 Task: Look for Airbnb properties in Mtwango, Tanzania from 26th December, 2023 to 31st December, 2023 for 7 adults. Place can be entire room or shared room with 4 bedrooms having 7 beds and 4 bathrooms. Property type can be house. Amenities needed are: wifi, TV, free parkinig on premises, gym, breakfast.
Action: Mouse moved to (477, 126)
Screenshot: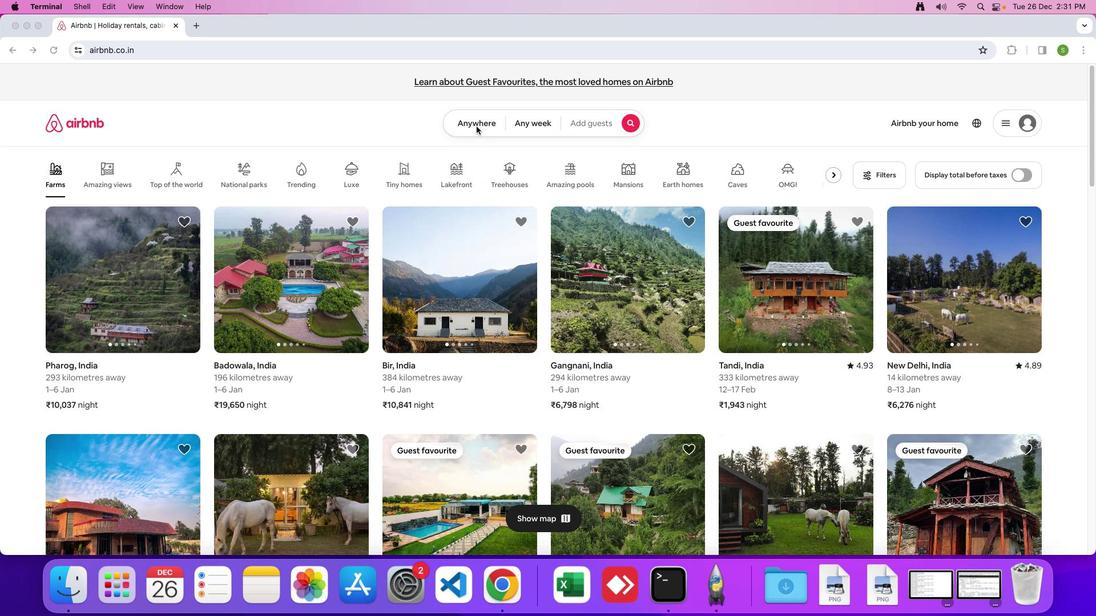 
Action: Mouse pressed left at (477, 126)
Screenshot: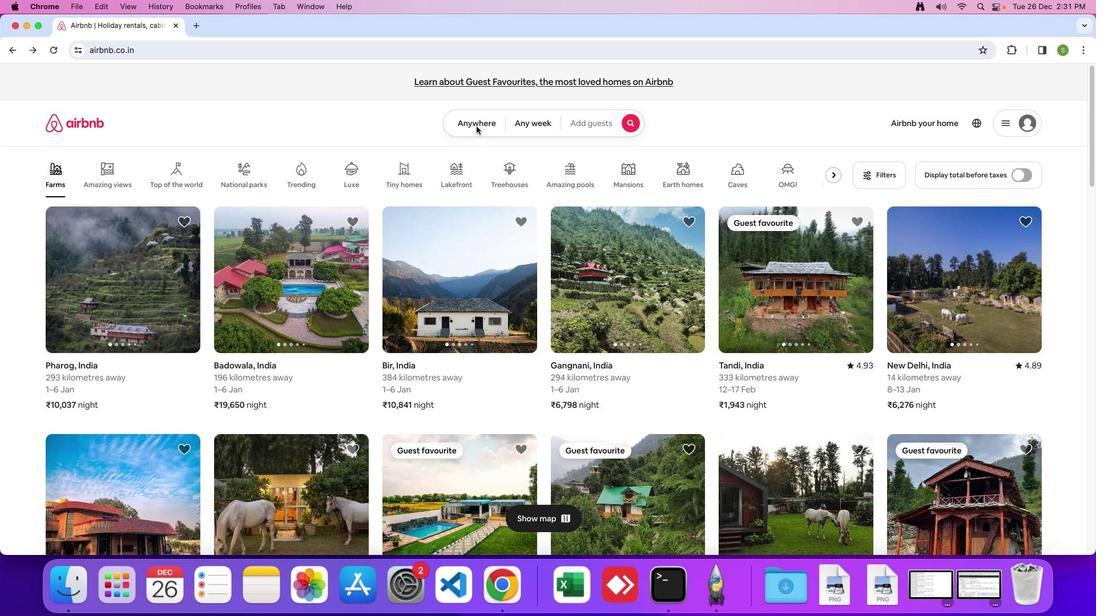 
Action: Mouse moved to (475, 123)
Screenshot: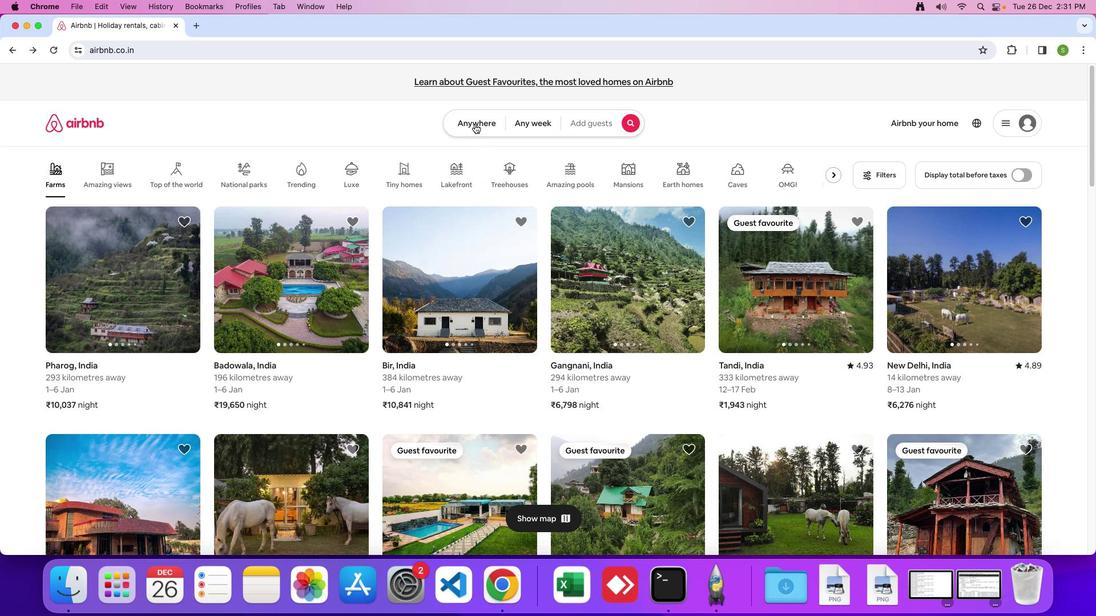 
Action: Mouse pressed left at (475, 123)
Screenshot: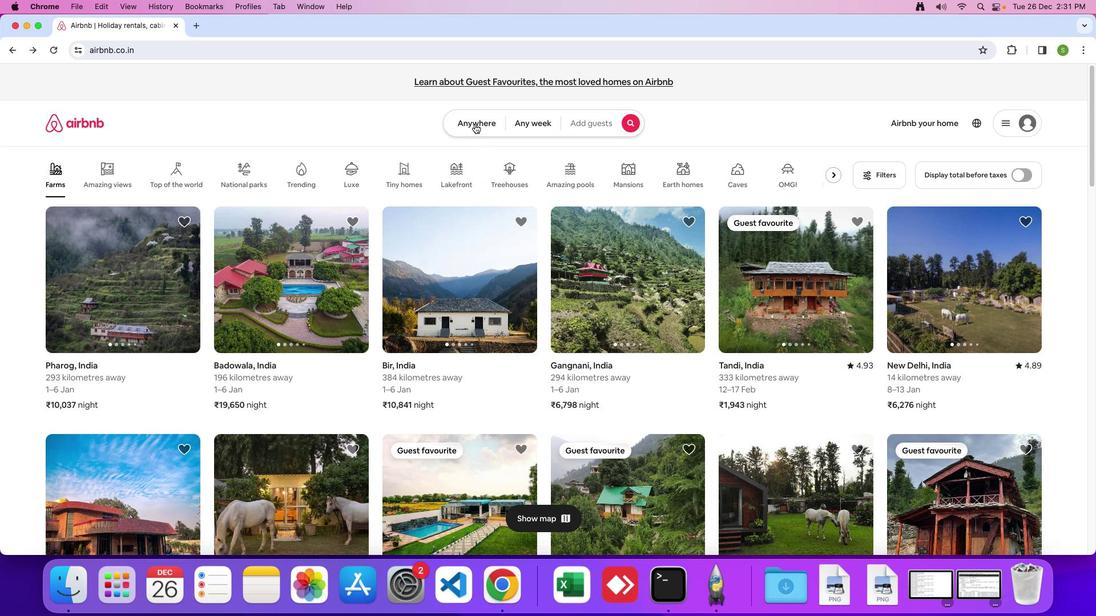 
Action: Mouse moved to (399, 157)
Screenshot: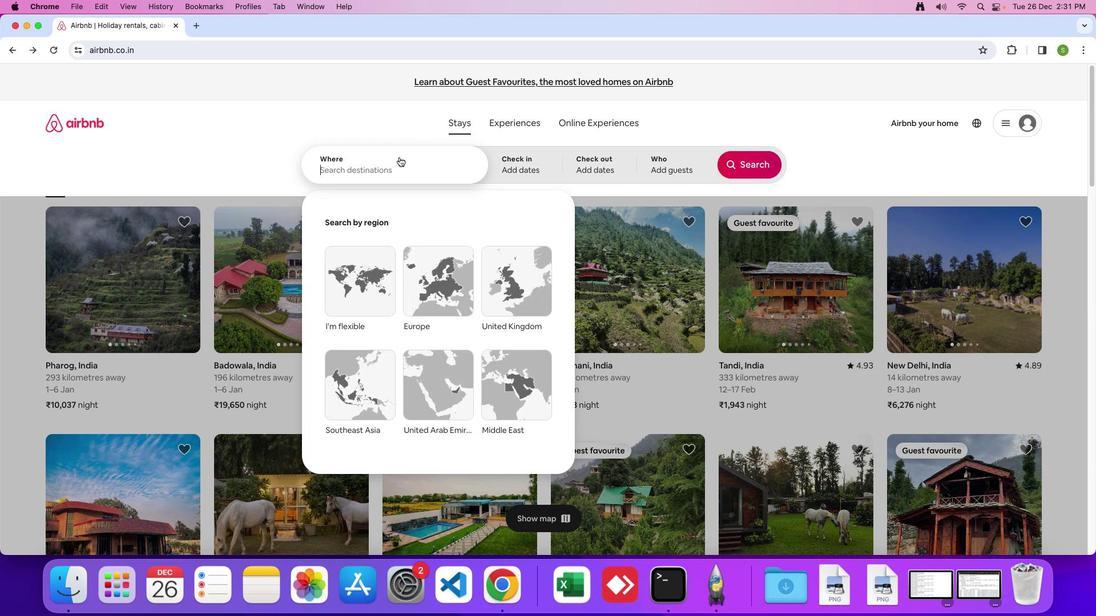 
Action: Mouse pressed left at (399, 157)
Screenshot: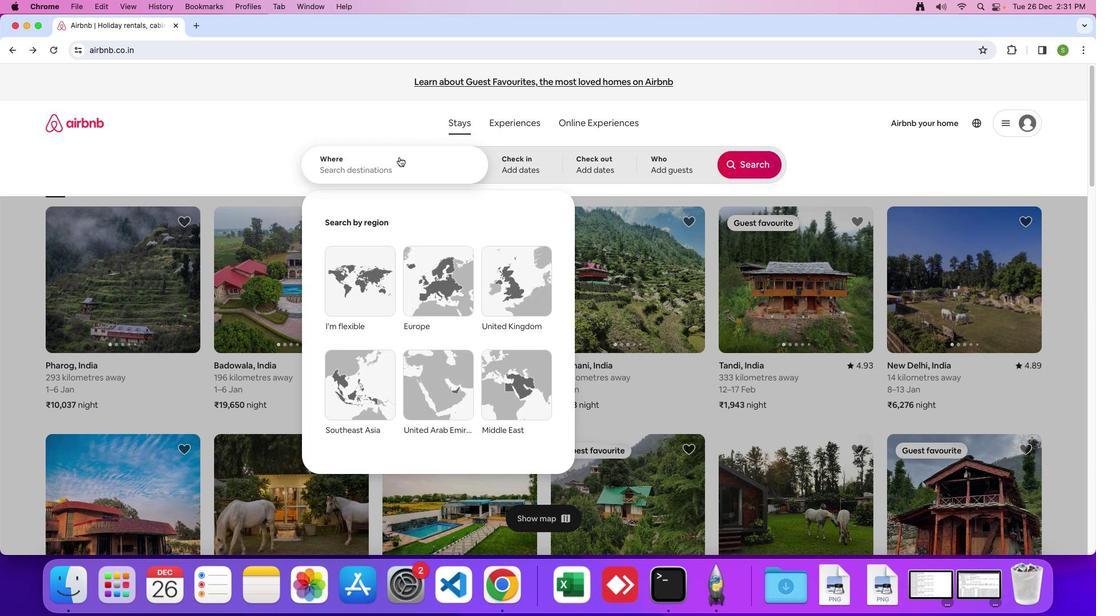 
Action: Mouse moved to (403, 166)
Screenshot: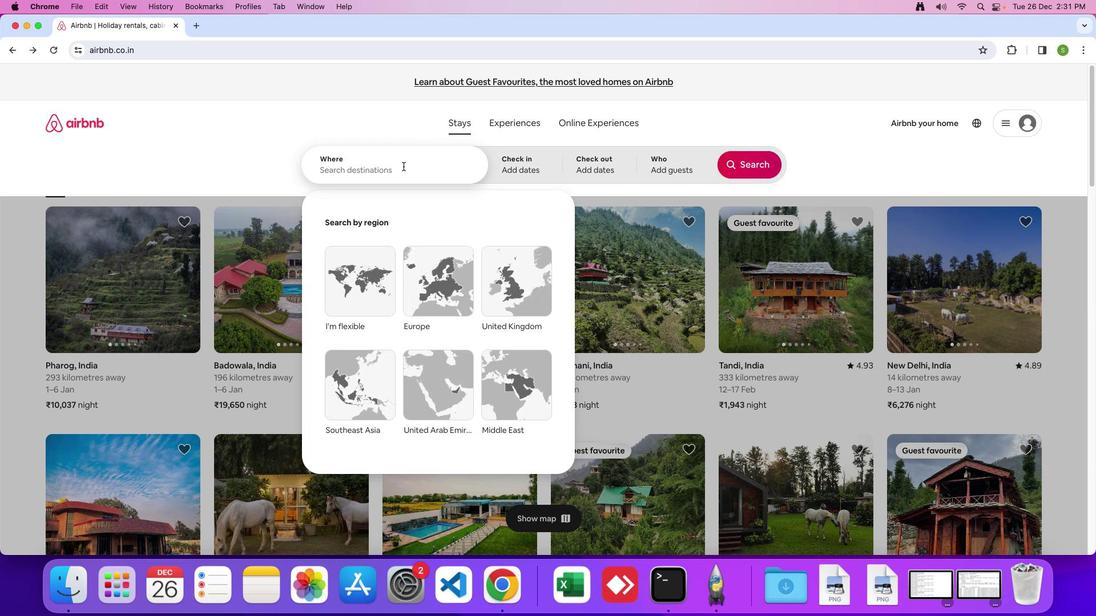 
Action: Key pressed 'M'Key.caps_lock't''w''a''n''g''o'','Key.spaceKey.shift'T''a''n''z''a''n''i''a'Key.enter
Screenshot: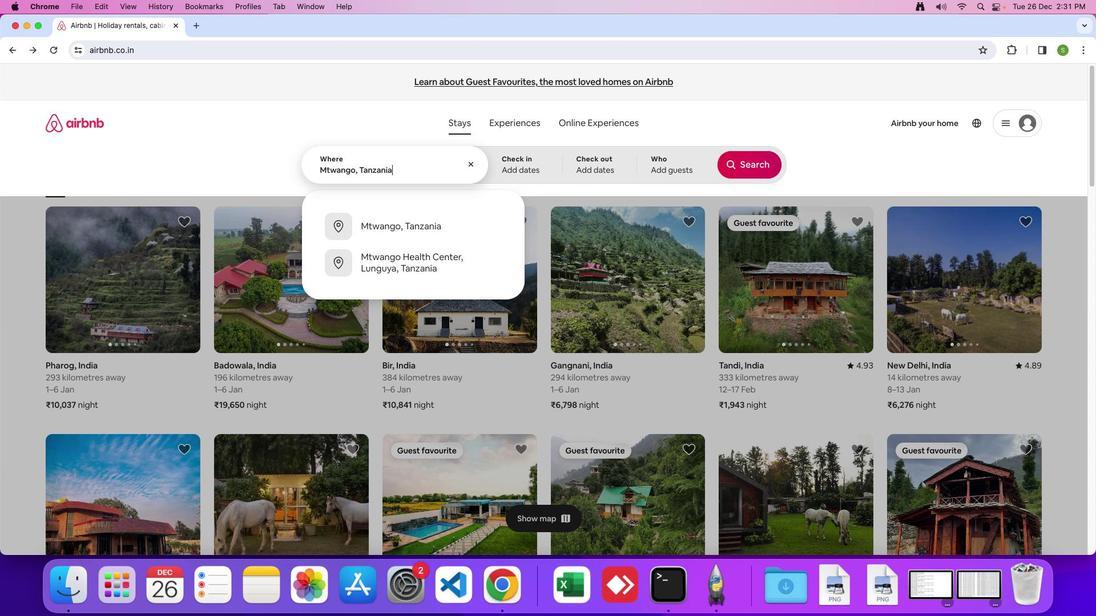 
Action: Mouse moved to (396, 418)
Screenshot: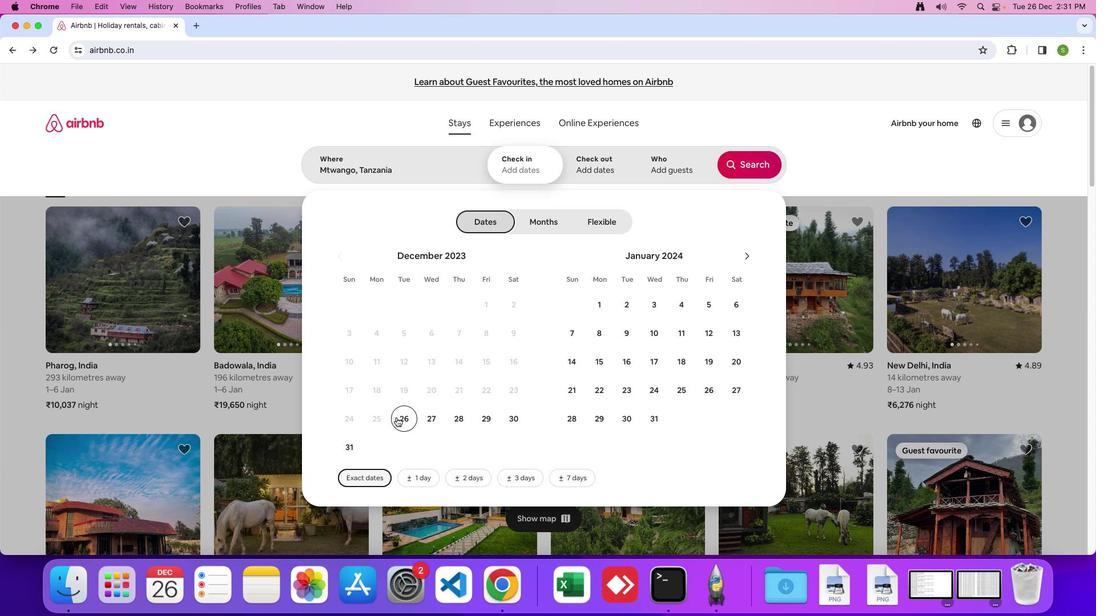 
Action: Mouse pressed left at (396, 418)
Screenshot: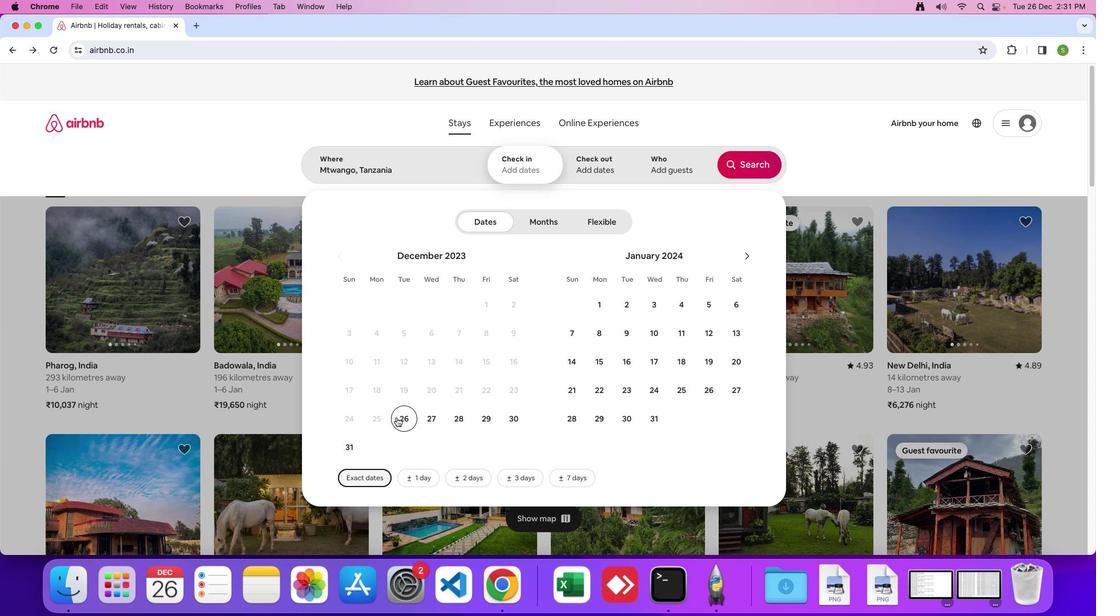 
Action: Mouse moved to (341, 447)
Screenshot: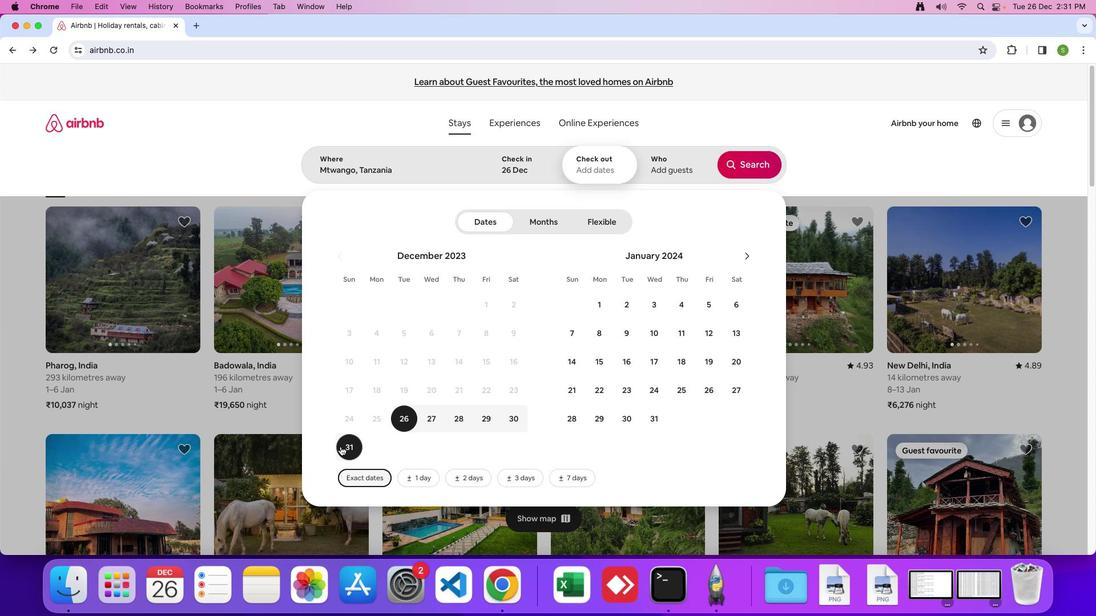 
Action: Mouse pressed left at (341, 447)
Screenshot: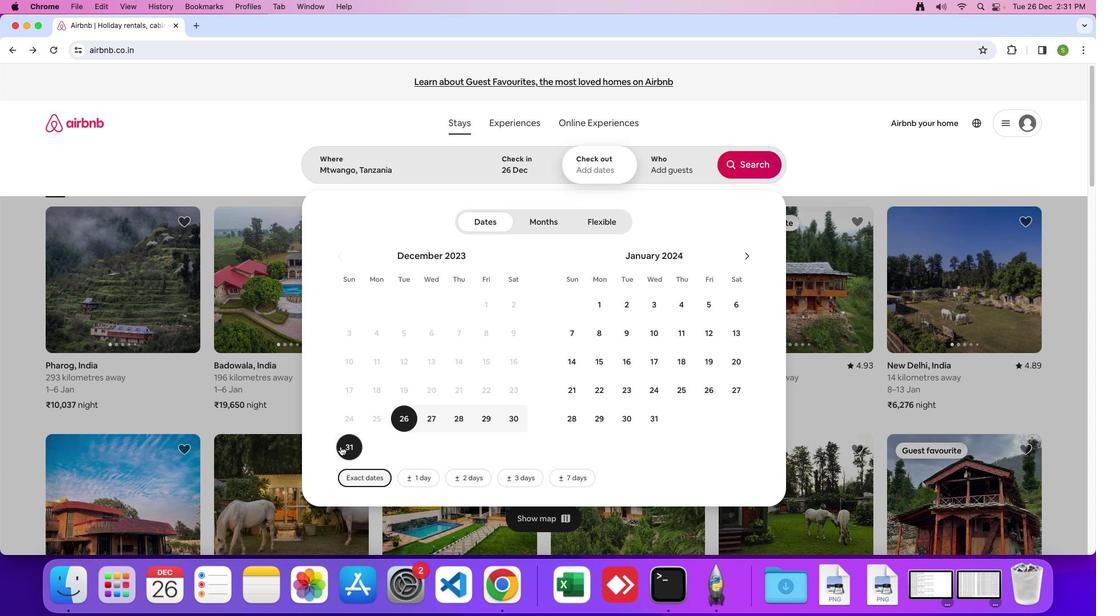 
Action: Mouse moved to (668, 173)
Screenshot: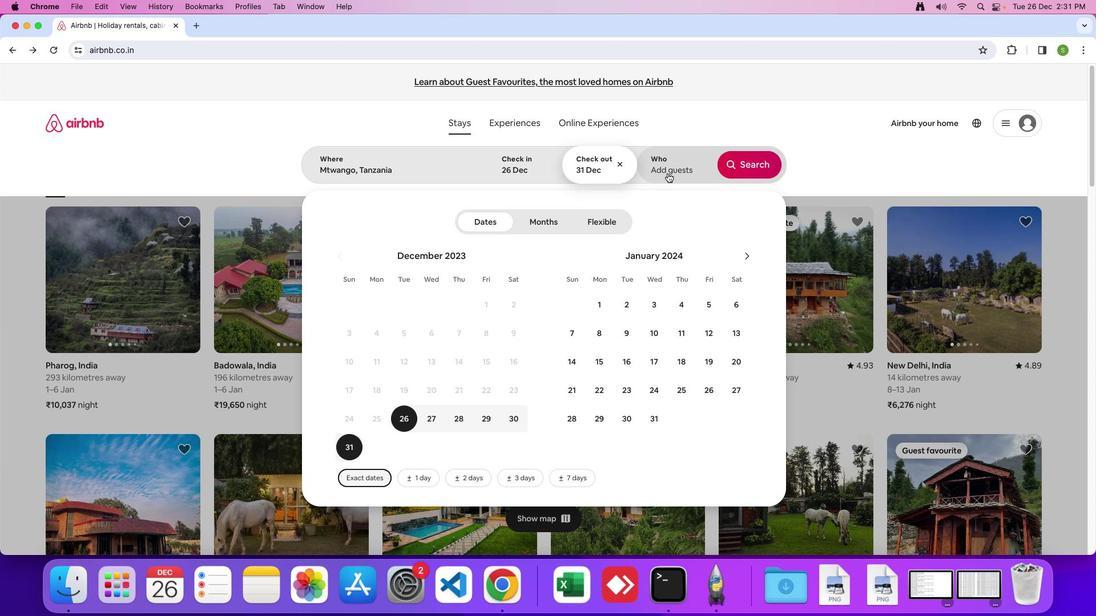 
Action: Mouse pressed left at (668, 173)
Screenshot: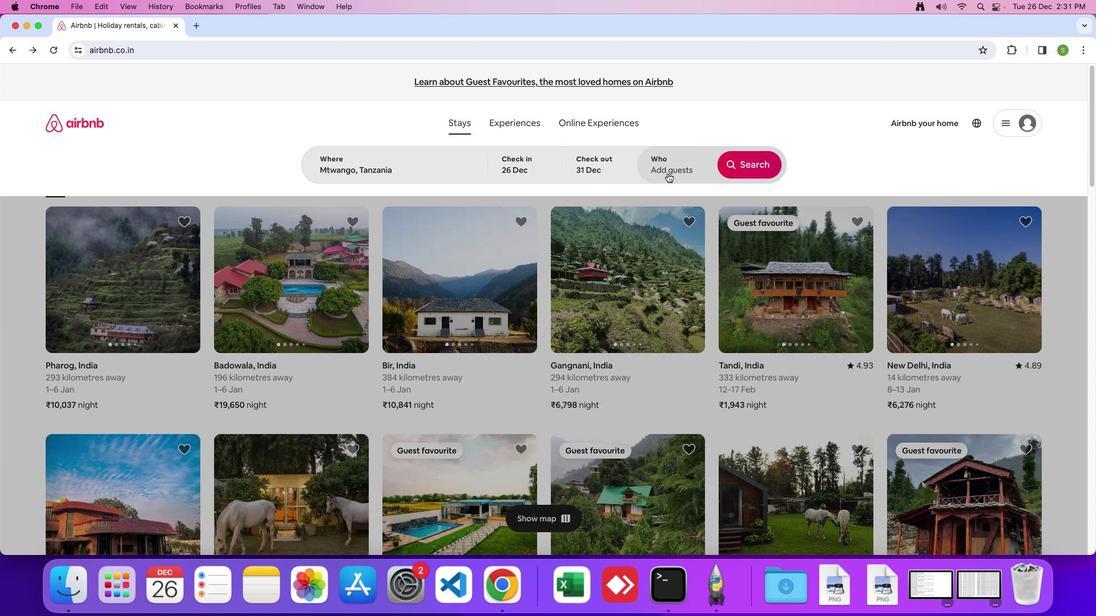 
Action: Mouse moved to (758, 226)
Screenshot: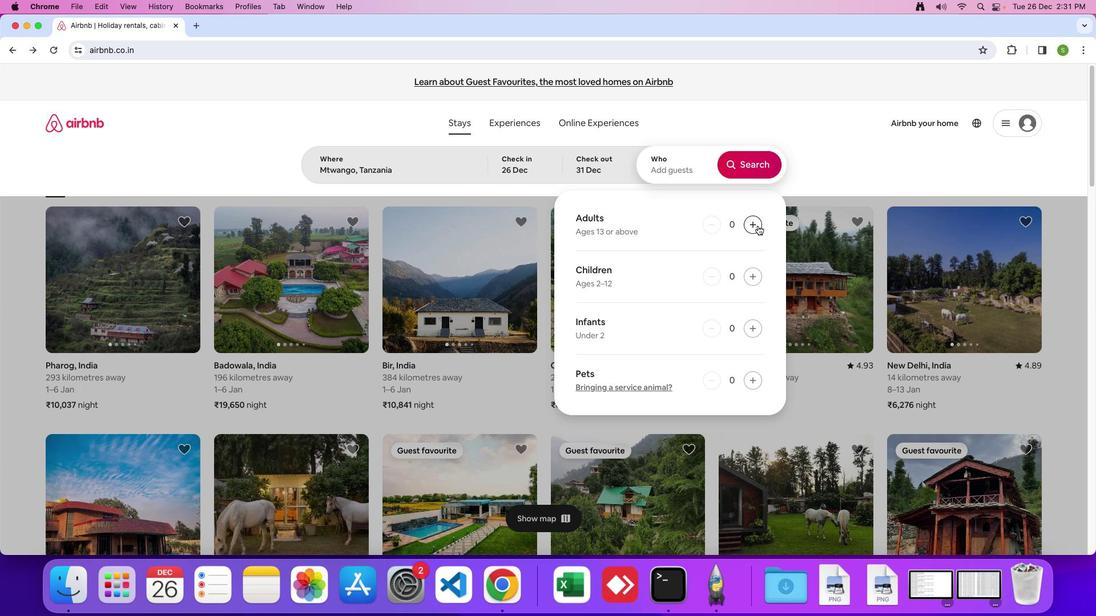 
Action: Mouse pressed left at (758, 226)
Screenshot: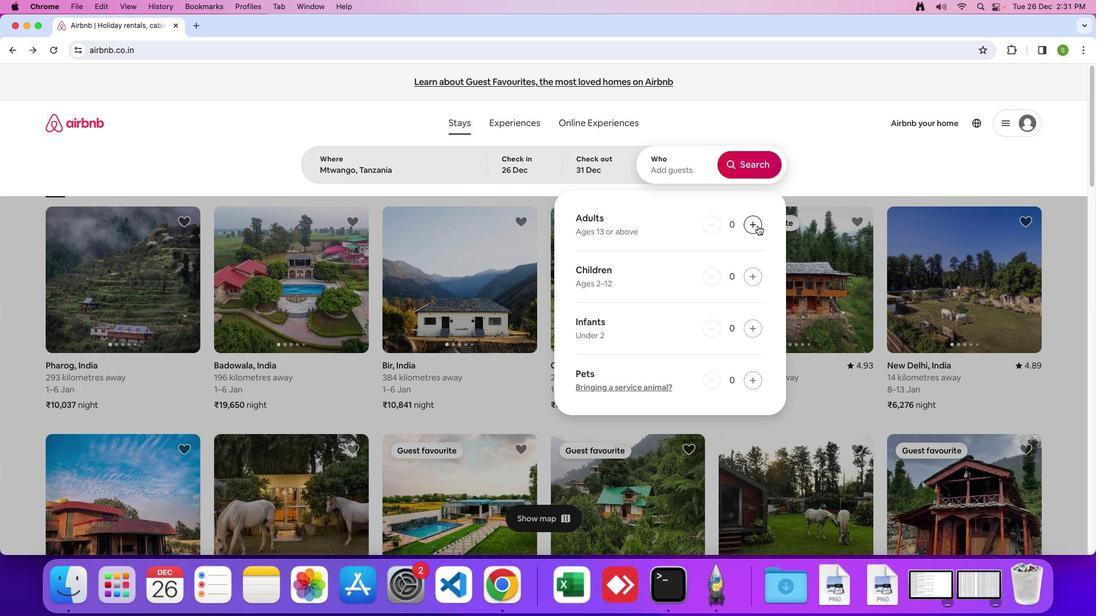 
Action: Mouse moved to (758, 226)
Screenshot: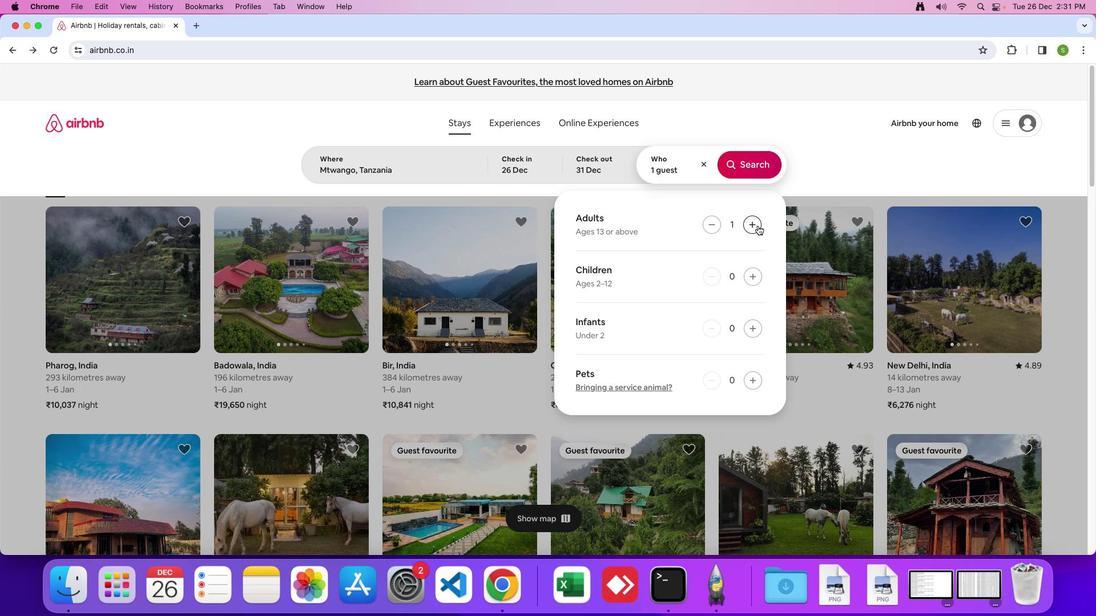 
Action: Mouse pressed left at (758, 226)
Screenshot: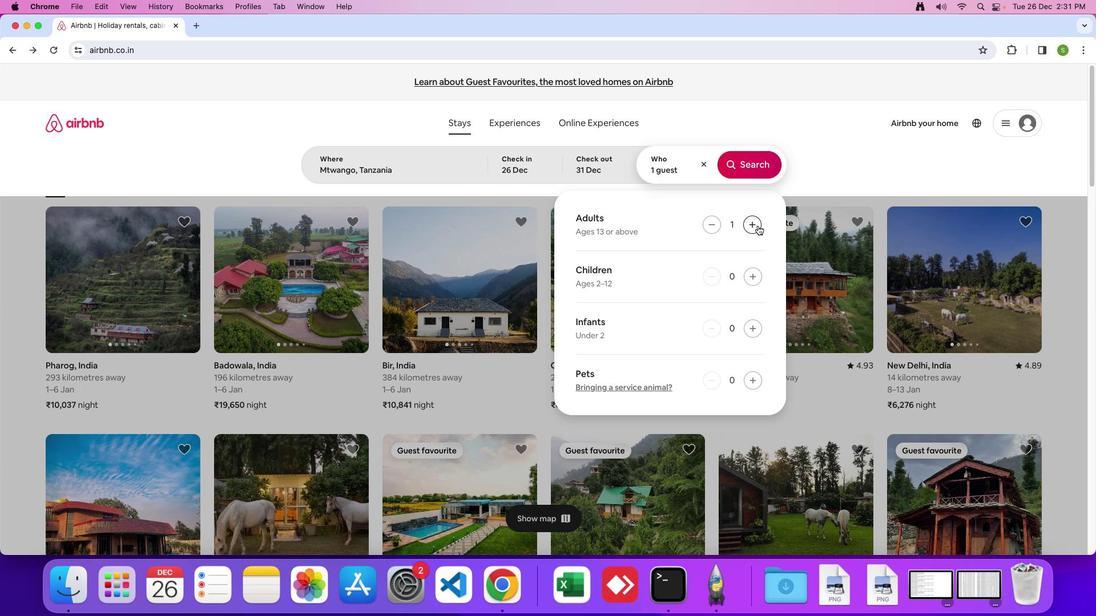 
Action: Mouse moved to (758, 226)
Screenshot: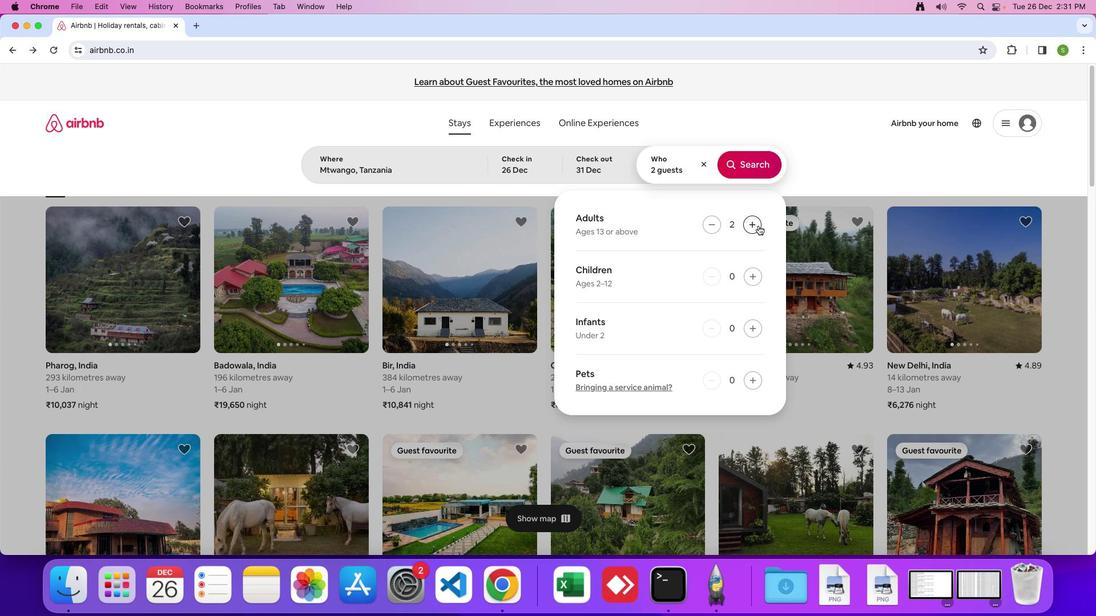 
Action: Mouse pressed left at (758, 226)
Screenshot: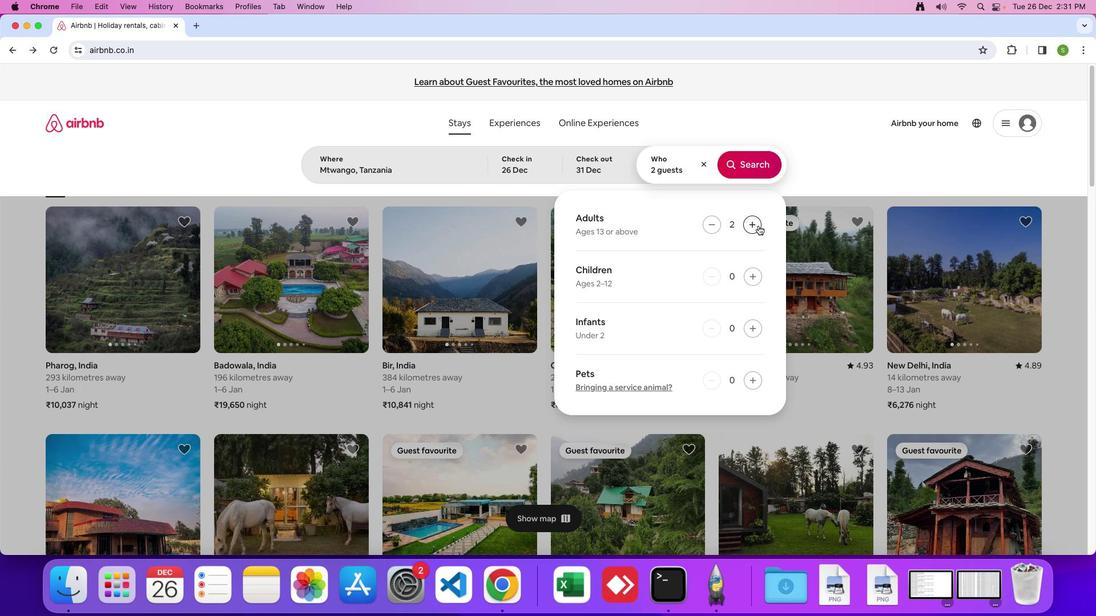 
Action: Mouse pressed left at (758, 226)
Screenshot: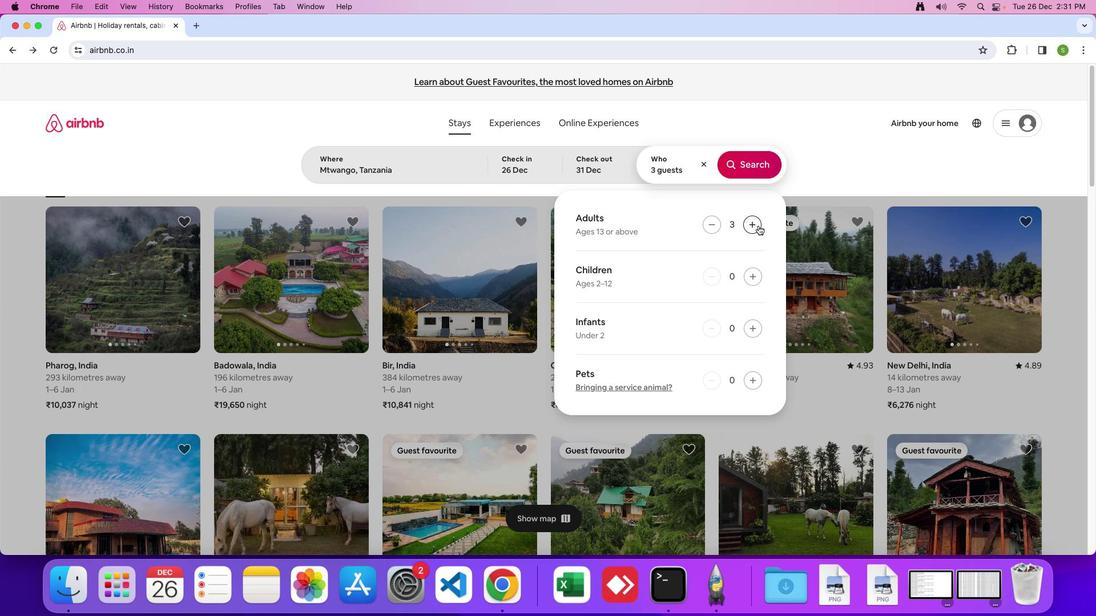 
Action: Mouse moved to (758, 226)
Screenshot: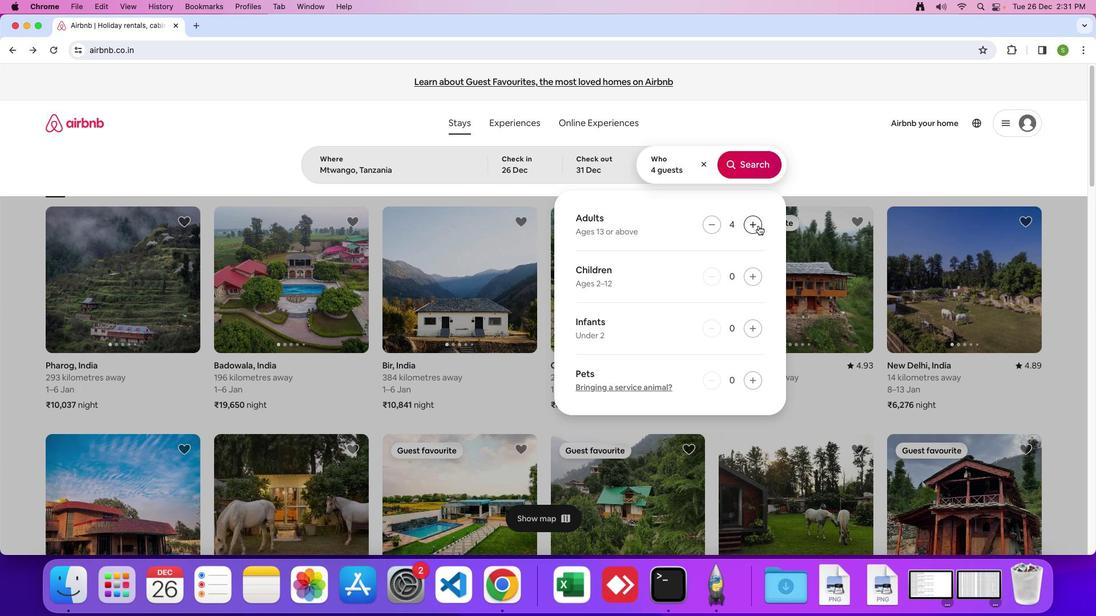 
Action: Mouse pressed left at (758, 226)
Screenshot: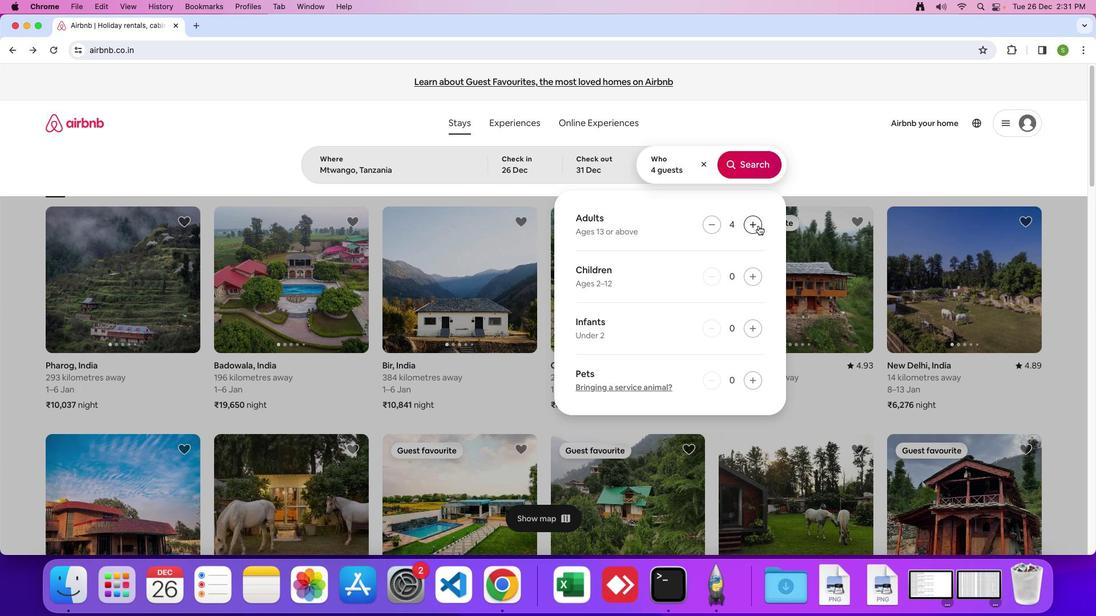 
Action: Mouse pressed left at (758, 226)
Screenshot: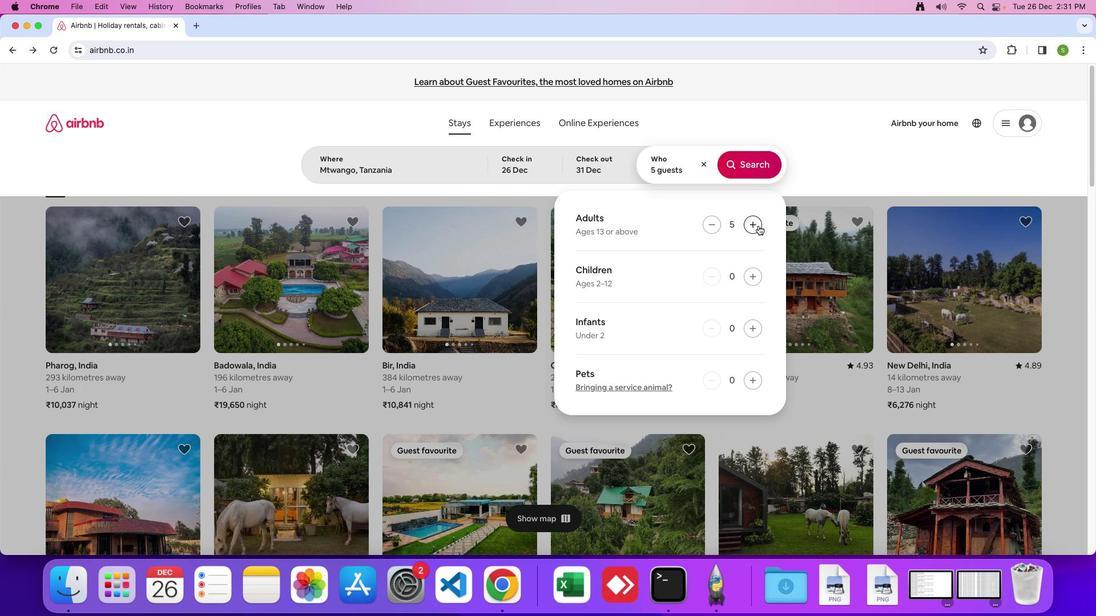 
Action: Mouse moved to (758, 224)
Screenshot: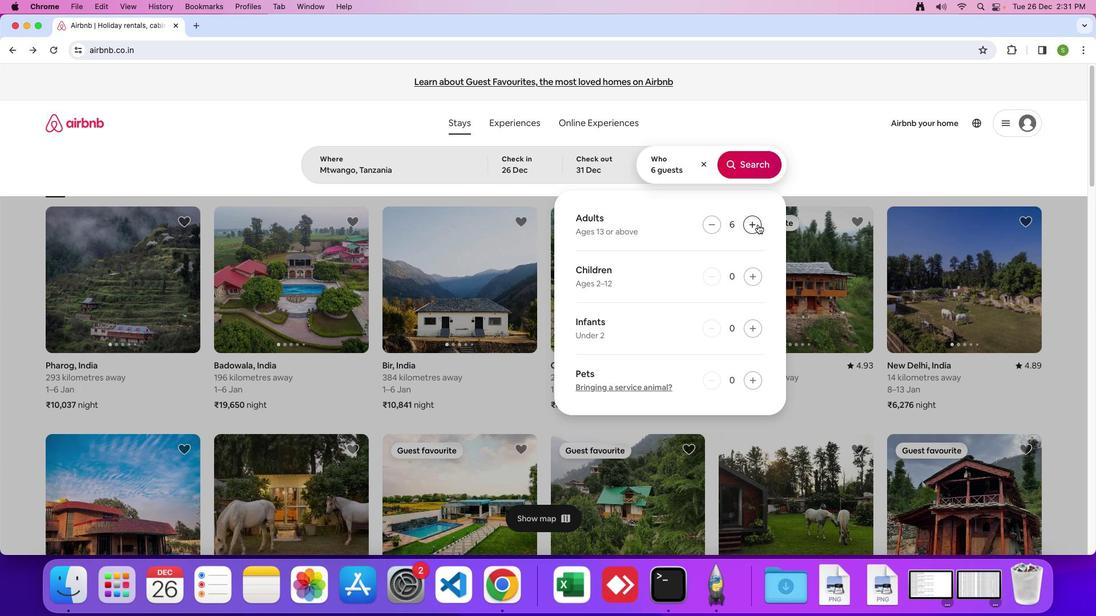 
Action: Mouse pressed left at (758, 224)
Screenshot: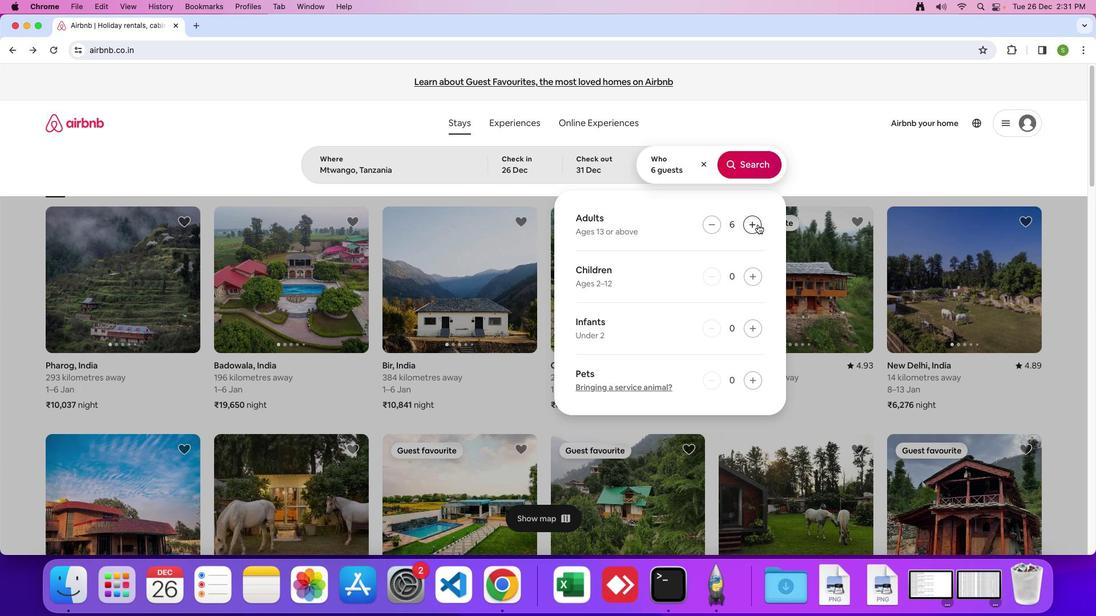 
Action: Mouse moved to (752, 163)
Screenshot: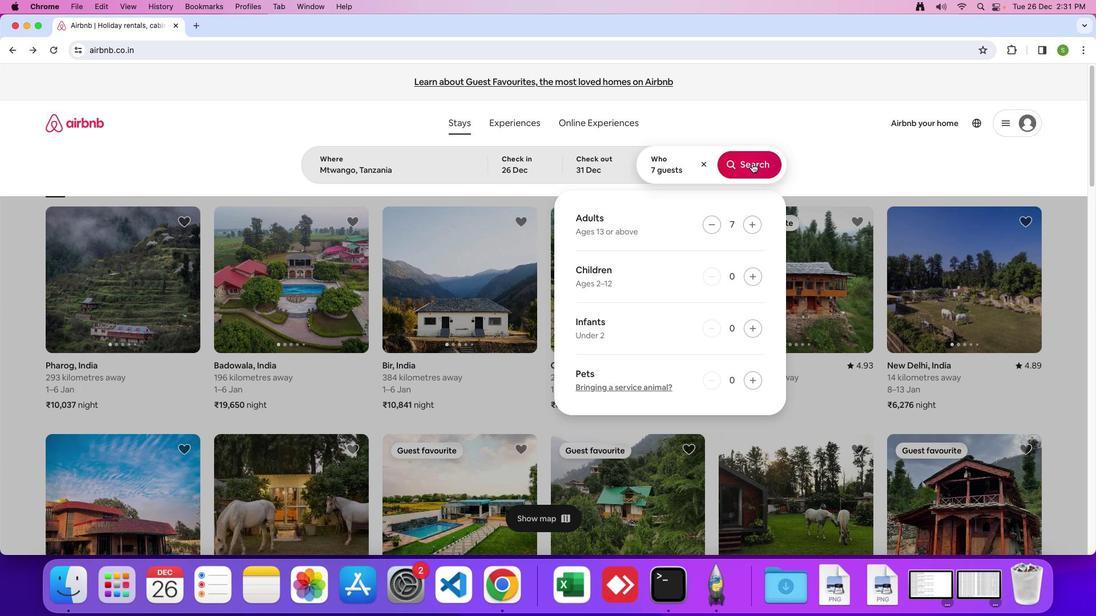
Action: Mouse pressed left at (752, 163)
Screenshot: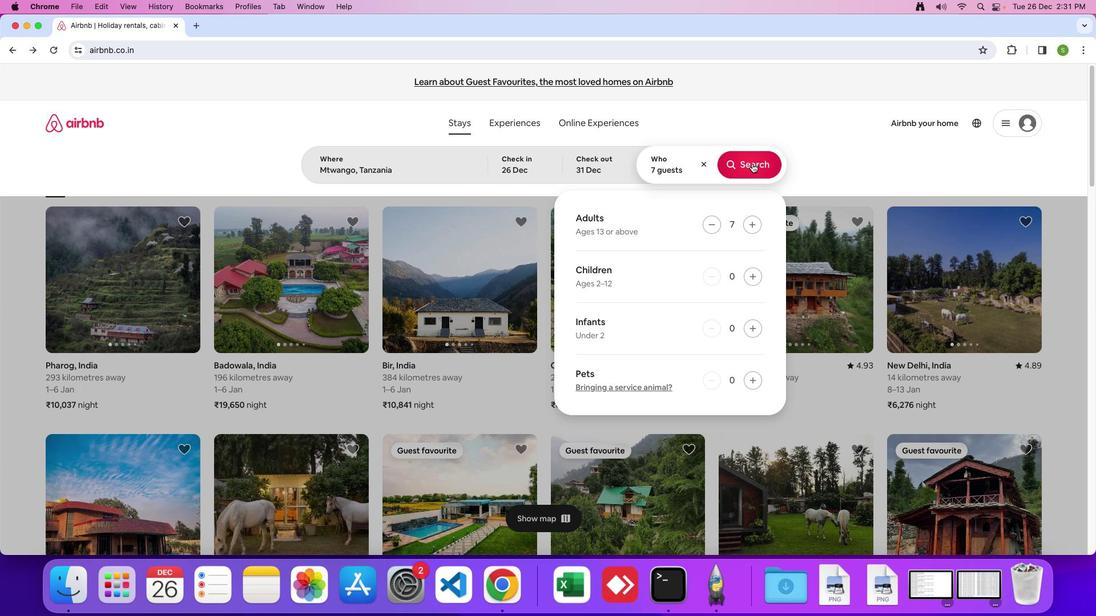 
Action: Mouse moved to (892, 131)
Screenshot: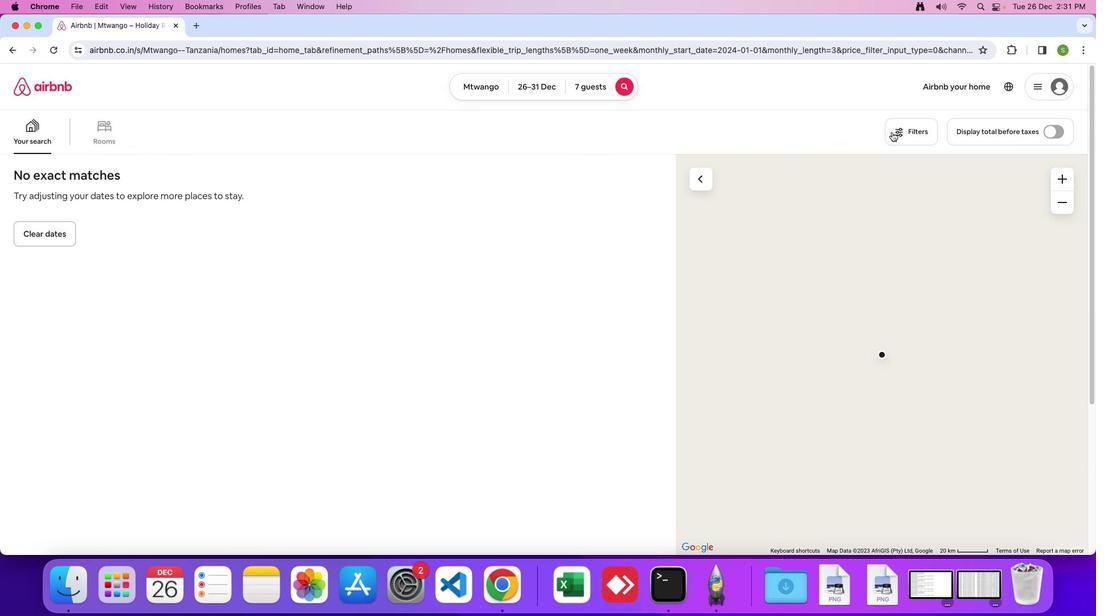 
Action: Mouse pressed left at (892, 131)
Screenshot: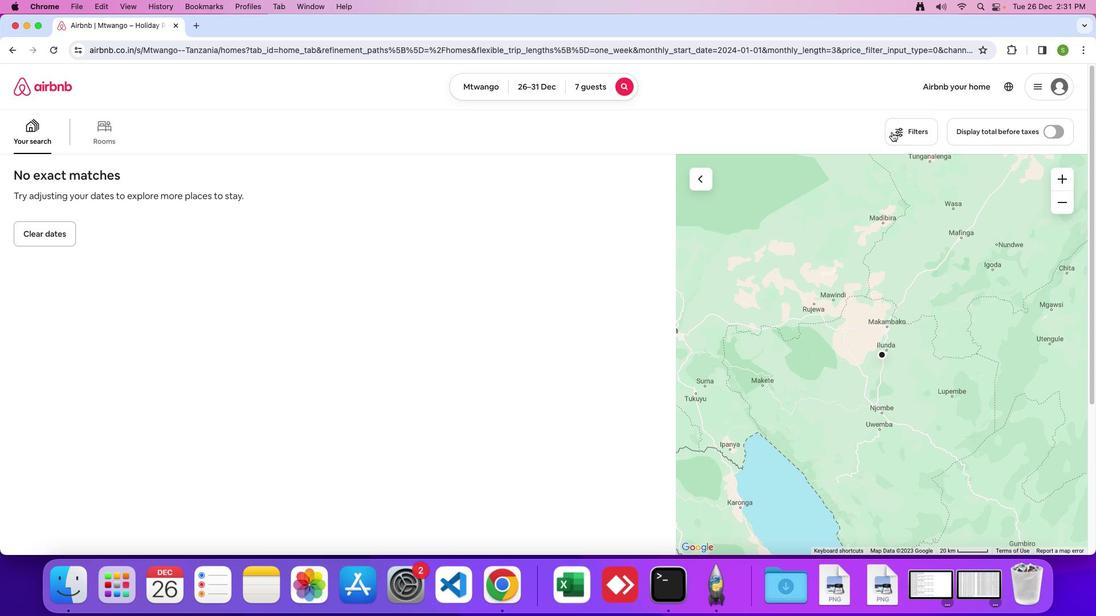 
Action: Mouse moved to (567, 397)
Screenshot: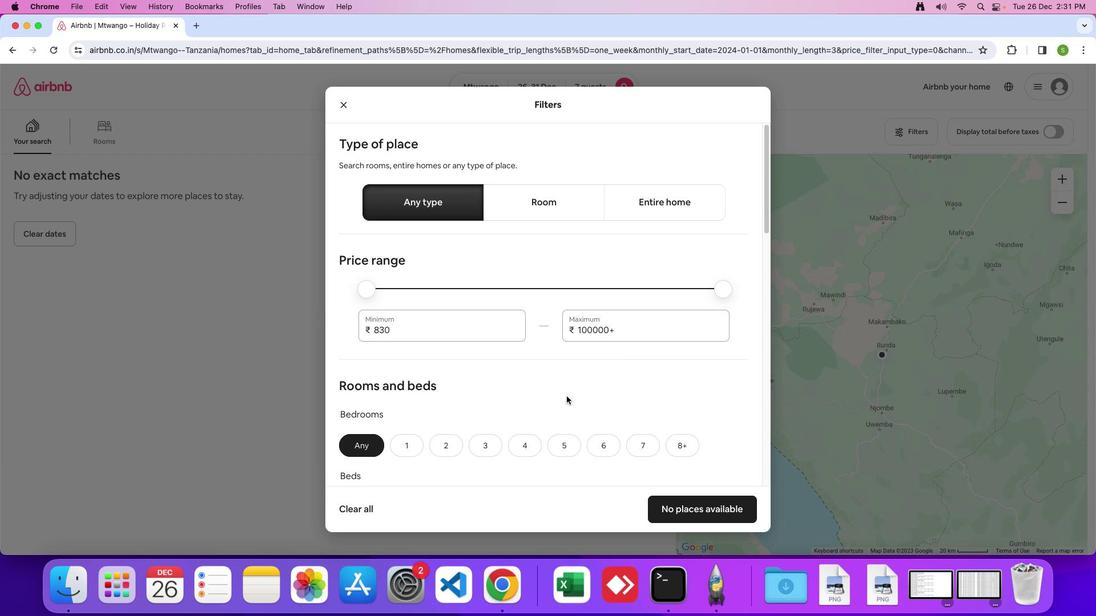 
Action: Mouse scrolled (567, 397) with delta (0, 0)
Screenshot: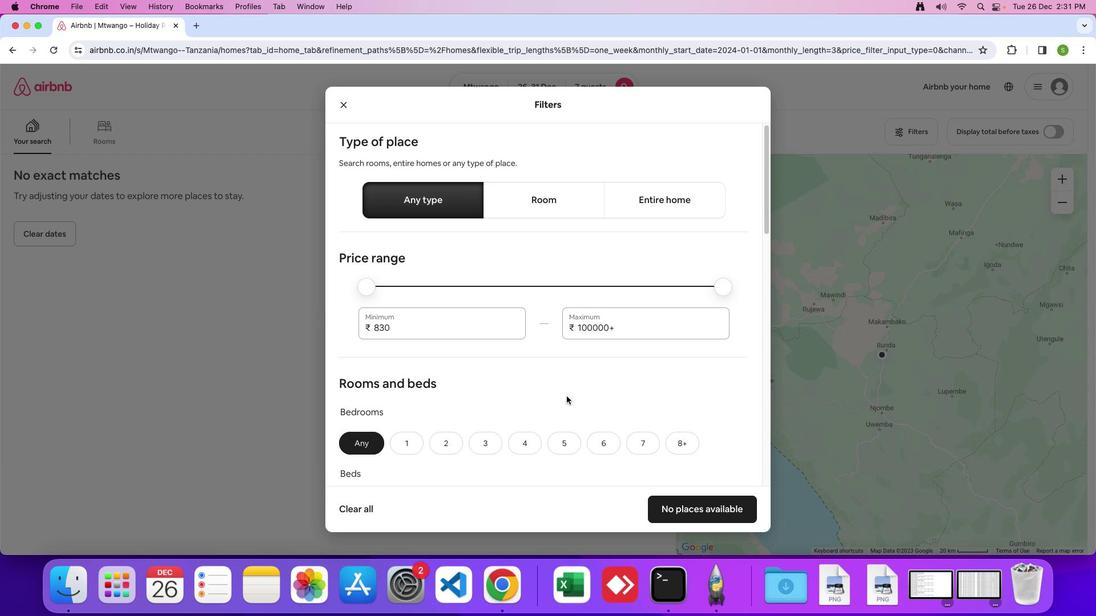 
Action: Mouse moved to (567, 396)
Screenshot: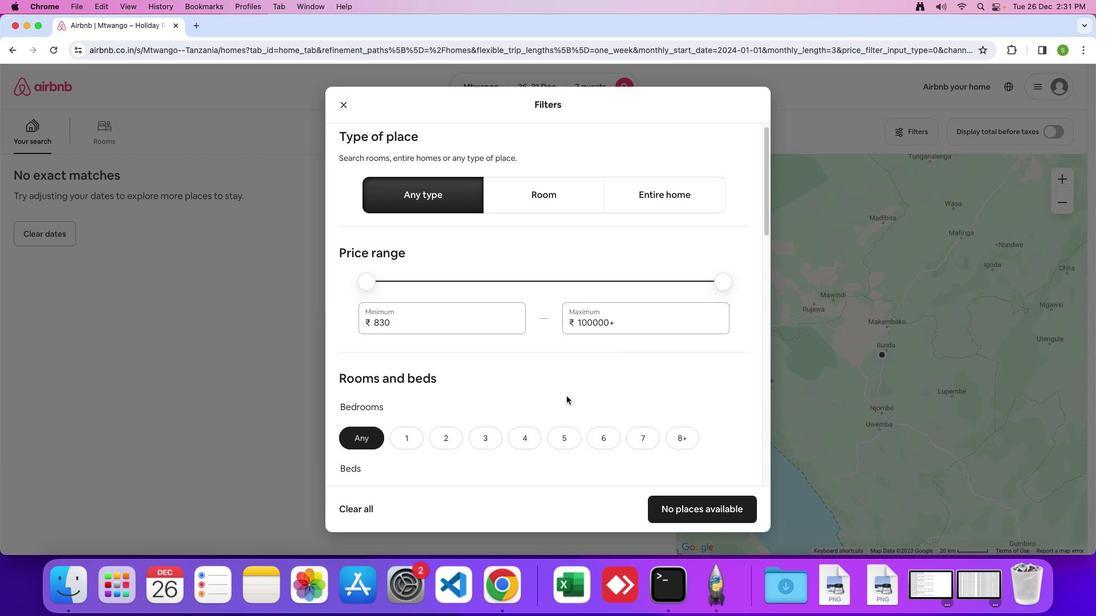 
Action: Mouse scrolled (567, 396) with delta (0, 0)
Screenshot: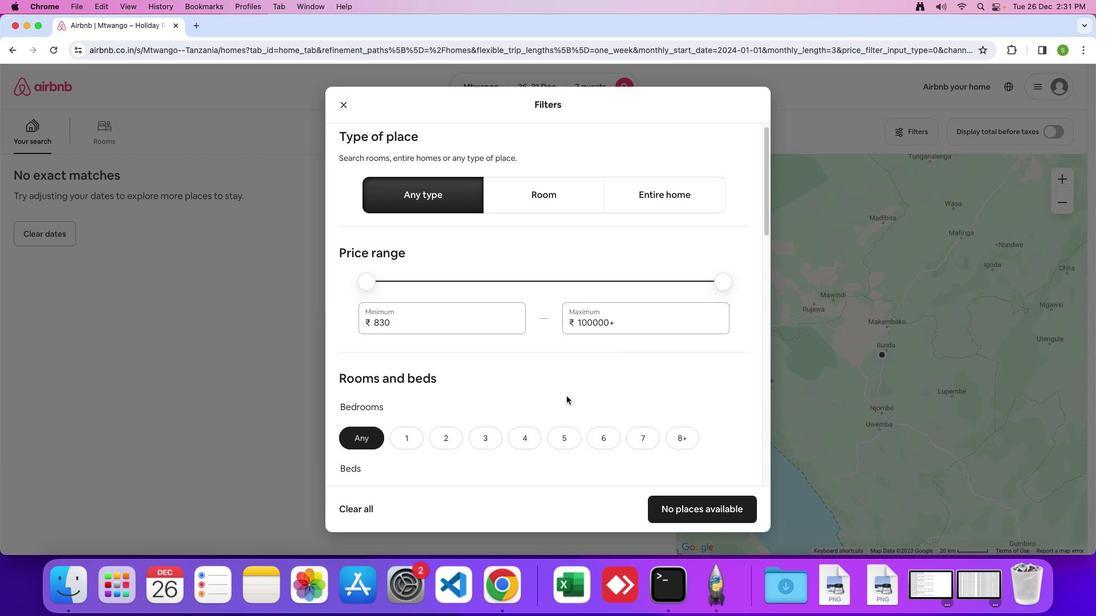 
Action: Mouse moved to (567, 396)
Screenshot: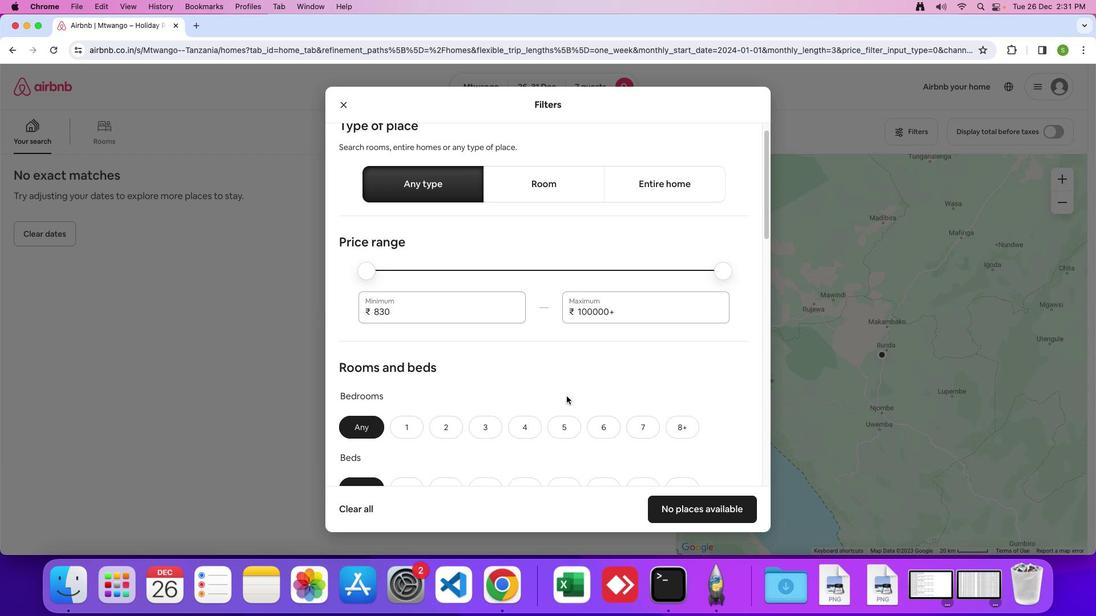 
Action: Mouse scrolled (567, 396) with delta (0, 0)
Screenshot: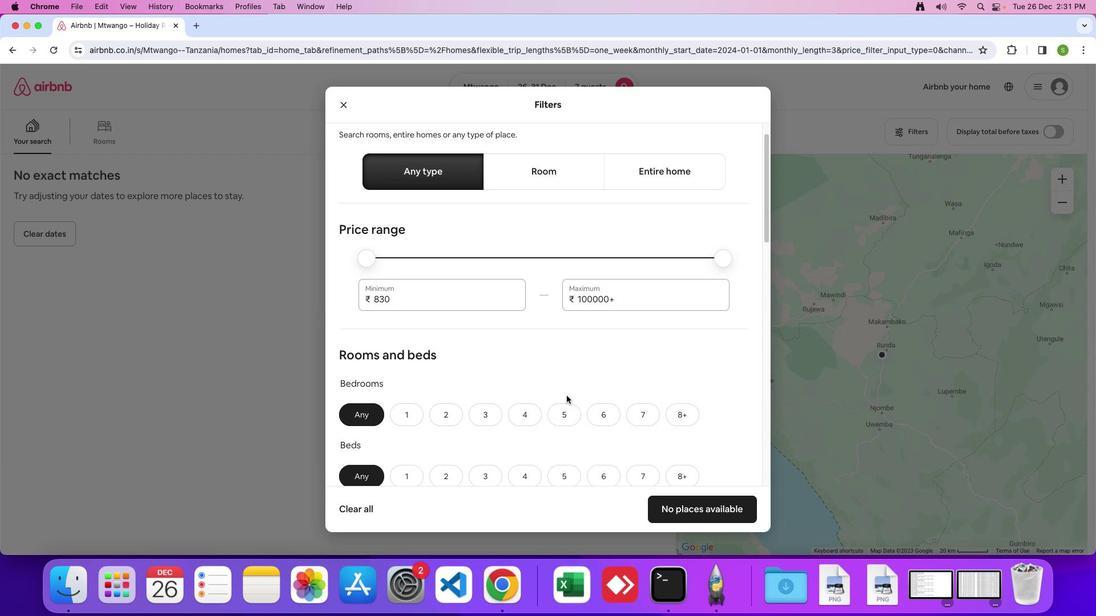 
Action: Mouse scrolled (567, 396) with delta (0, 0)
Screenshot: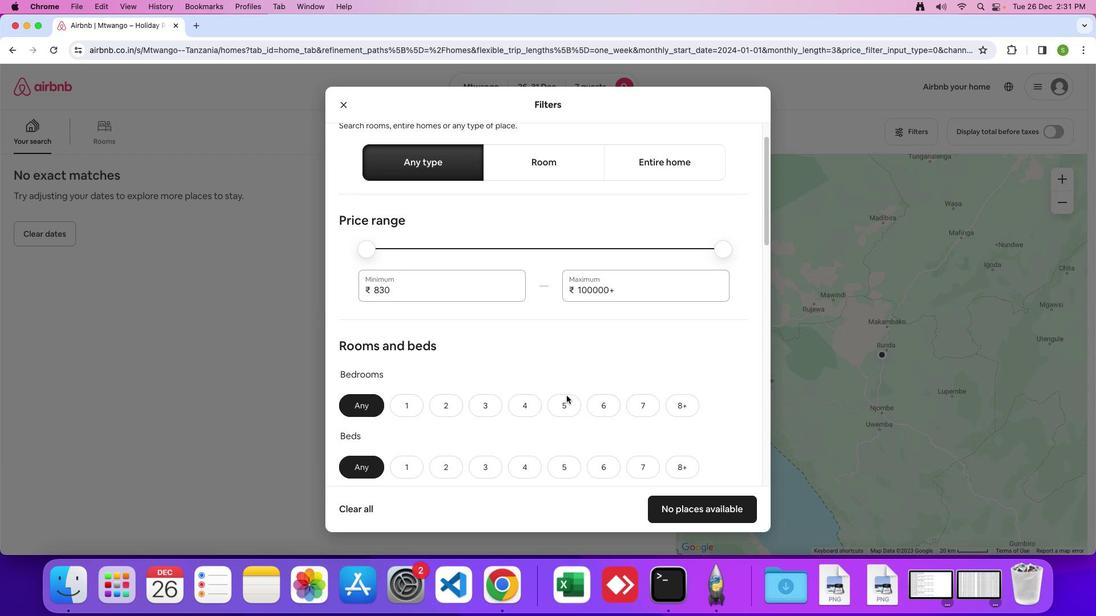 
Action: Mouse moved to (567, 396)
Screenshot: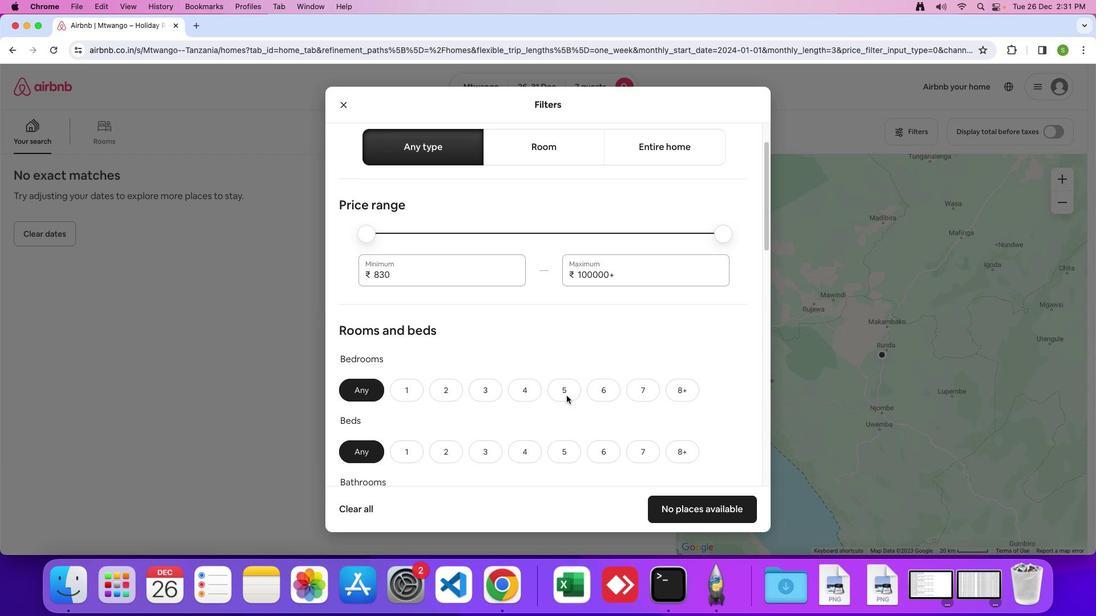 
Action: Mouse scrolled (567, 396) with delta (0, 0)
Screenshot: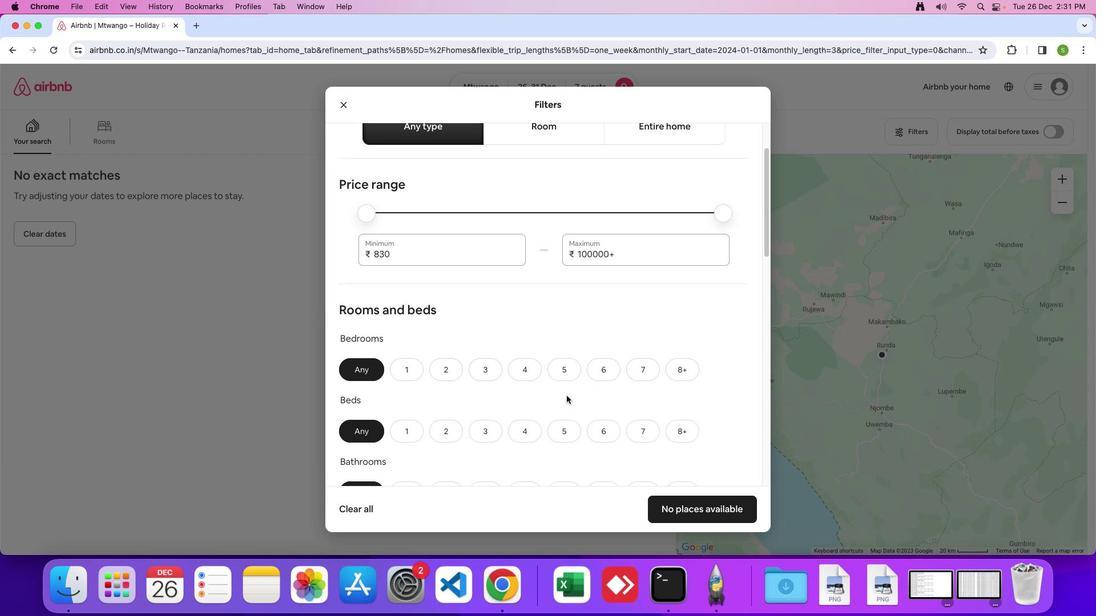 
Action: Mouse moved to (566, 395)
Screenshot: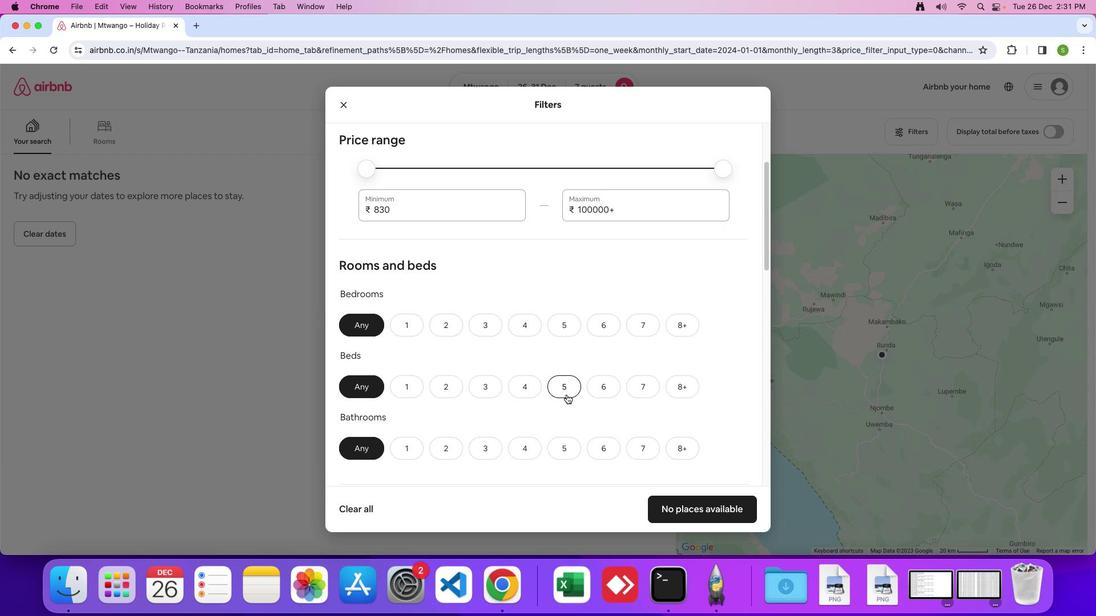 
Action: Mouse scrolled (566, 395) with delta (0, 0)
Screenshot: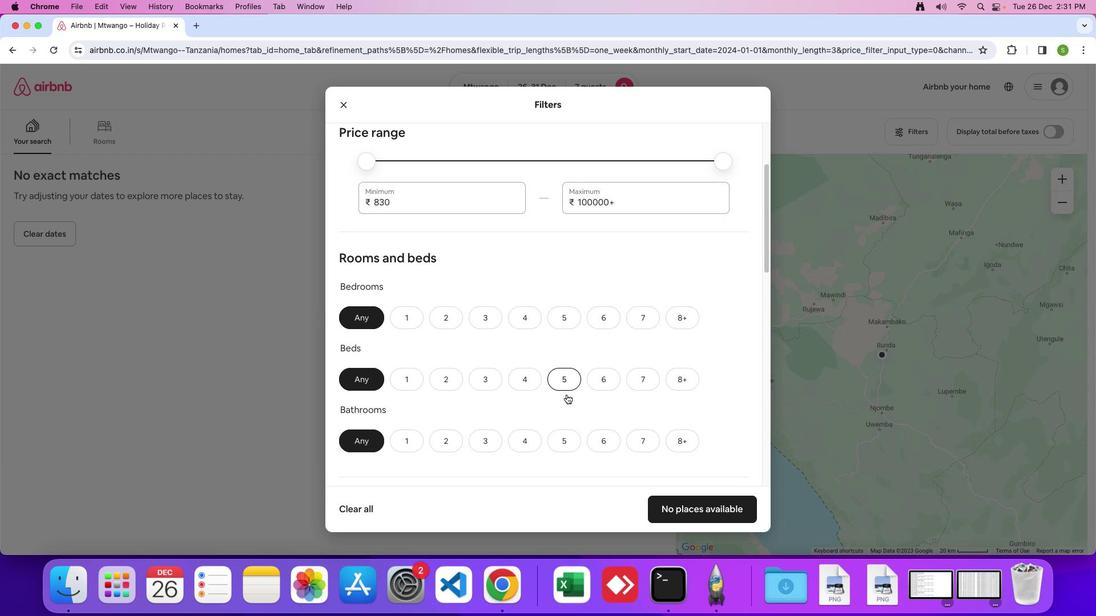 
Action: Mouse scrolled (566, 395) with delta (0, 0)
Screenshot: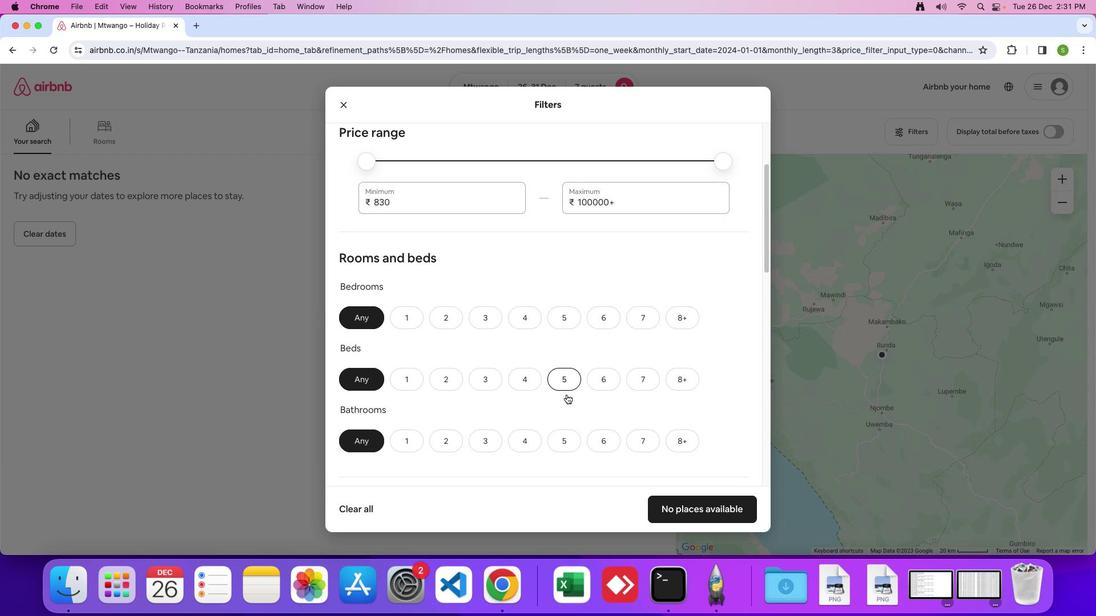 
Action: Mouse moved to (566, 394)
Screenshot: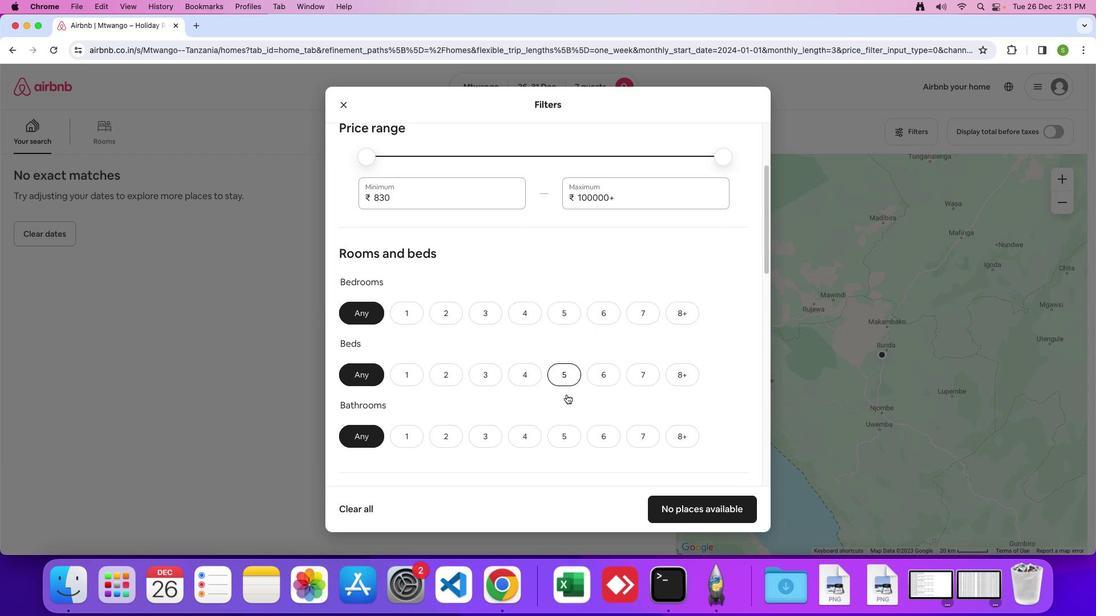 
Action: Mouse scrolled (566, 394) with delta (0, 0)
Screenshot: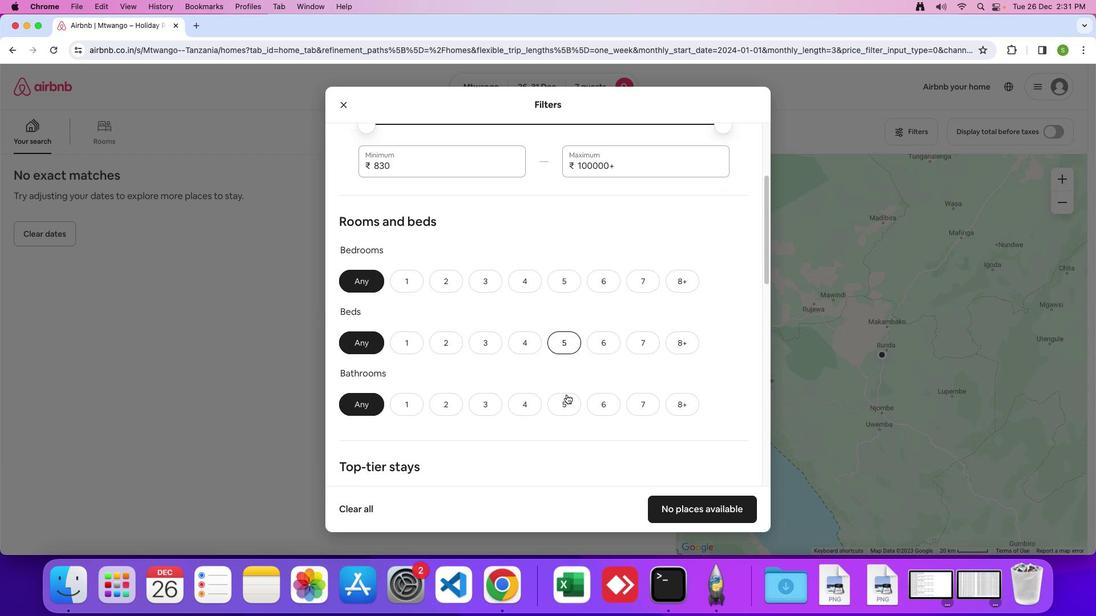 
Action: Mouse scrolled (566, 394) with delta (0, 0)
Screenshot: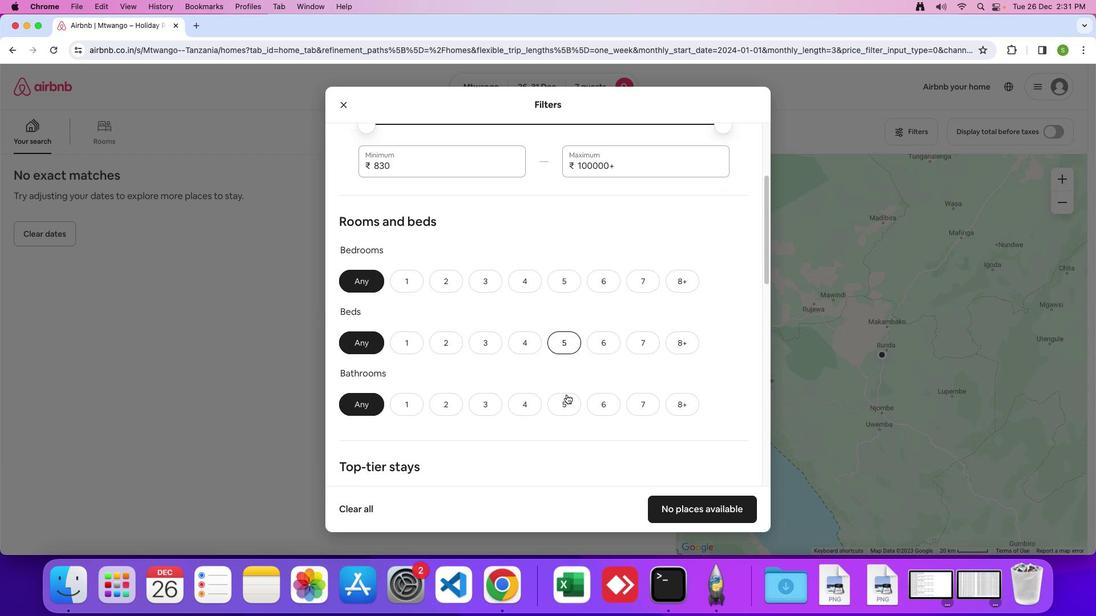 
Action: Mouse scrolled (566, 394) with delta (0, -1)
Screenshot: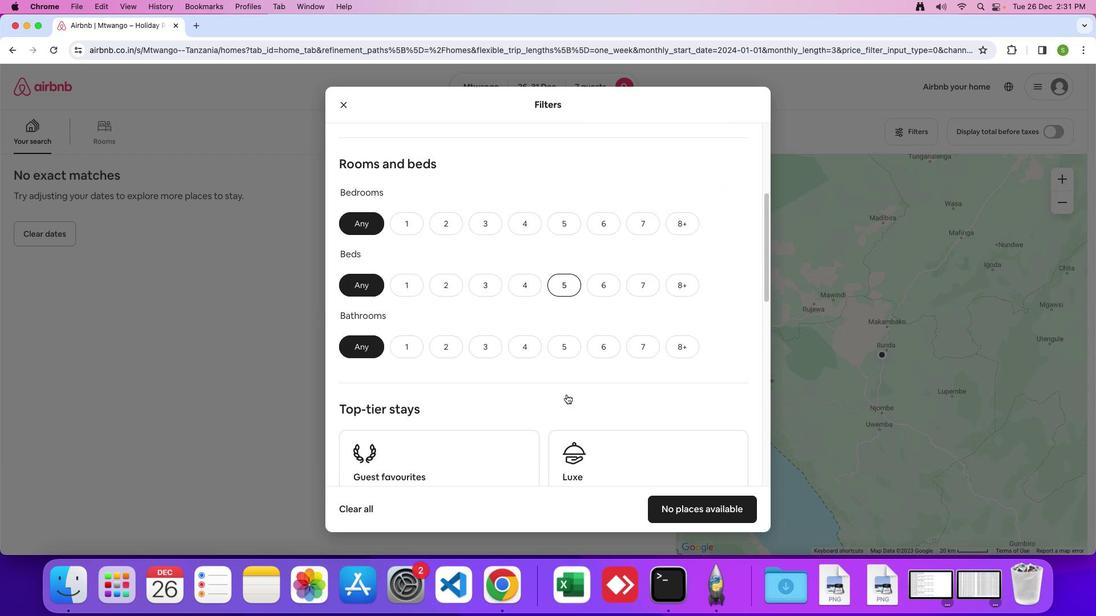 
Action: Mouse moved to (522, 186)
Screenshot: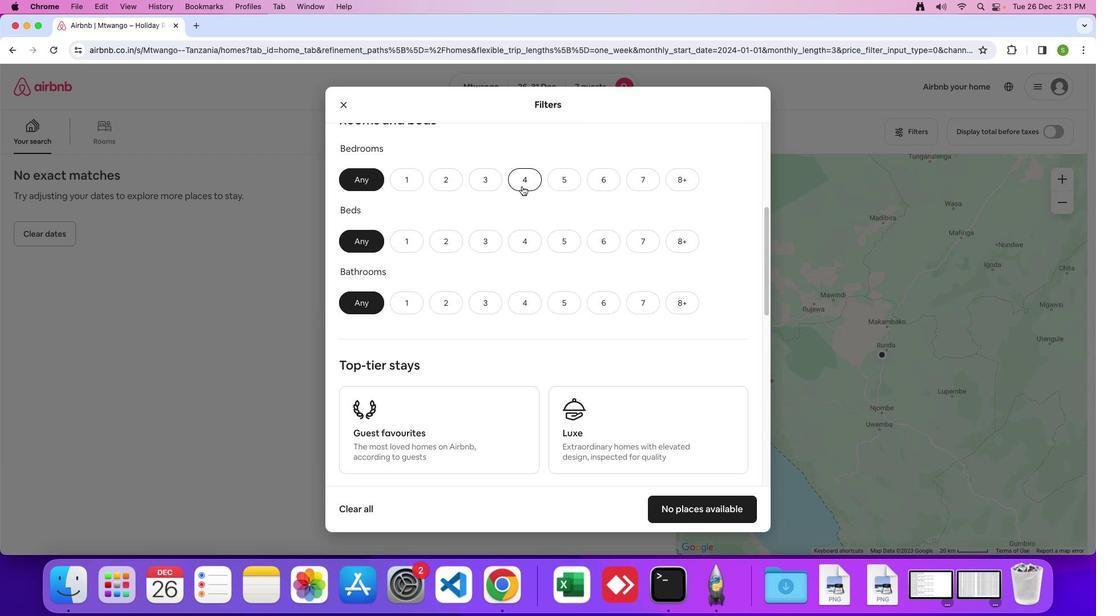 
Action: Mouse pressed left at (522, 186)
Screenshot: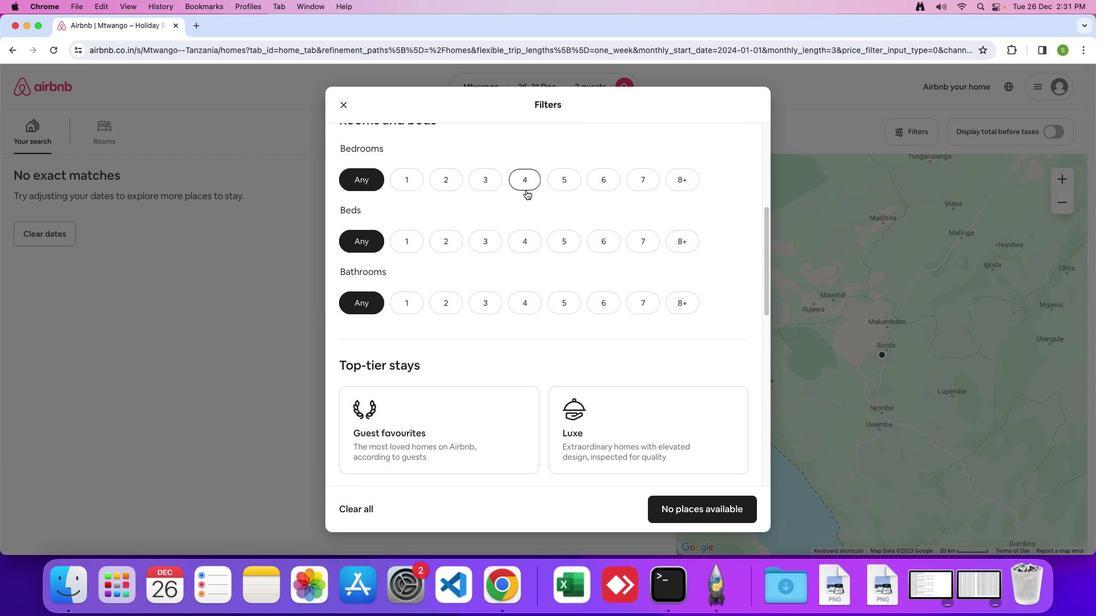 
Action: Mouse moved to (638, 243)
Screenshot: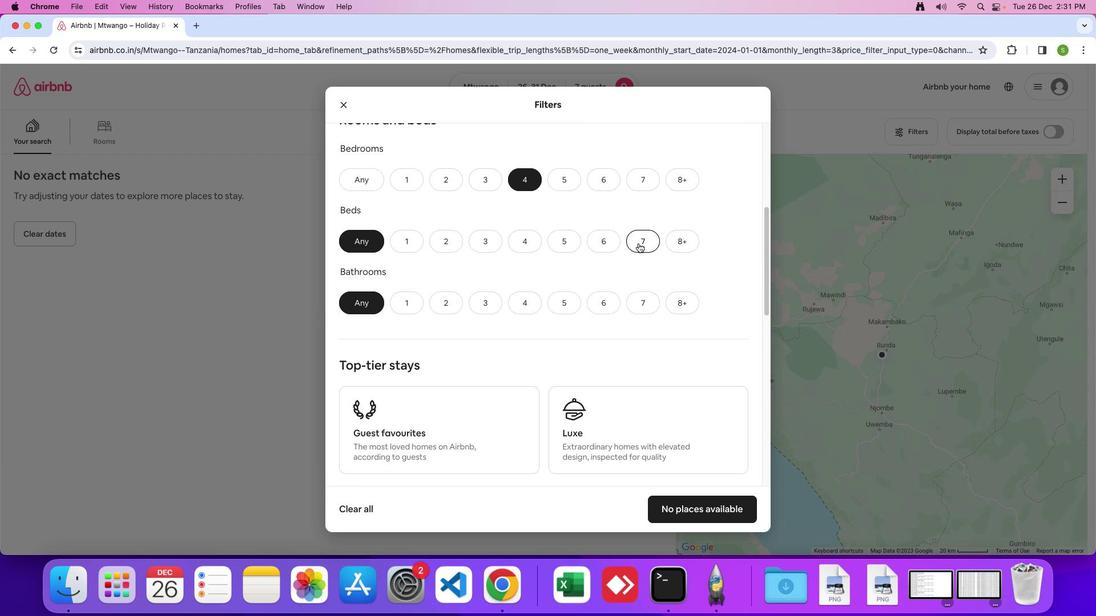 
Action: Mouse pressed left at (638, 243)
Screenshot: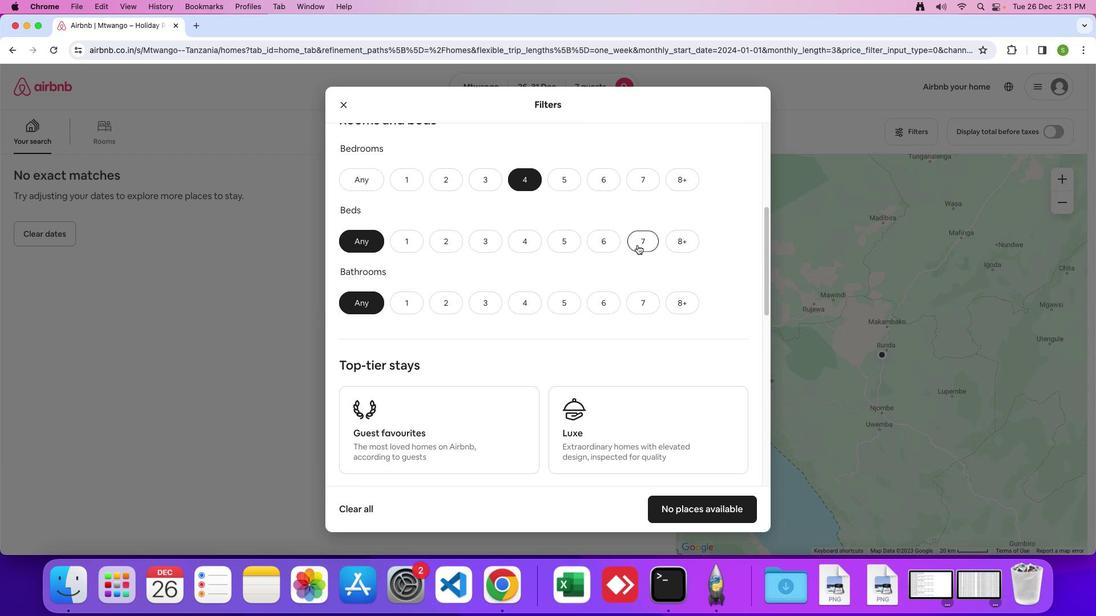 
Action: Mouse moved to (529, 302)
Screenshot: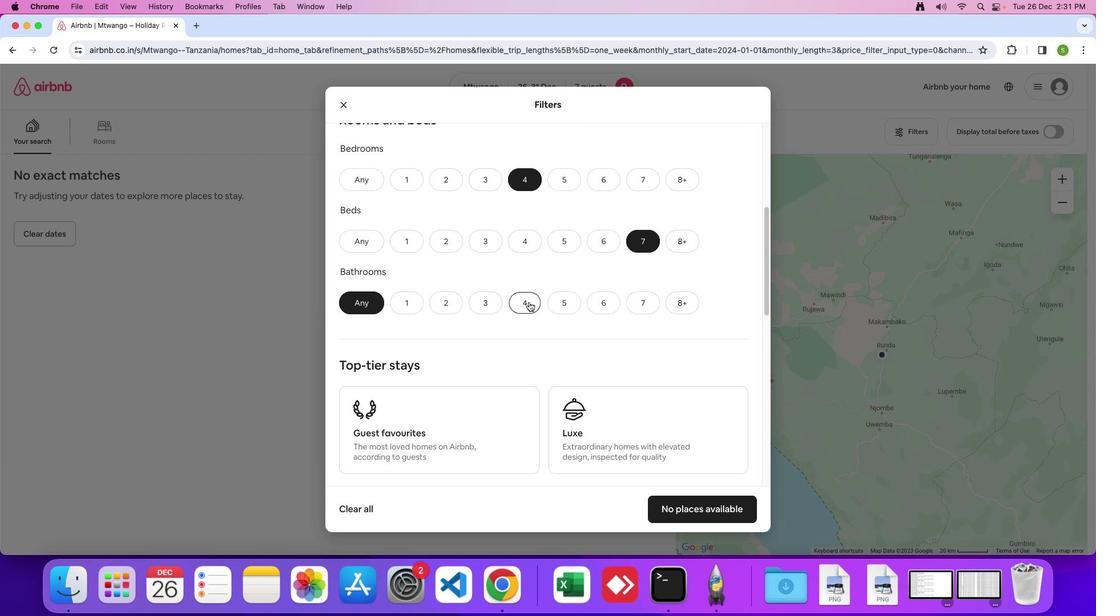 
Action: Mouse pressed left at (529, 302)
Screenshot: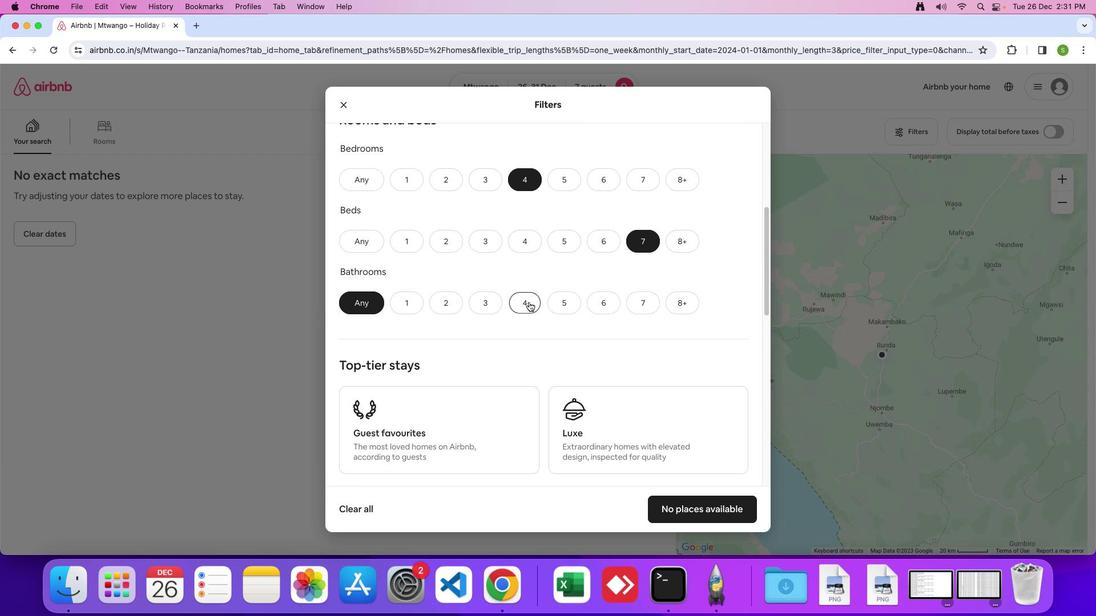 
Action: Mouse moved to (506, 337)
Screenshot: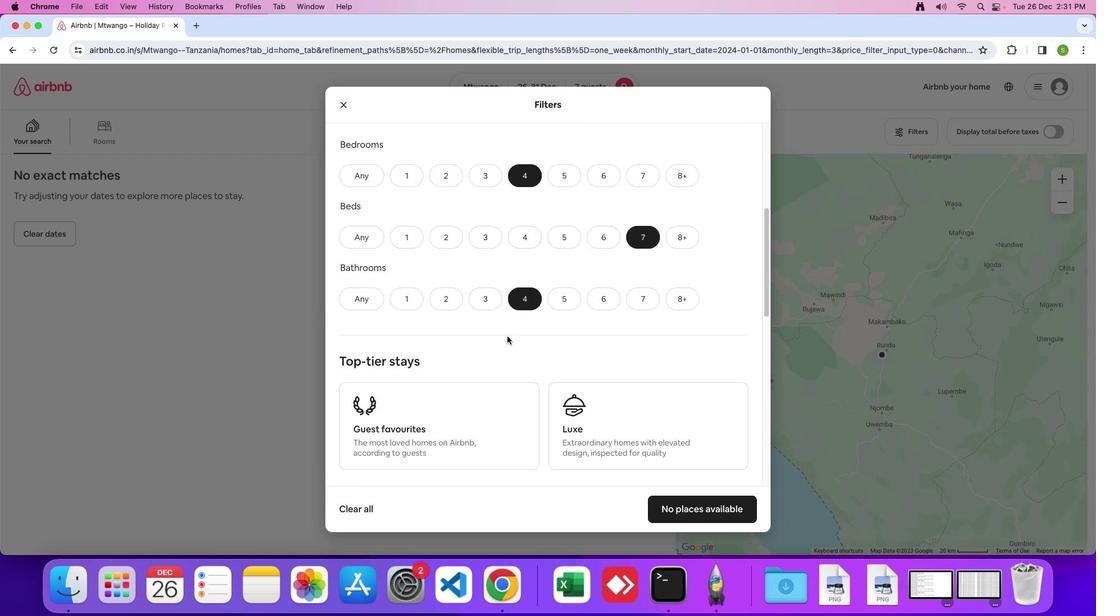 
Action: Mouse scrolled (506, 337) with delta (0, 0)
Screenshot: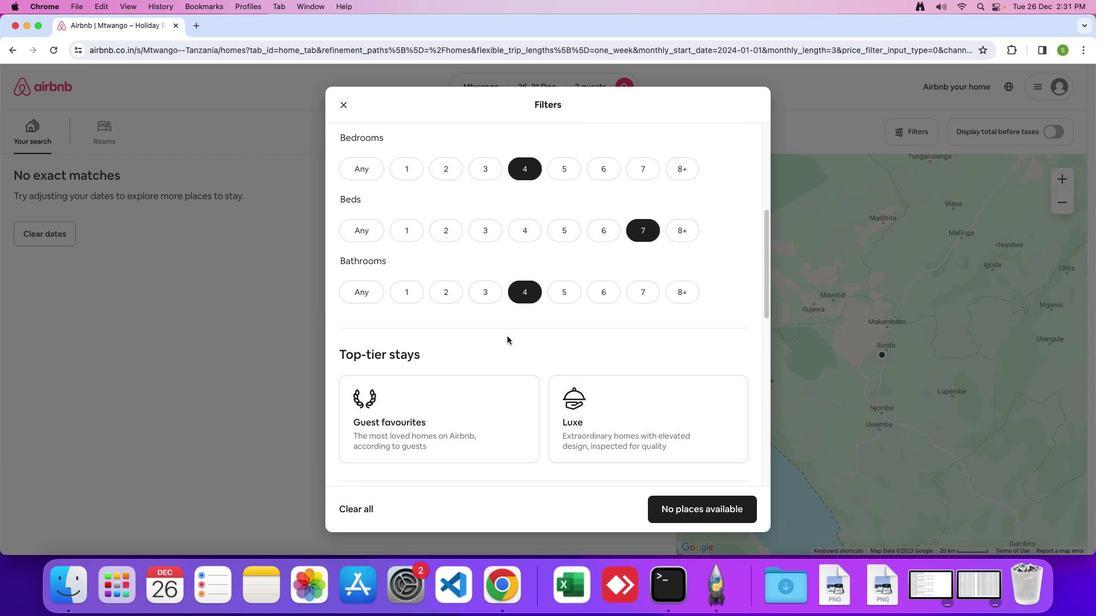 
Action: Mouse moved to (507, 337)
Screenshot: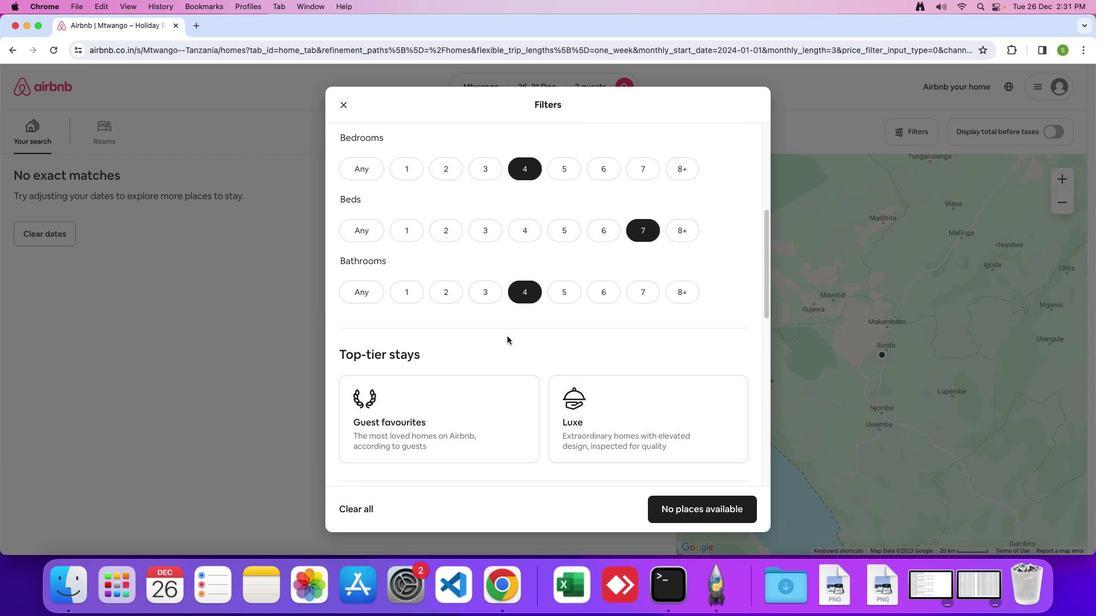 
Action: Mouse scrolled (507, 337) with delta (0, 0)
Screenshot: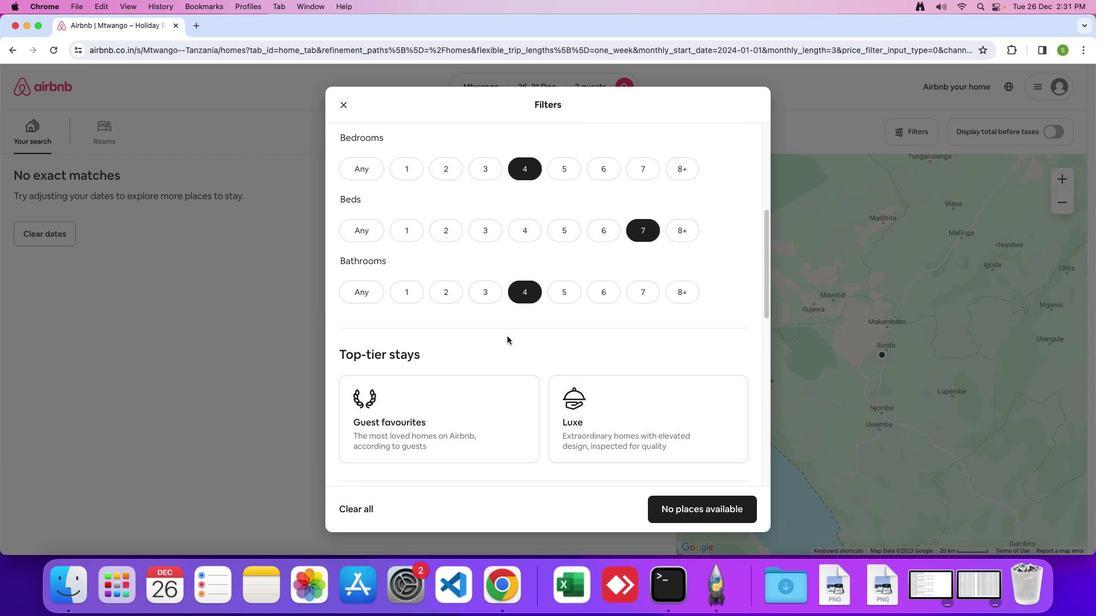 
Action: Mouse moved to (507, 336)
Screenshot: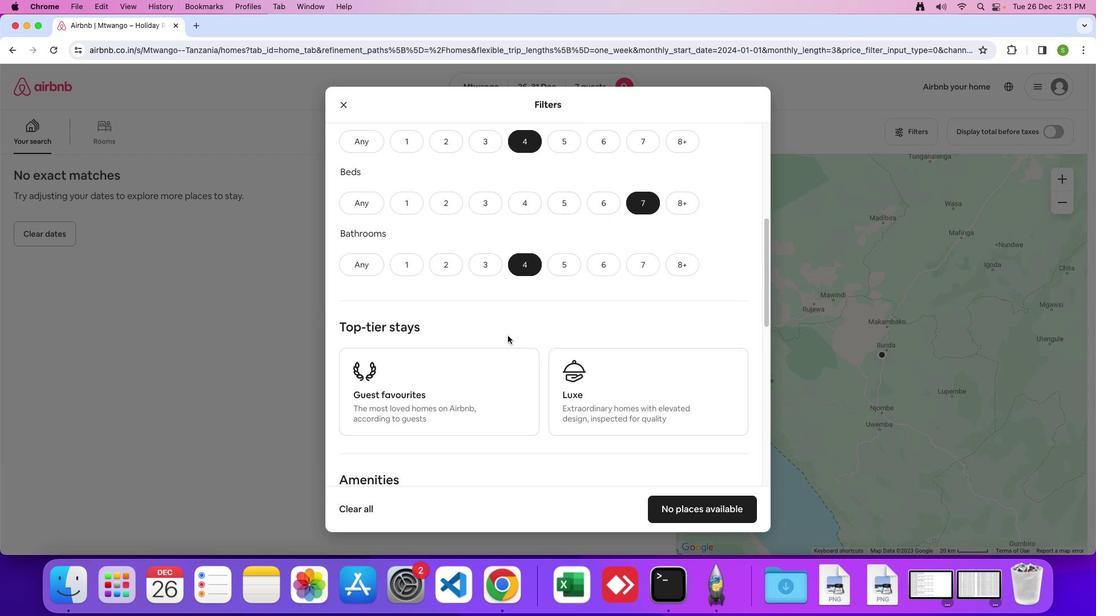 
Action: Mouse scrolled (507, 336) with delta (0, 0)
Screenshot: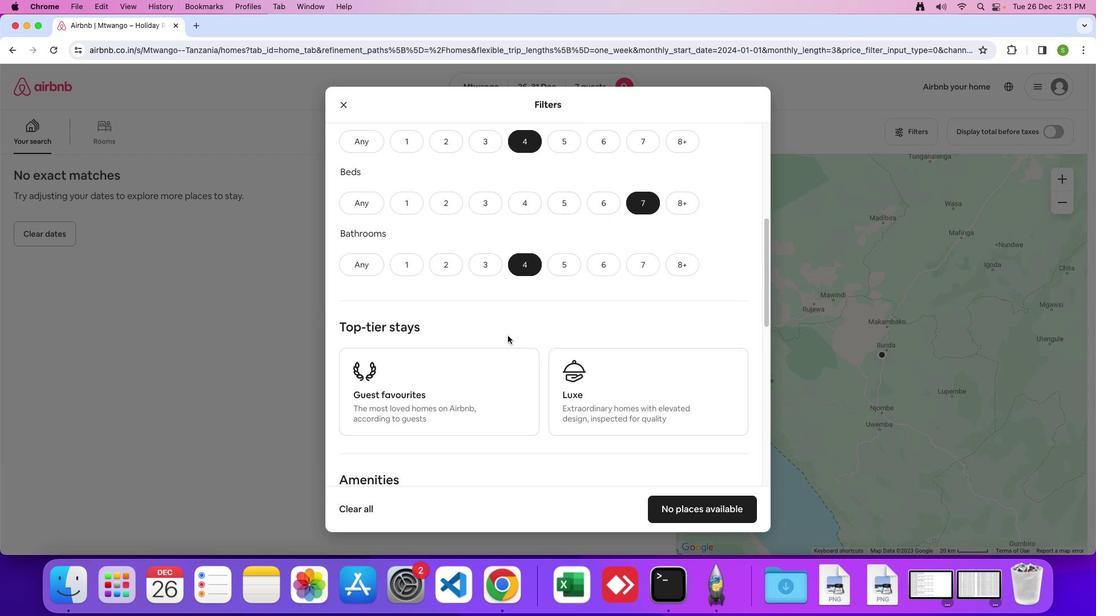 
Action: Mouse moved to (507, 336)
Screenshot: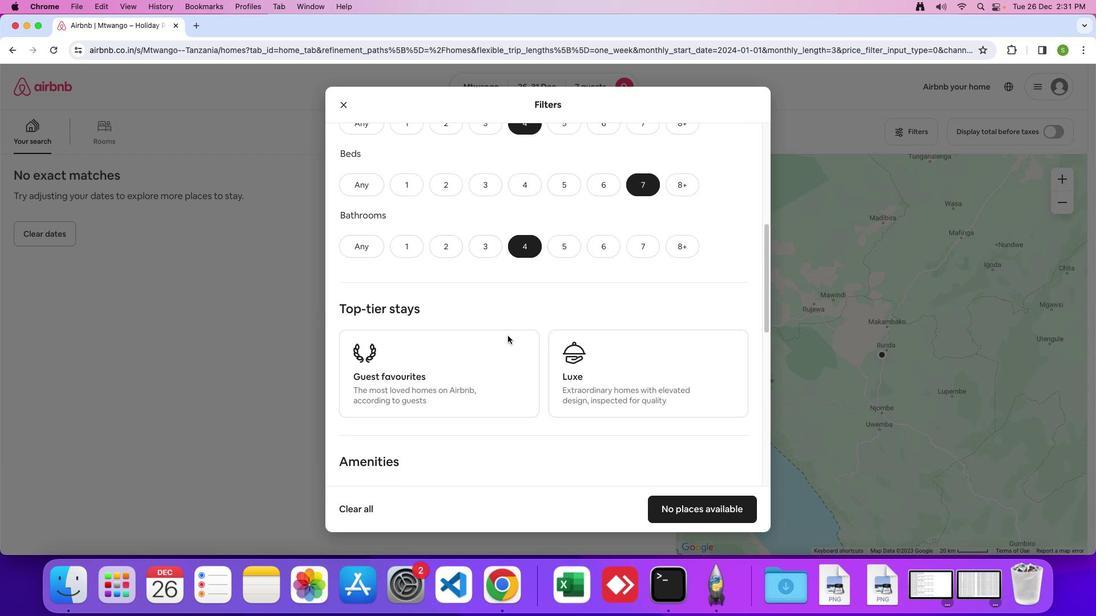 
Action: Mouse scrolled (507, 336) with delta (0, 0)
Screenshot: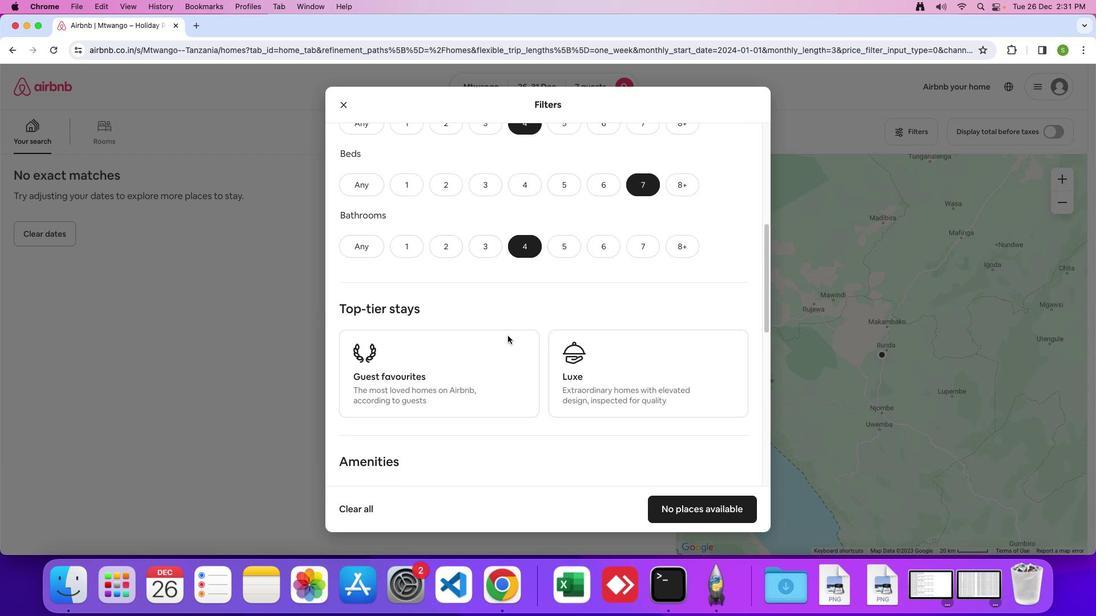 
Action: Mouse moved to (507, 336)
Screenshot: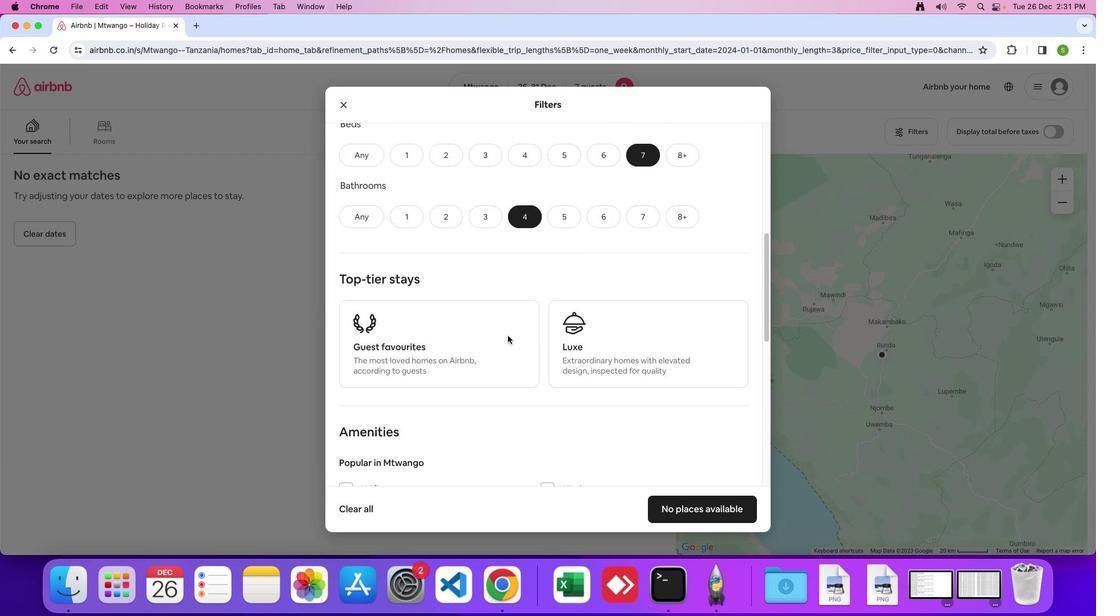 
Action: Mouse scrolled (507, 336) with delta (0, -1)
Screenshot: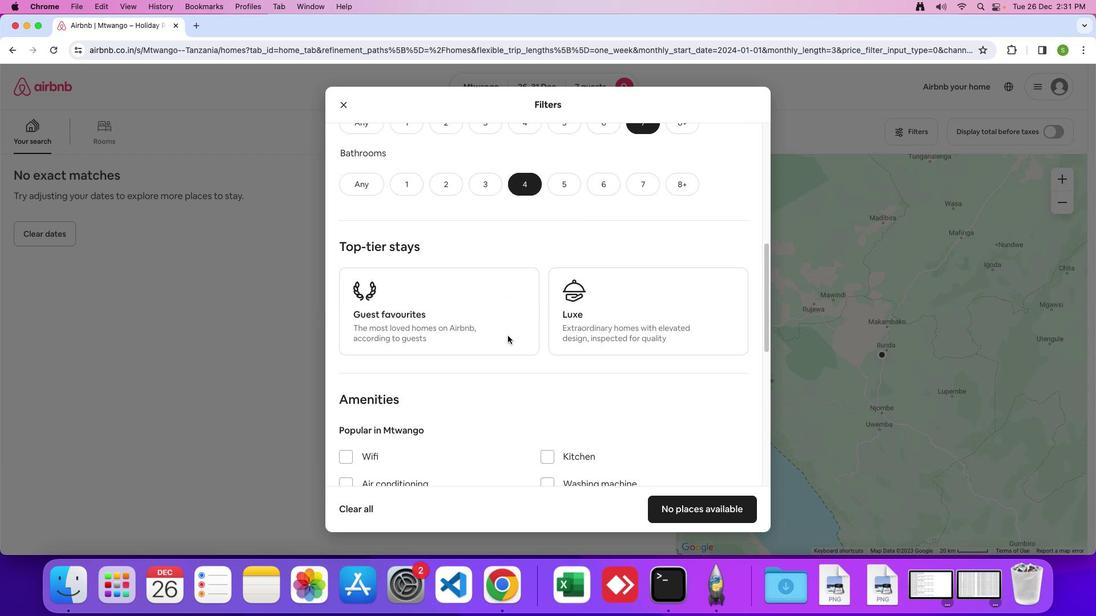 
Action: Mouse moved to (508, 337)
Screenshot: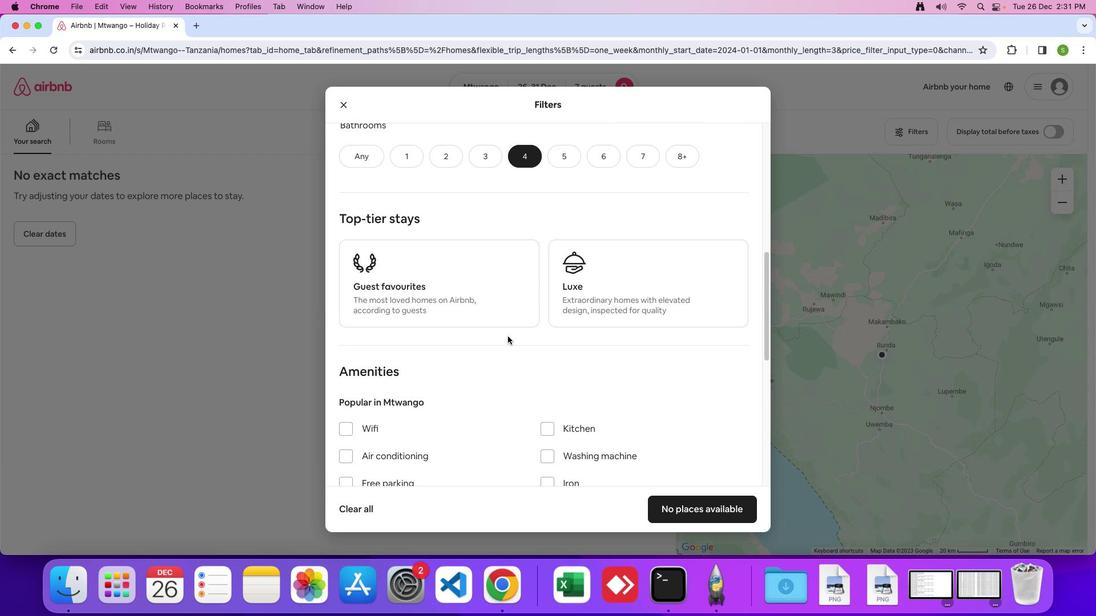 
Action: Mouse scrolled (508, 337) with delta (0, 0)
Screenshot: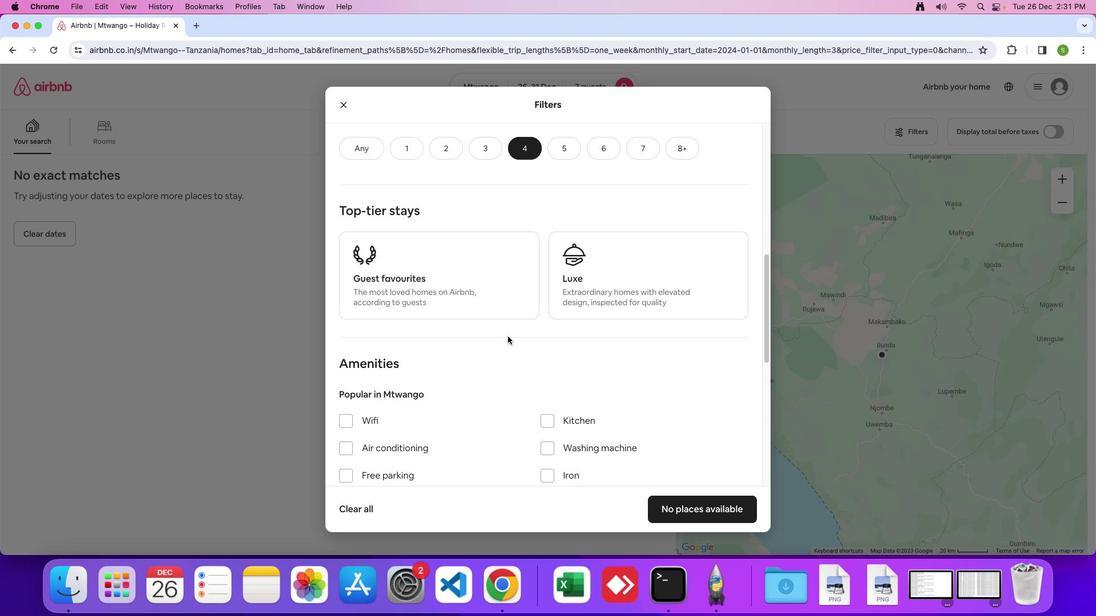 
Action: Mouse scrolled (508, 337) with delta (0, 0)
Screenshot: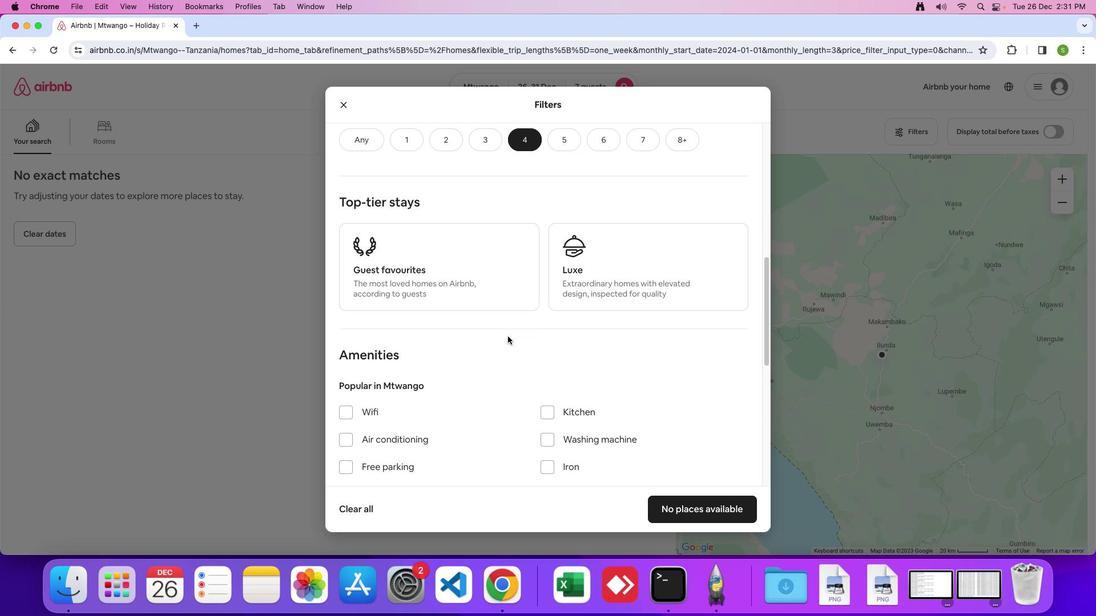 
Action: Mouse moved to (508, 337)
Screenshot: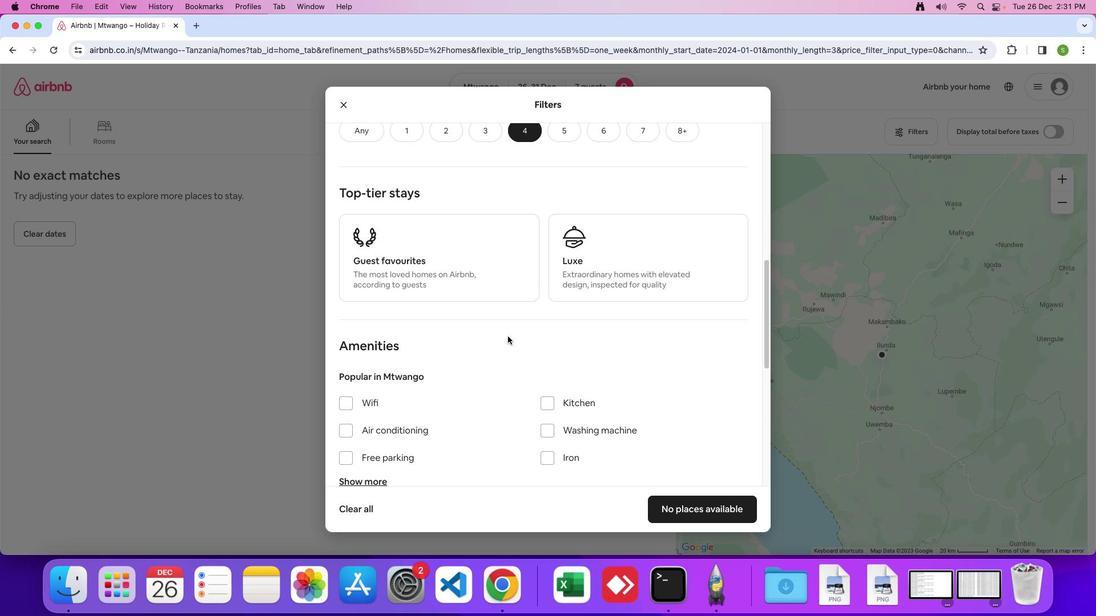 
Action: Mouse scrolled (508, 337) with delta (0, 0)
Screenshot: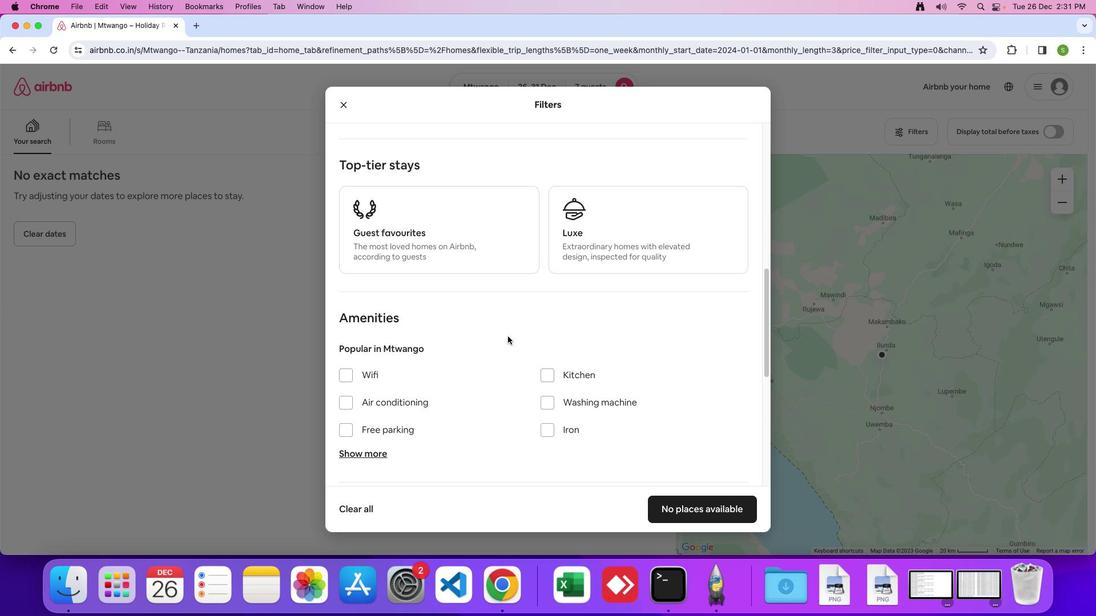 
Action: Mouse scrolled (508, 337) with delta (0, 0)
Screenshot: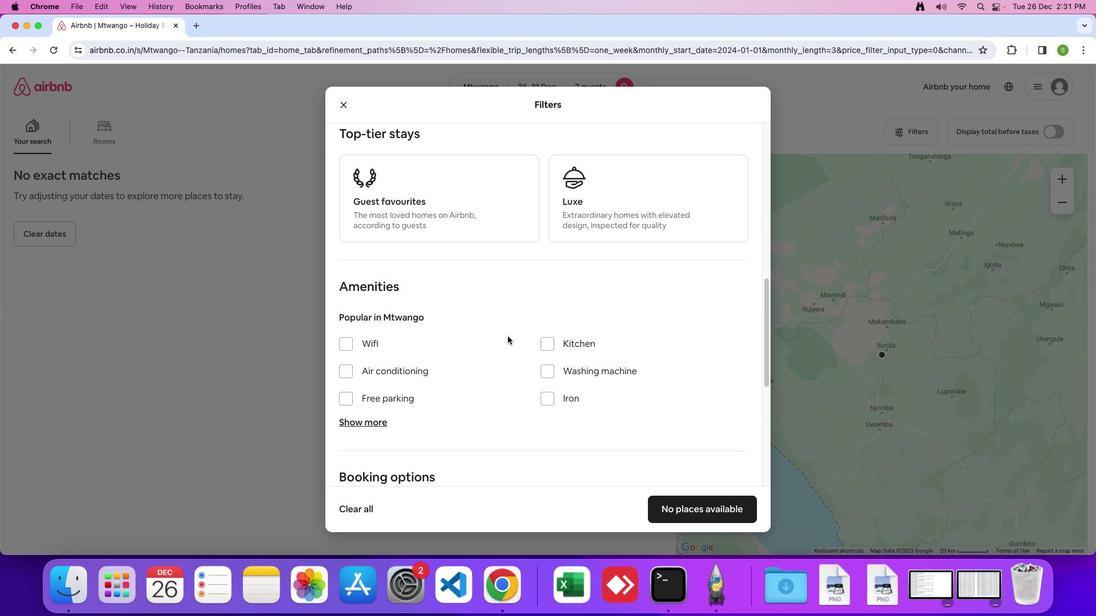 
Action: Mouse scrolled (508, 337) with delta (0, 0)
Screenshot: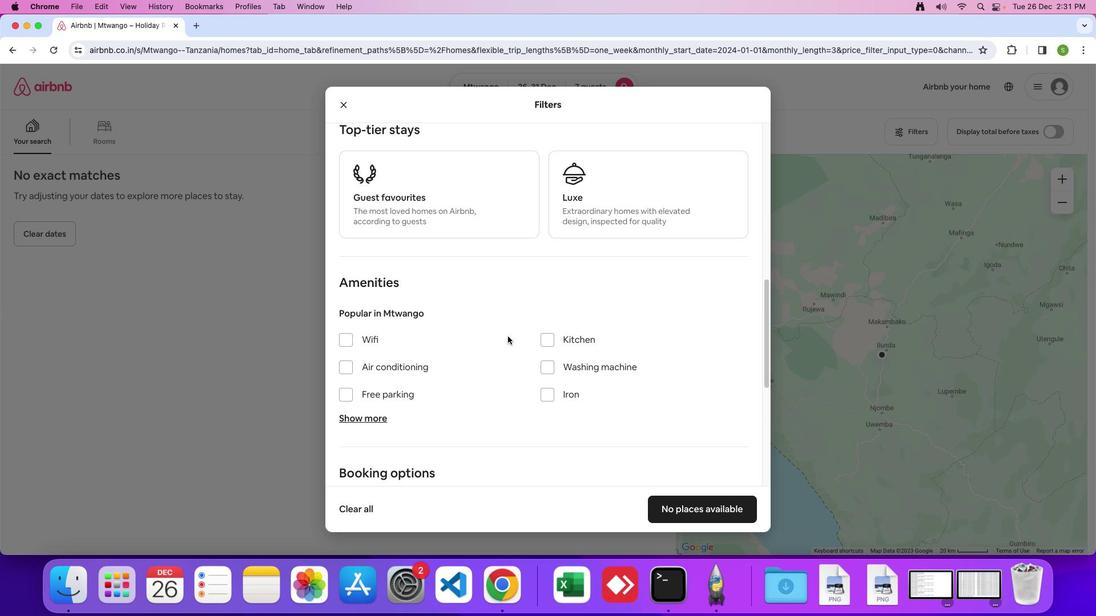
Action: Mouse moved to (507, 337)
Screenshot: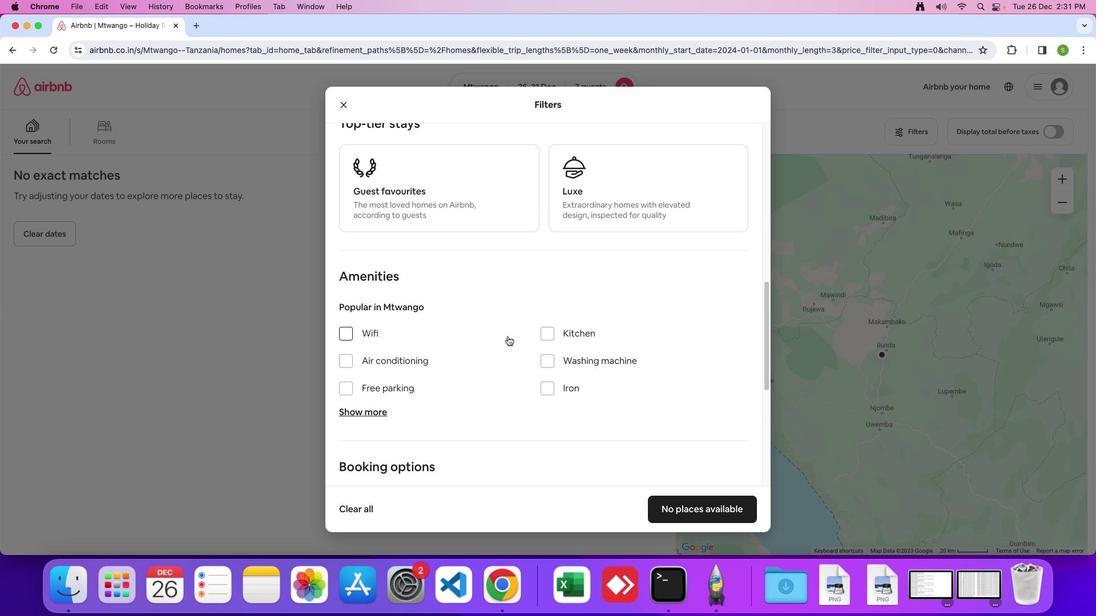 
Action: Mouse scrolled (507, 337) with delta (0, 0)
Screenshot: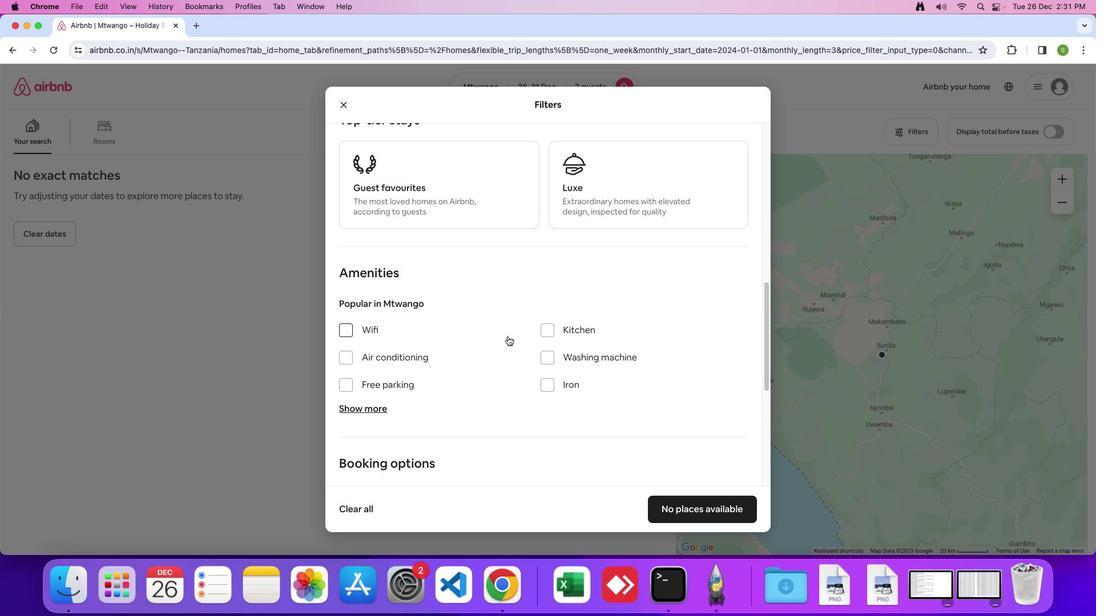 
Action: Mouse scrolled (507, 337) with delta (0, 0)
Screenshot: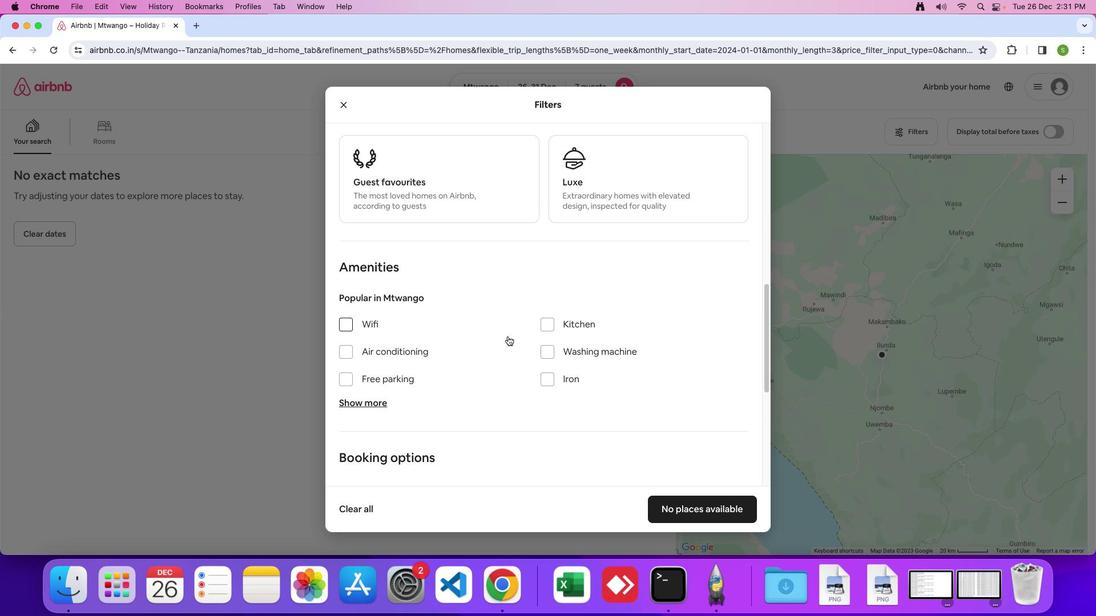 
Action: Mouse moved to (343, 309)
Screenshot: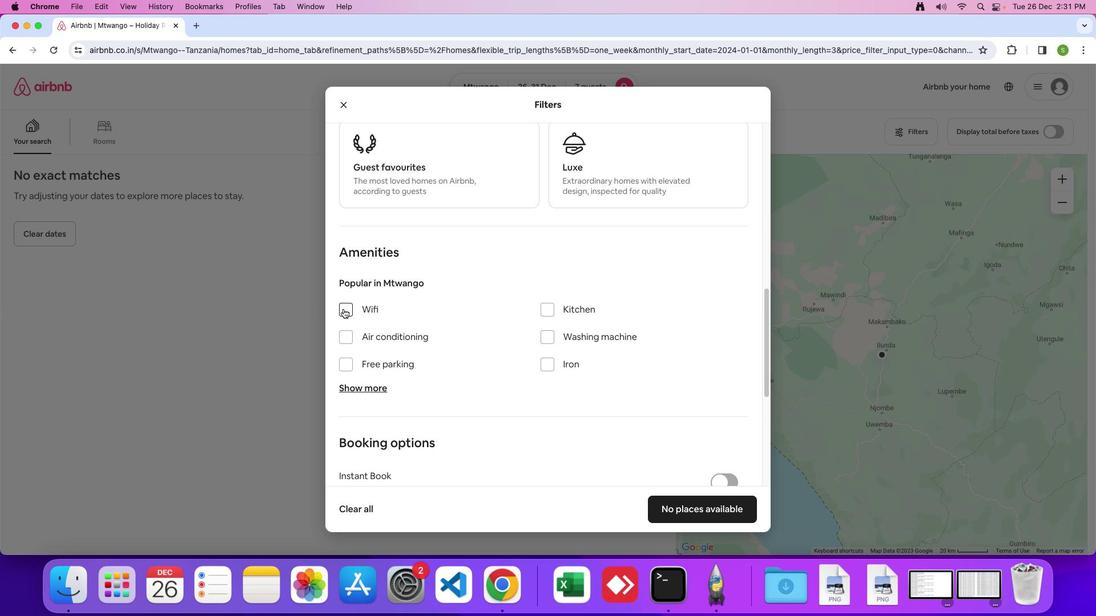
Action: Mouse pressed left at (343, 309)
Screenshot: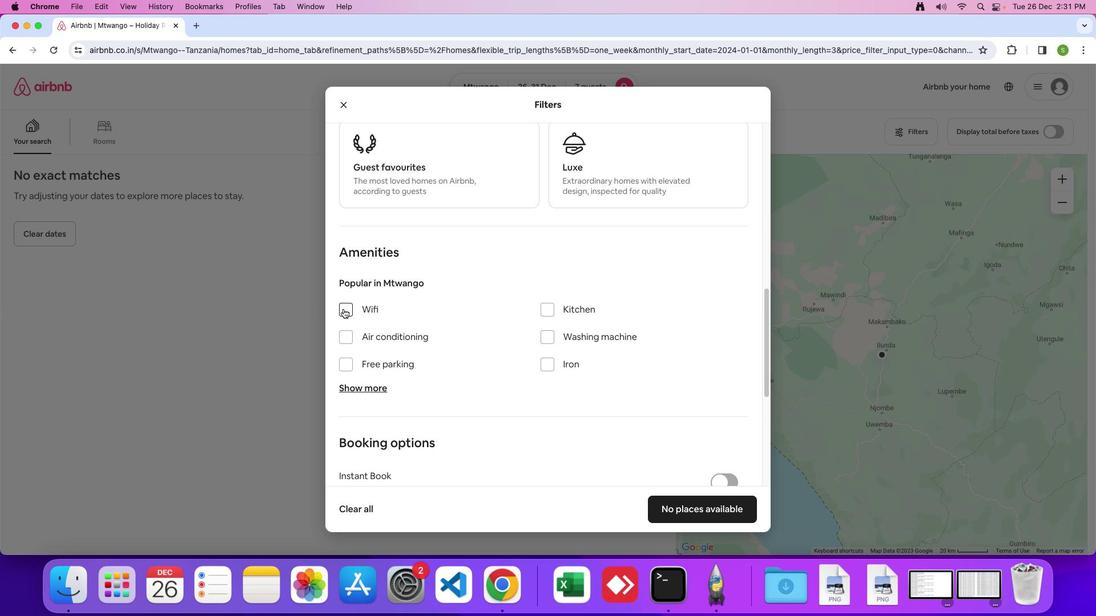 
Action: Mouse moved to (352, 390)
Screenshot: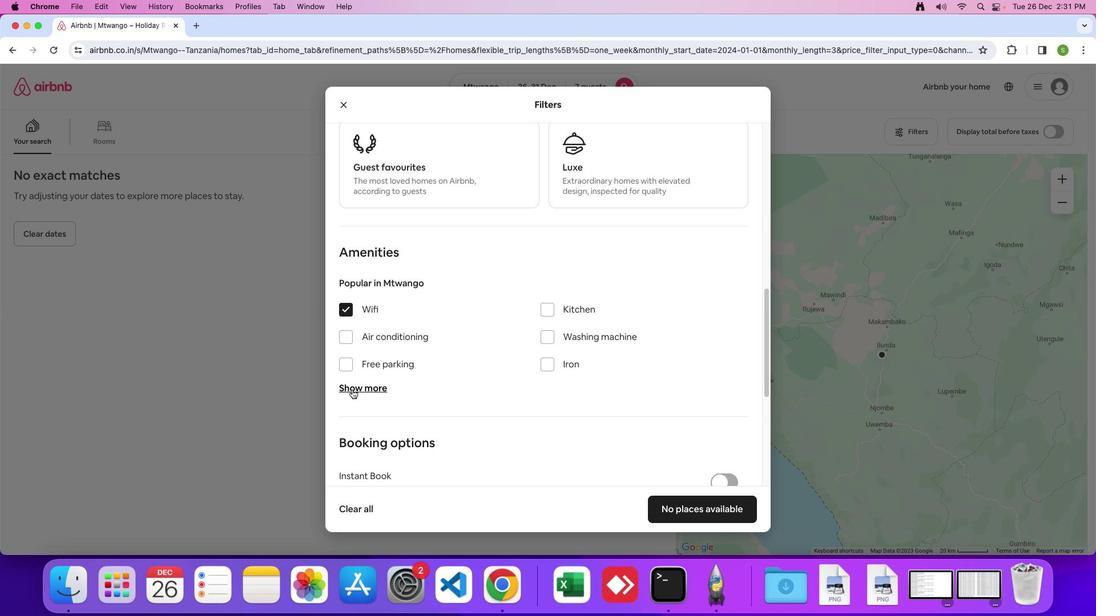 
Action: Mouse pressed left at (352, 390)
Screenshot: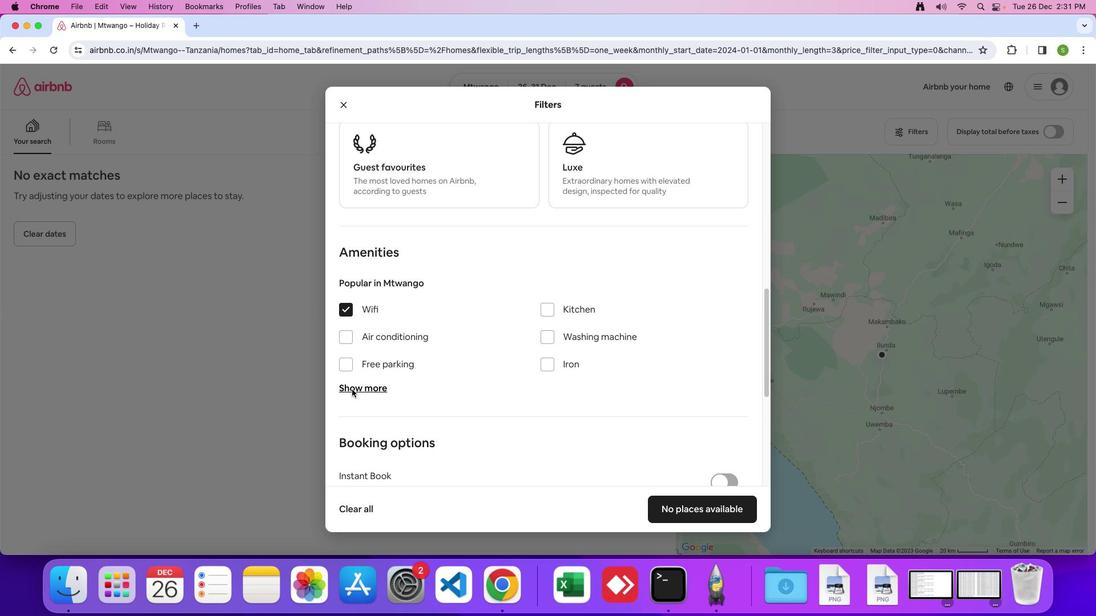 
Action: Mouse moved to (345, 367)
Screenshot: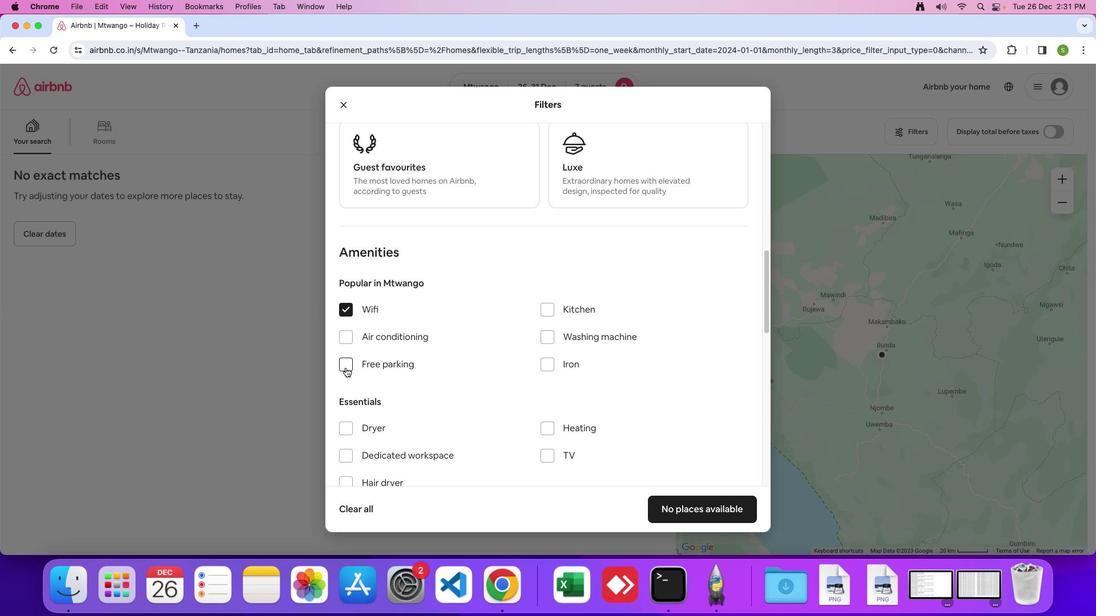 
Action: Mouse pressed left at (345, 367)
Screenshot: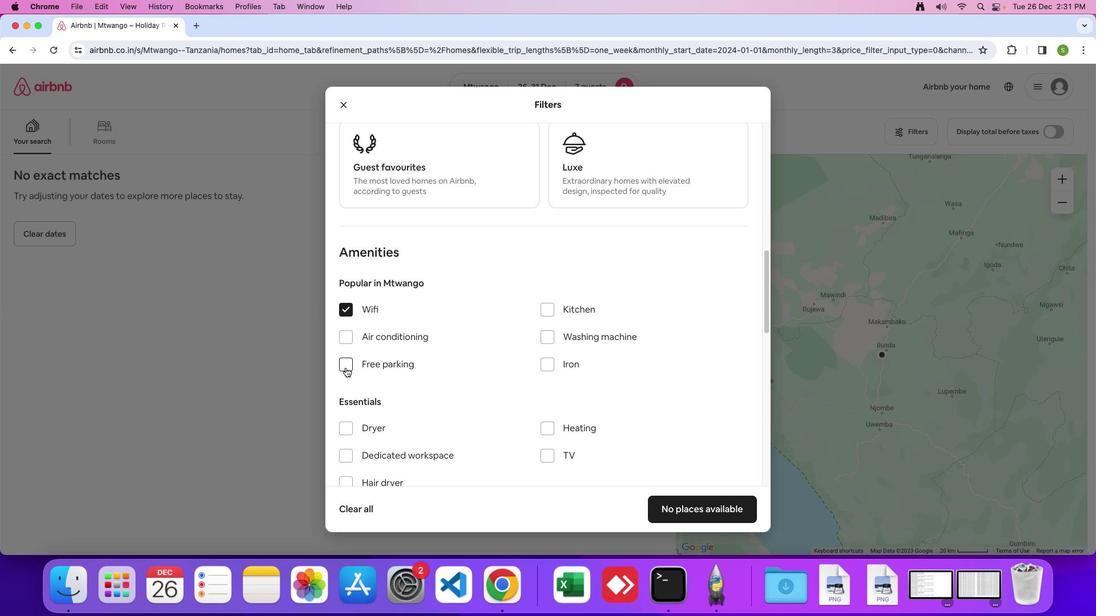 
Action: Mouse moved to (455, 382)
Screenshot: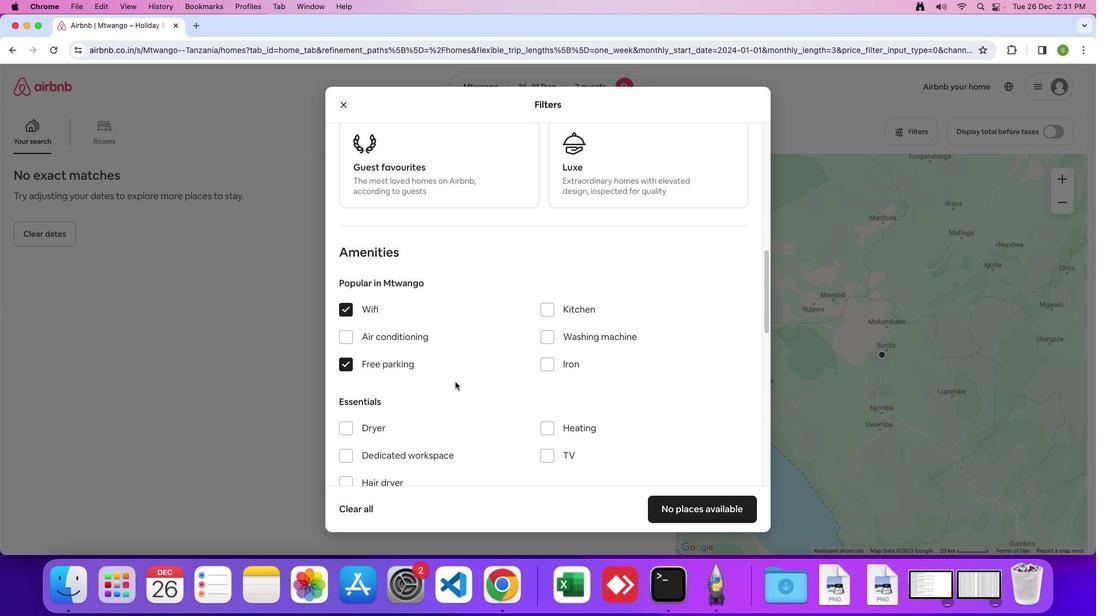 
Action: Mouse scrolled (455, 382) with delta (0, 0)
Screenshot: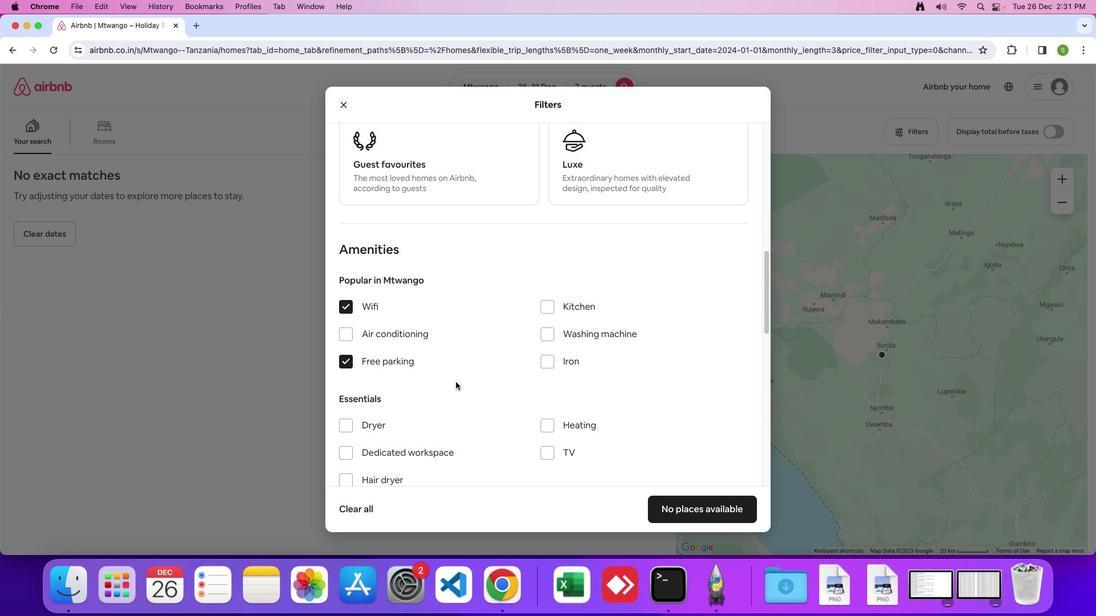 
Action: Mouse moved to (455, 382)
Screenshot: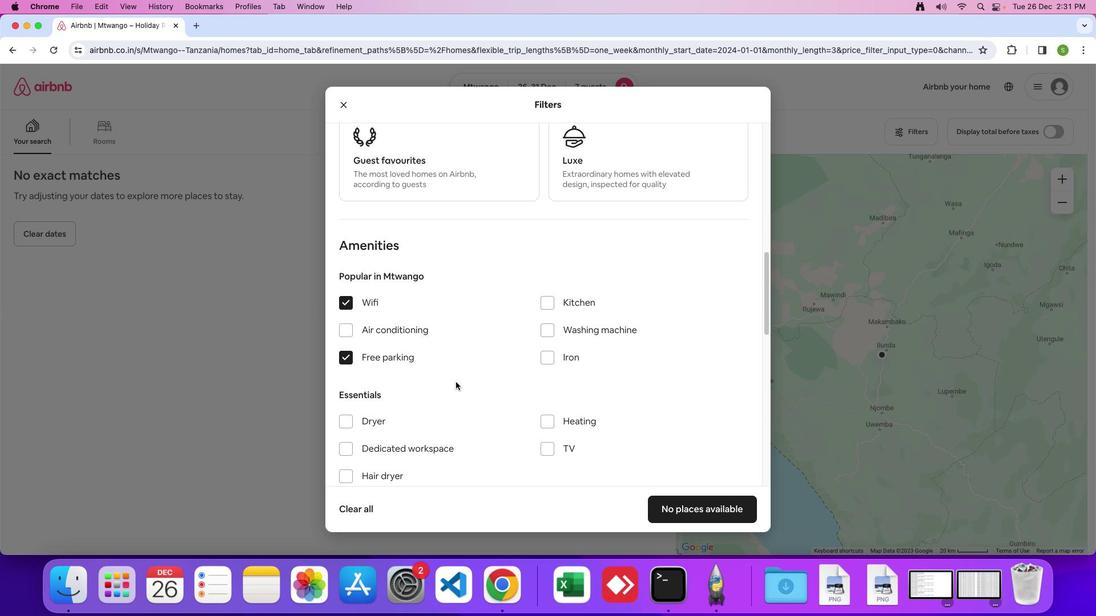 
Action: Mouse scrolled (455, 382) with delta (0, 0)
Screenshot: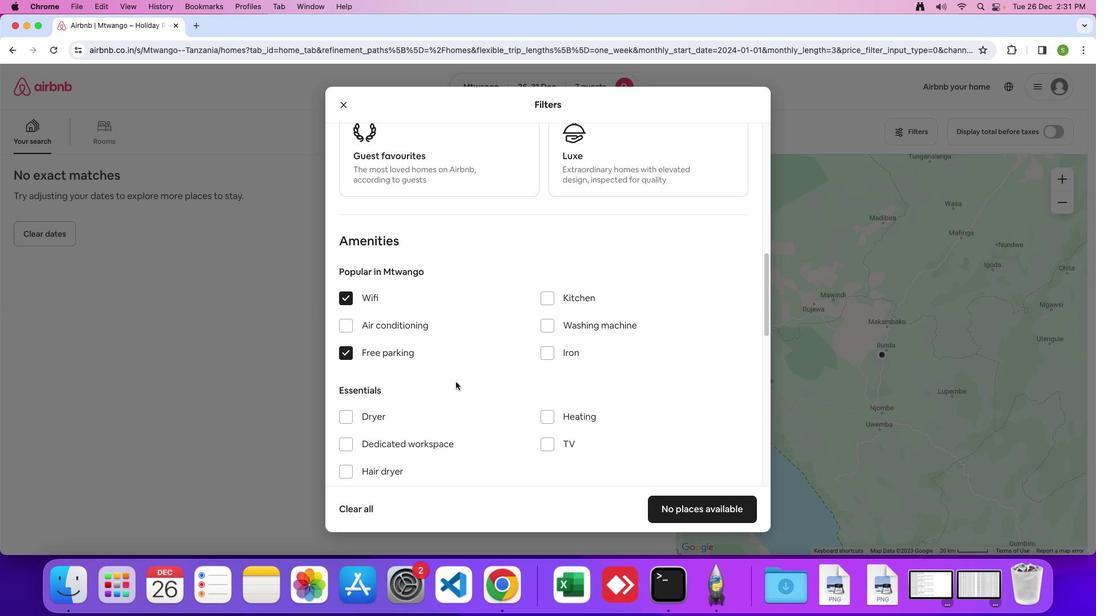 
Action: Mouse scrolled (455, 382) with delta (0, 0)
Screenshot: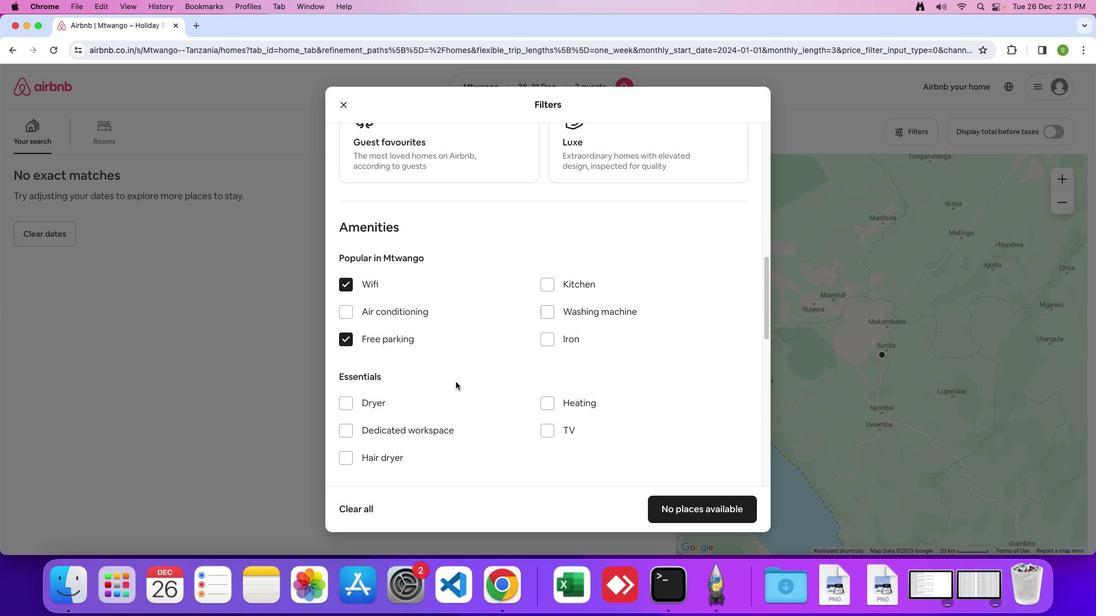 
Action: Mouse scrolled (455, 382) with delta (0, 0)
Screenshot: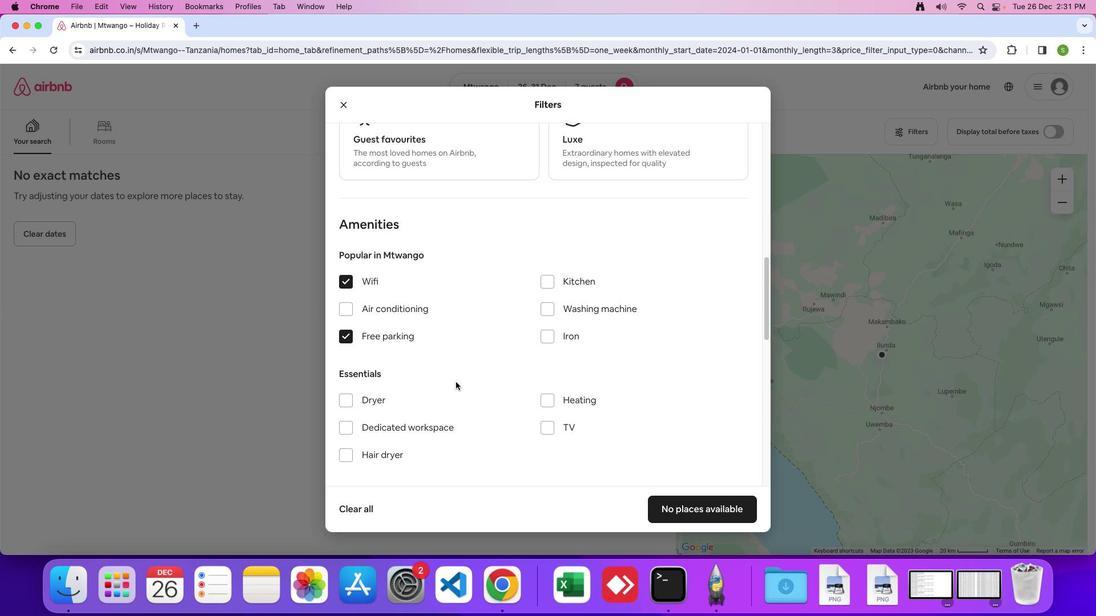 
Action: Mouse scrolled (455, 382) with delta (0, 0)
Screenshot: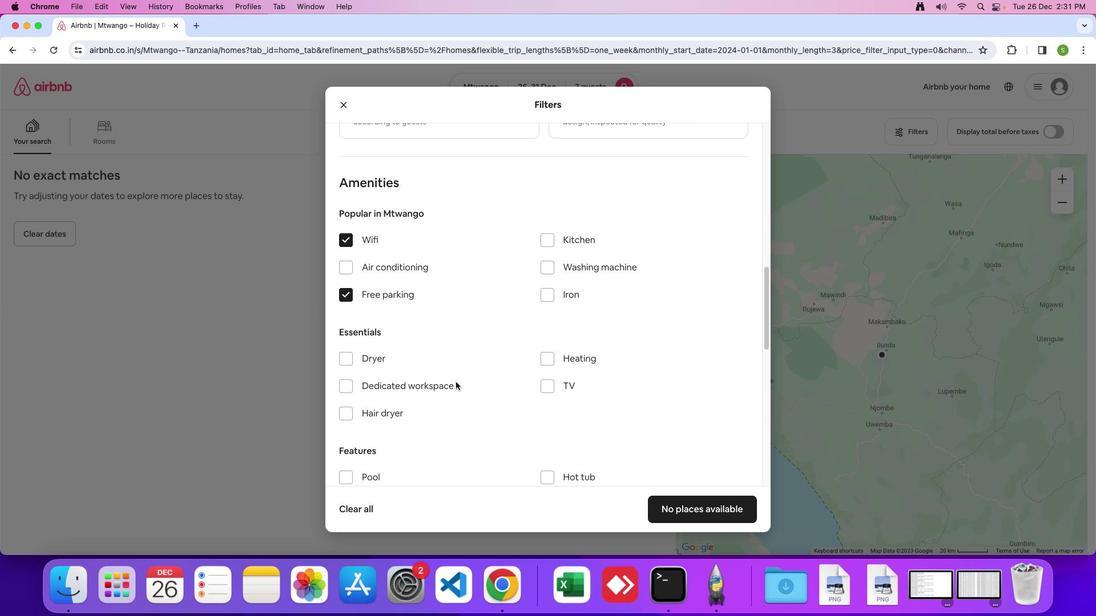 
Action: Mouse scrolled (455, 382) with delta (0, 0)
Screenshot: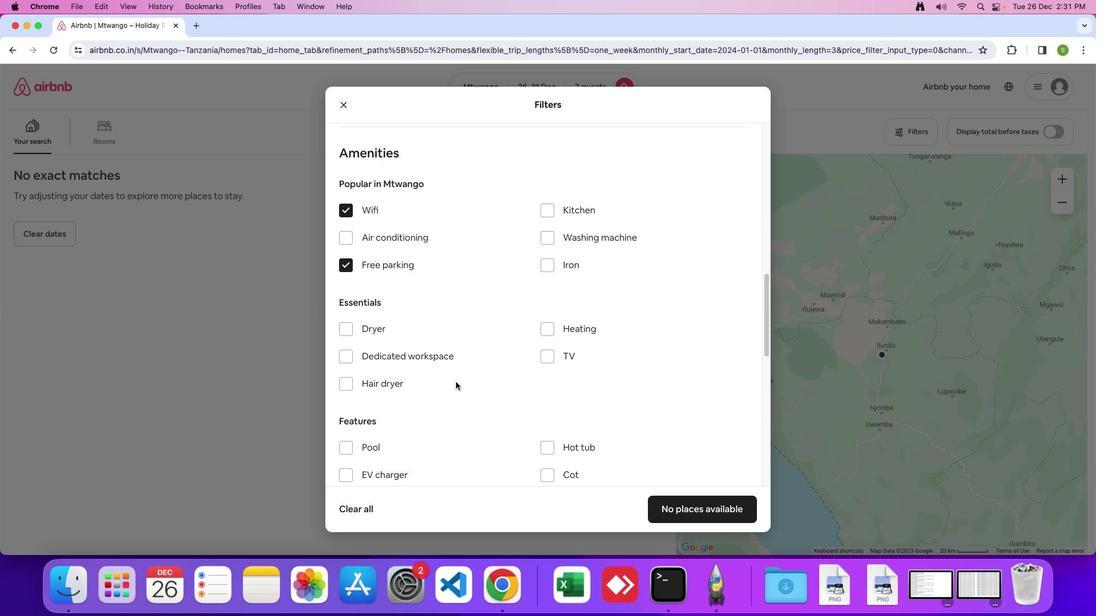 
Action: Mouse scrolled (455, 382) with delta (0, 0)
Screenshot: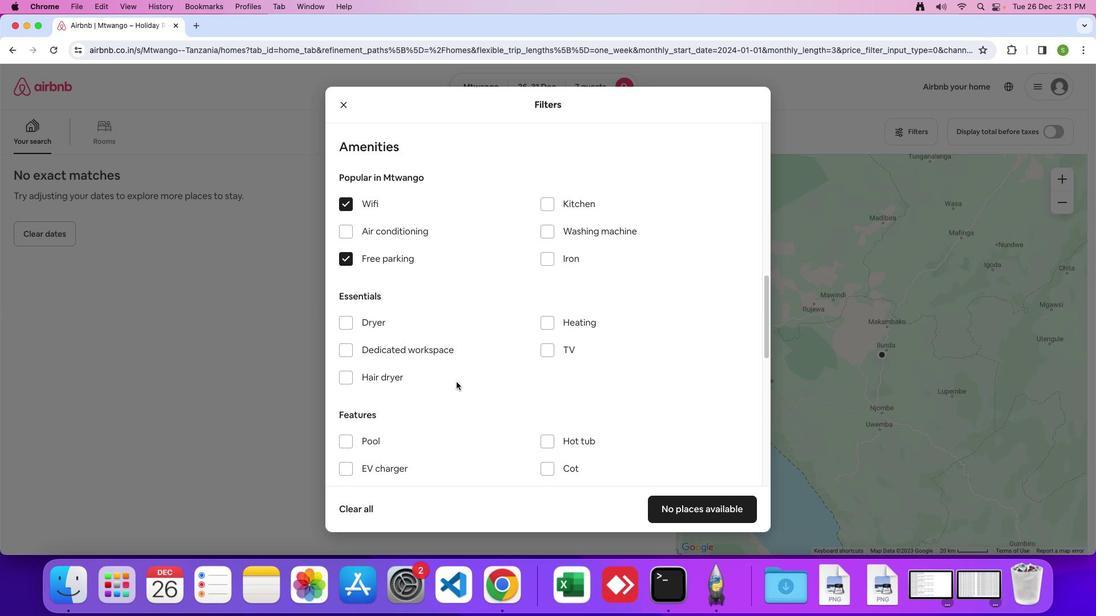 
Action: Mouse moved to (464, 379)
Screenshot: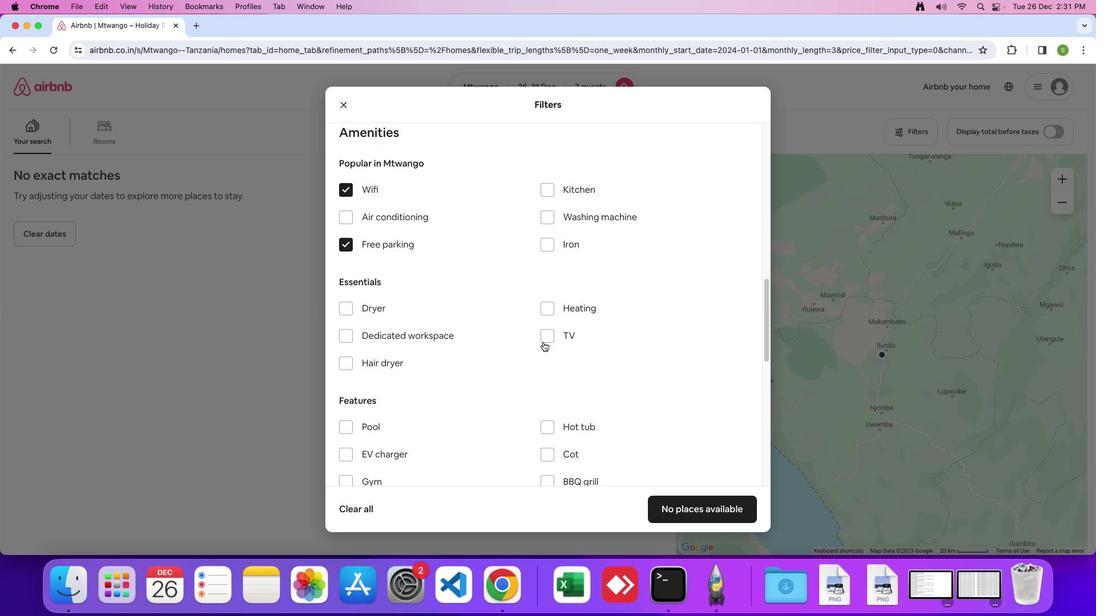 
Action: Mouse scrolled (464, 379) with delta (0, 0)
Screenshot: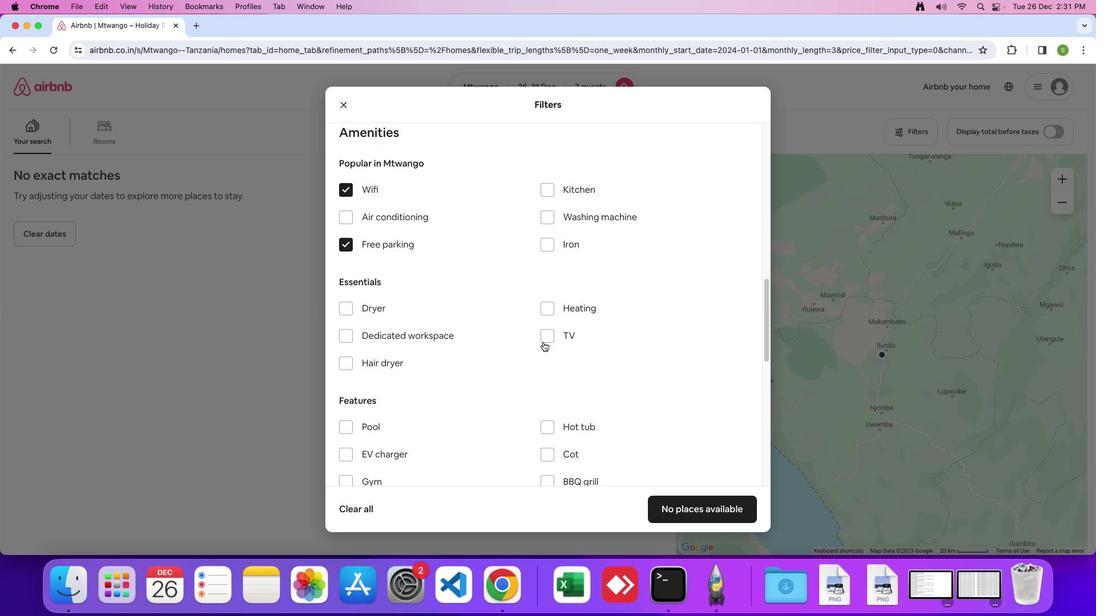 
Action: Mouse moved to (551, 335)
Screenshot: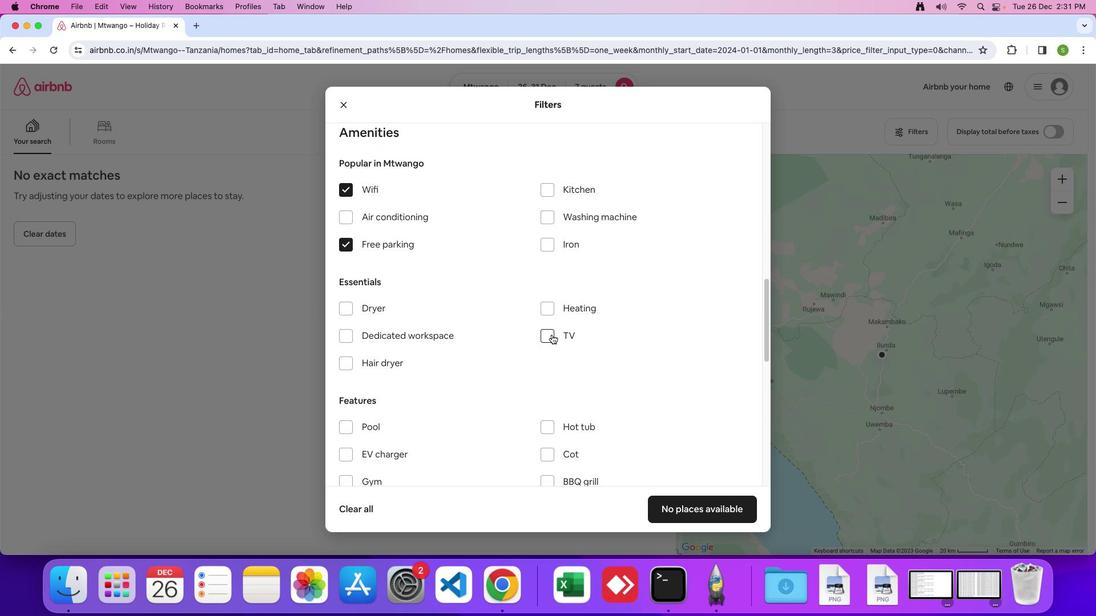 
Action: Mouse pressed left at (551, 335)
Screenshot: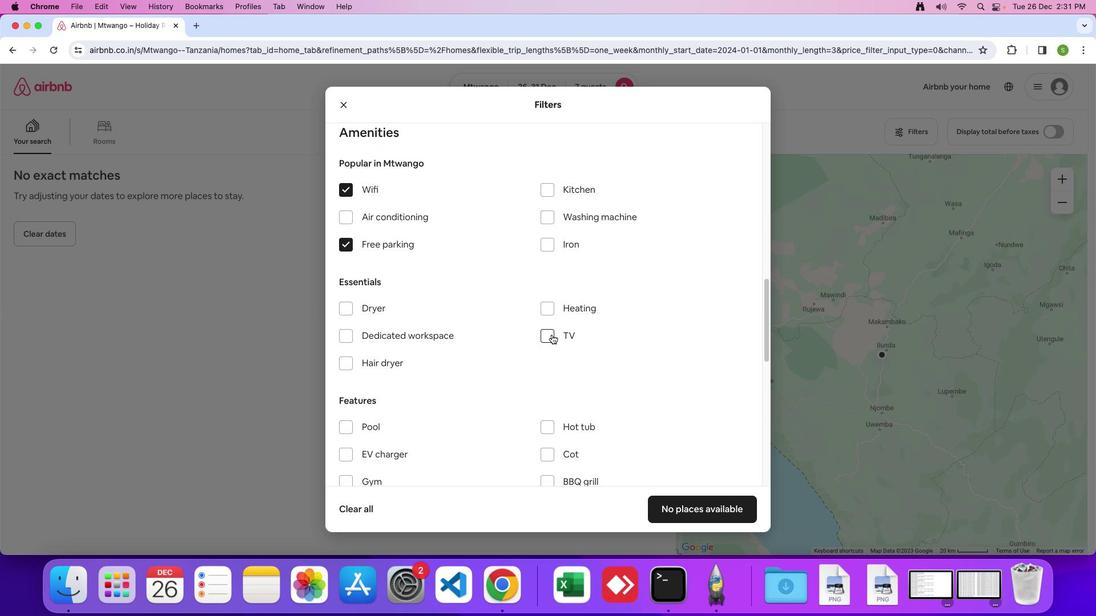 
Action: Mouse moved to (488, 361)
Screenshot: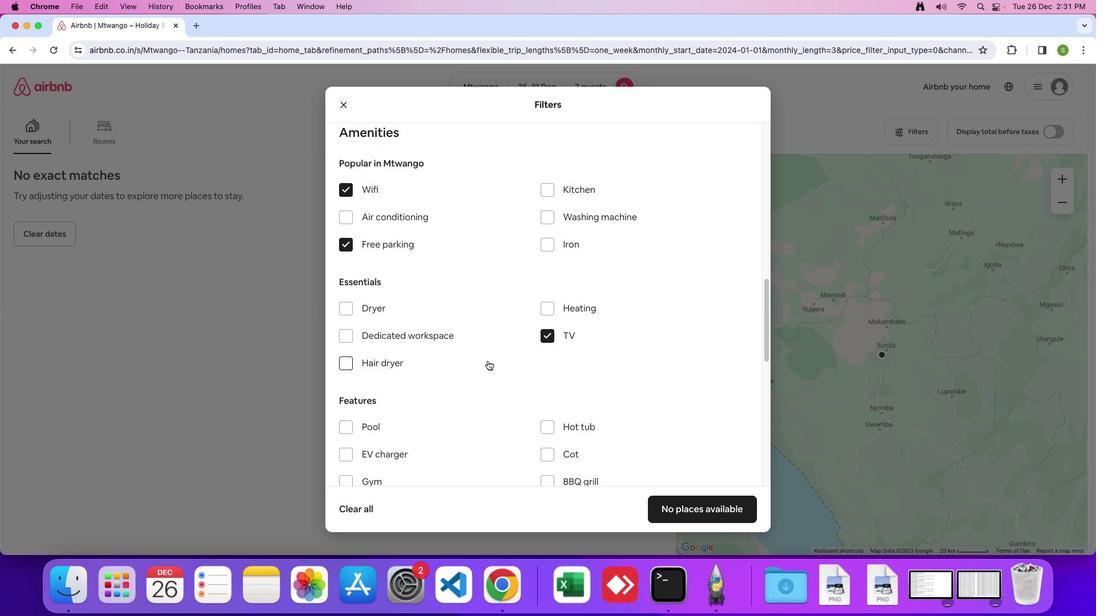 
Action: Mouse scrolled (488, 361) with delta (0, 0)
Screenshot: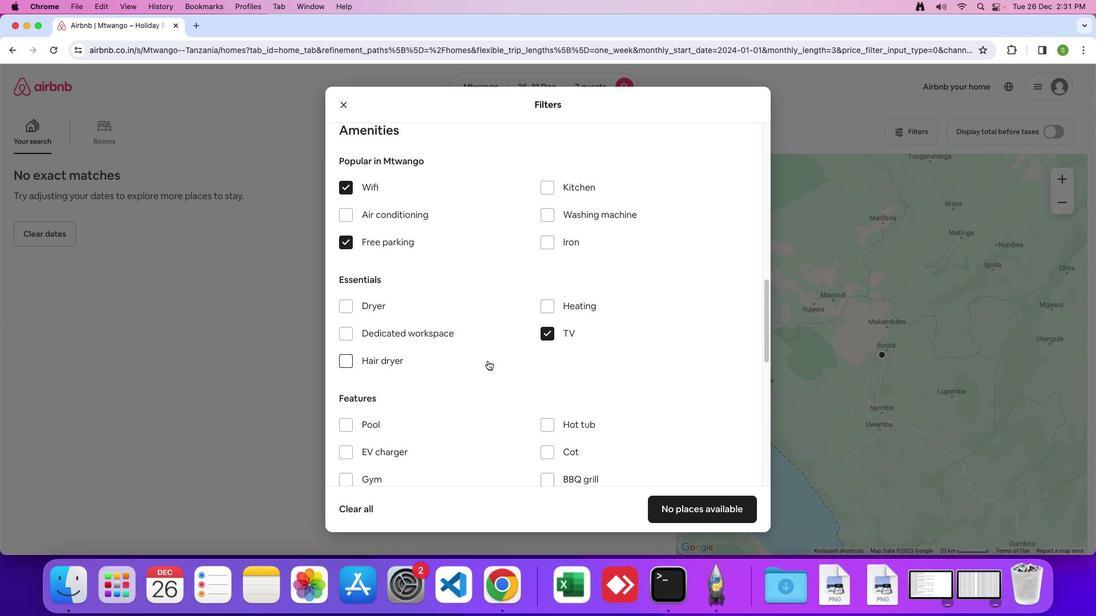 
Action: Mouse scrolled (488, 361) with delta (0, 0)
Screenshot: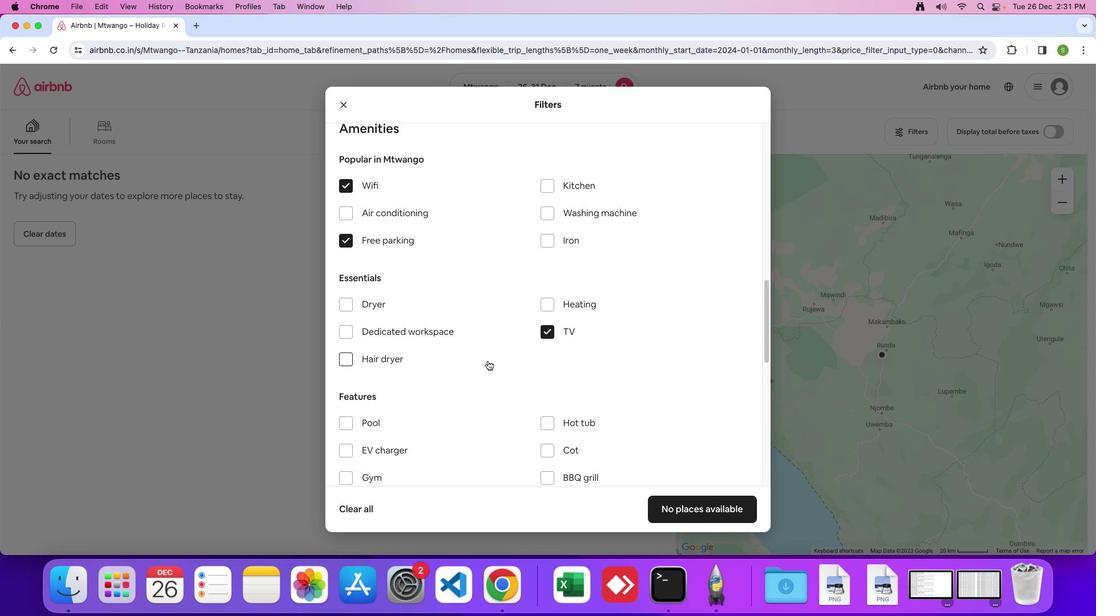
Action: Mouse moved to (488, 361)
Screenshot: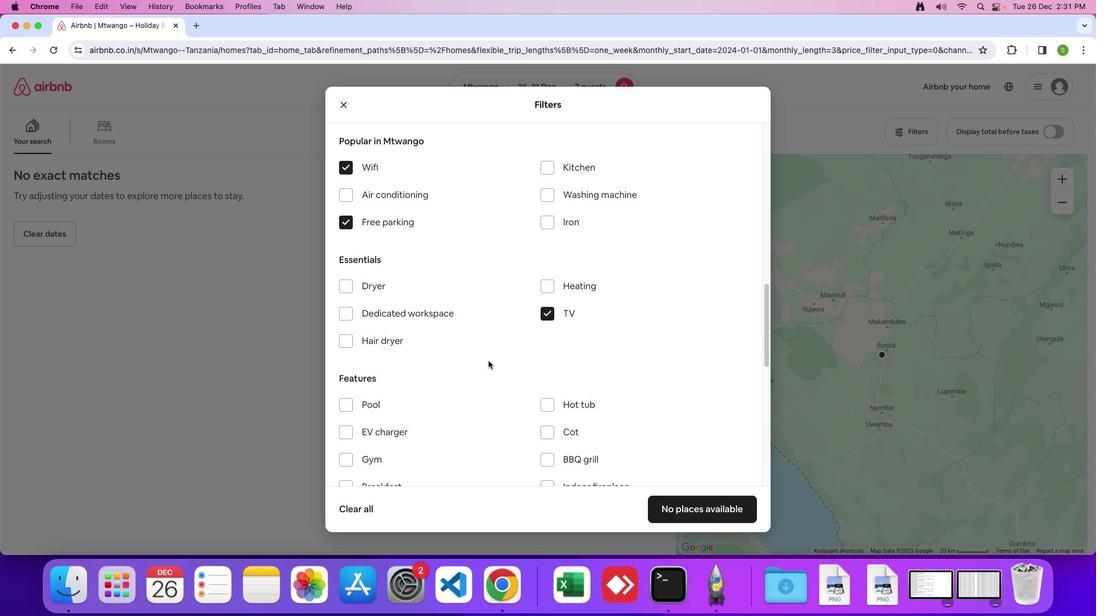 
Action: Mouse scrolled (488, 361) with delta (0, 0)
Screenshot: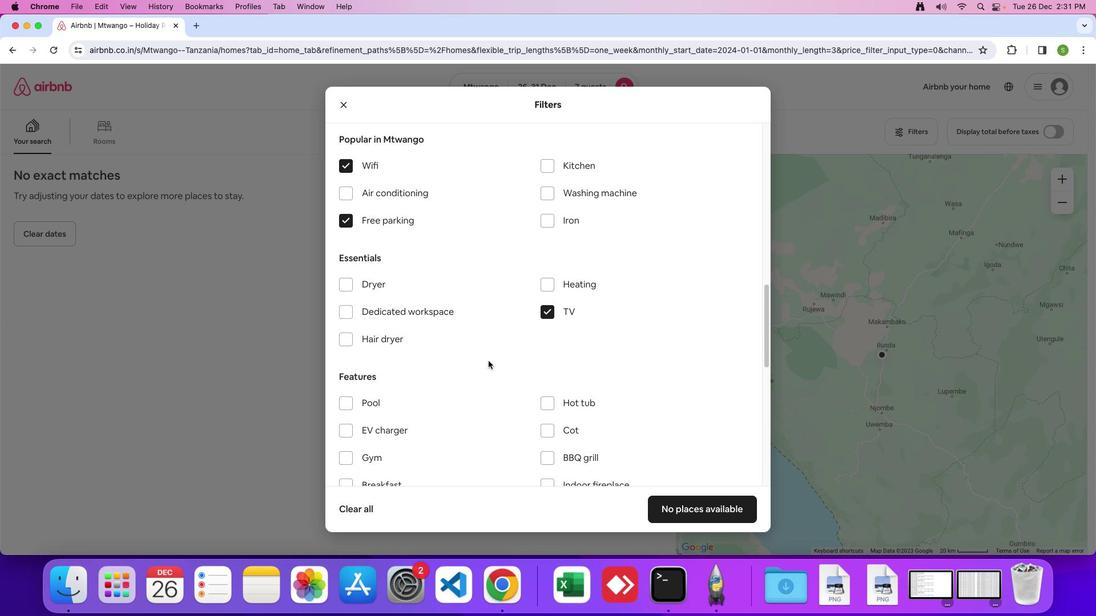 
Action: Mouse scrolled (488, 361) with delta (0, 0)
Screenshot: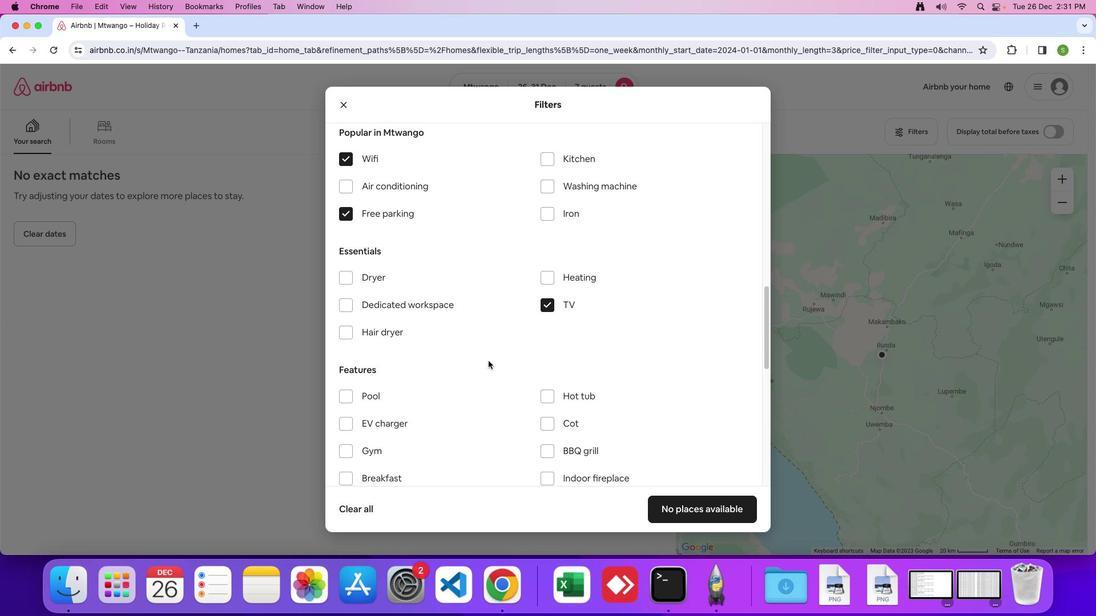 
Action: Mouse scrolled (488, 361) with delta (0, 0)
Screenshot: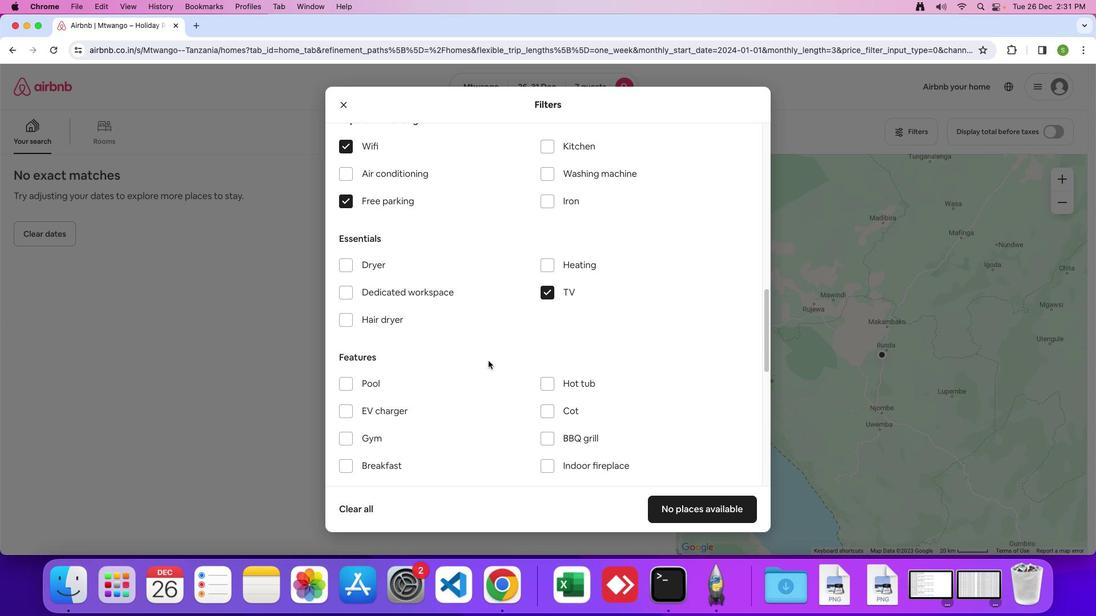 
Action: Mouse scrolled (488, 361) with delta (0, 0)
Screenshot: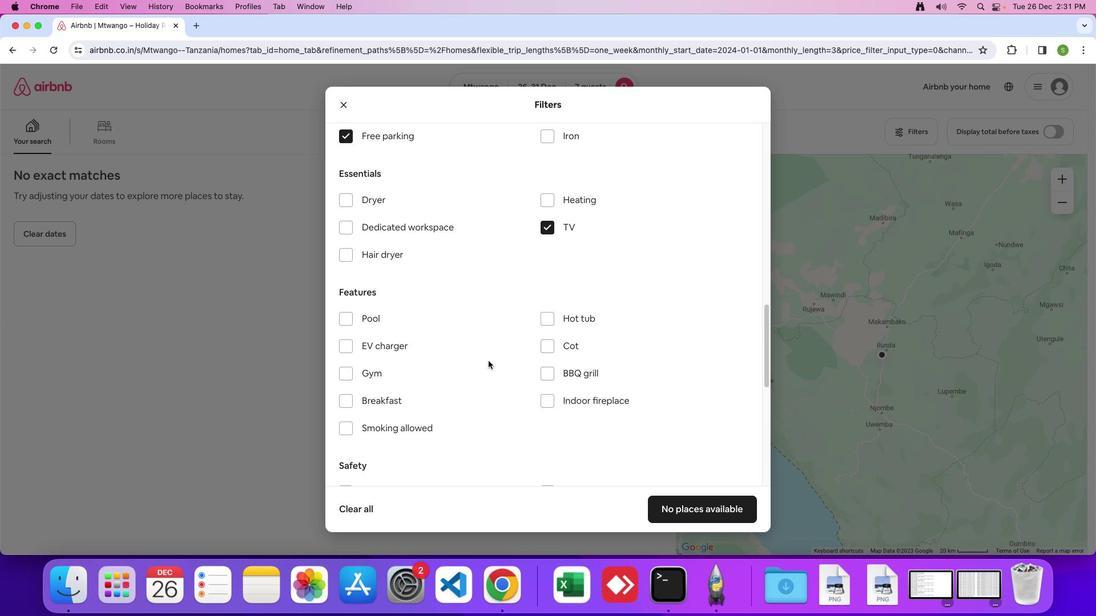 
Action: Mouse scrolled (488, 361) with delta (0, 0)
Screenshot: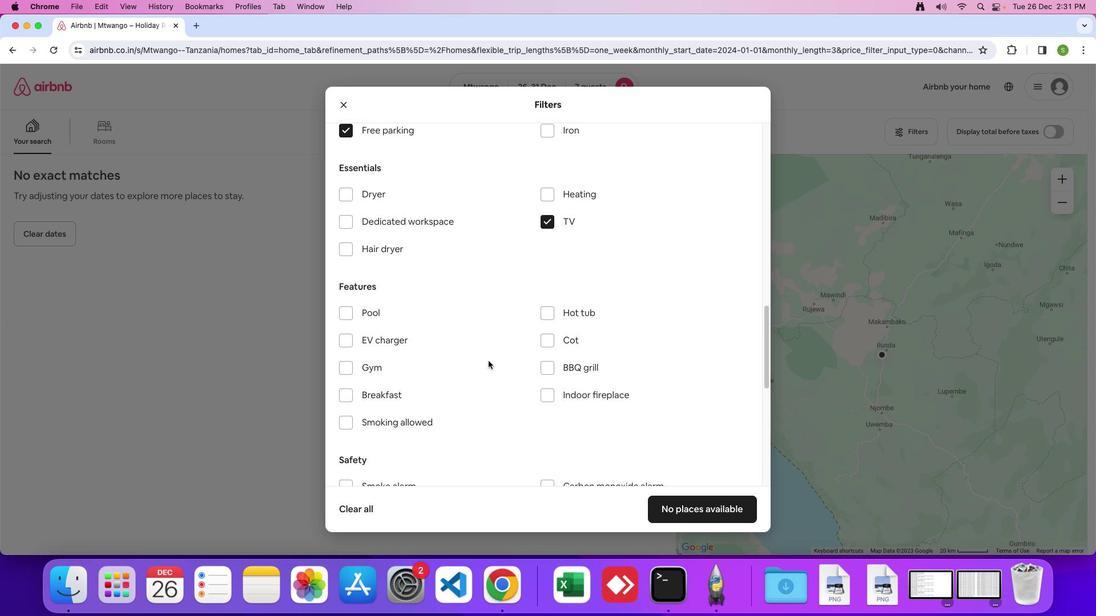 
Action: Mouse scrolled (488, 361) with delta (0, 0)
Screenshot: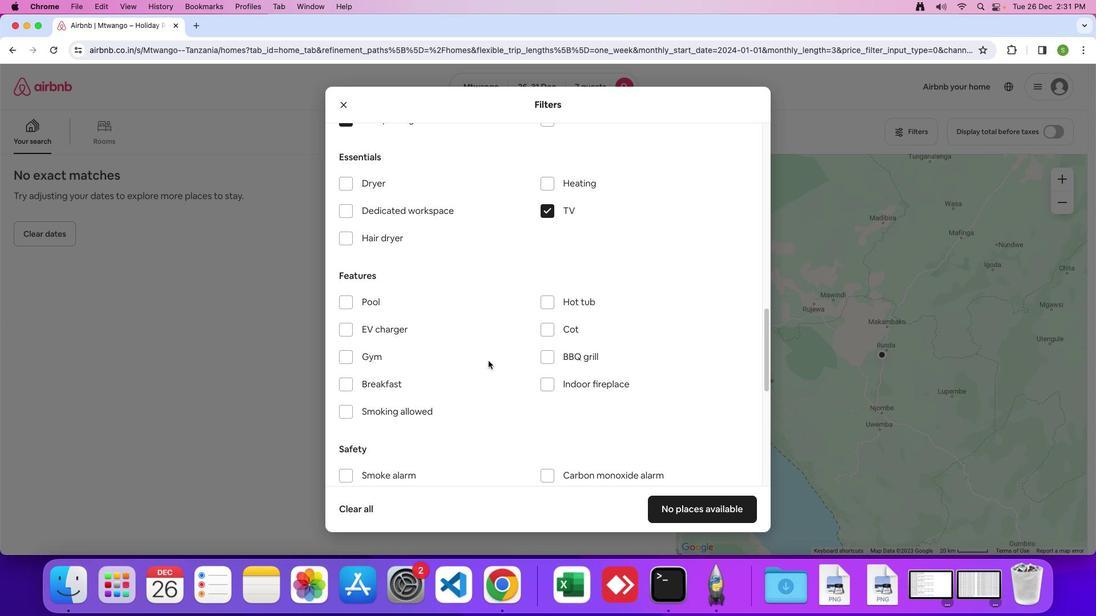 
Action: Mouse scrolled (488, 361) with delta (0, 0)
Screenshot: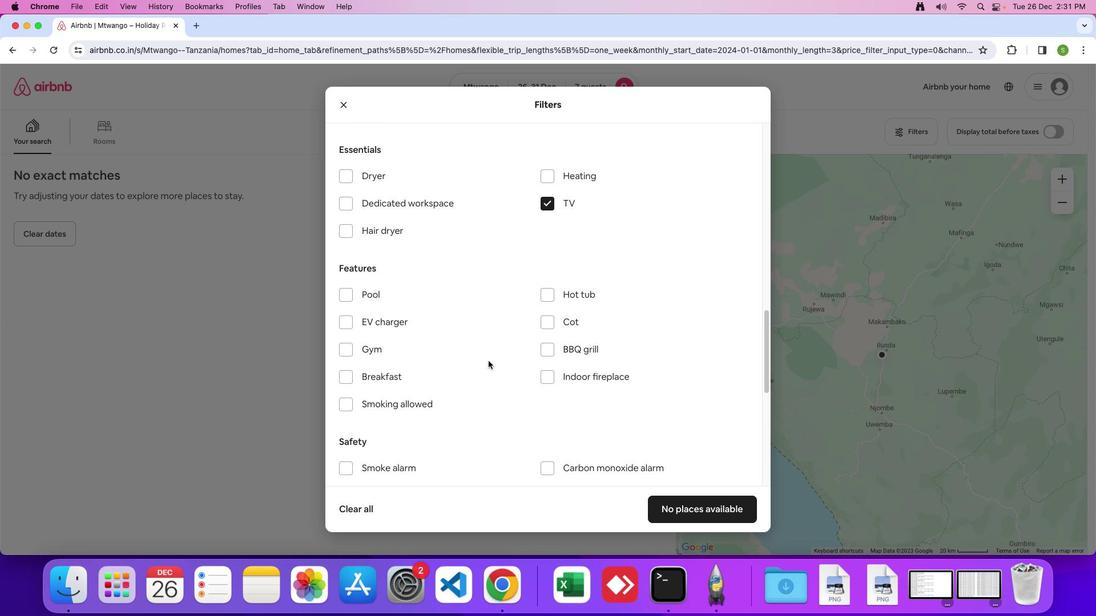 
Action: Mouse scrolled (488, 361) with delta (0, 0)
Screenshot: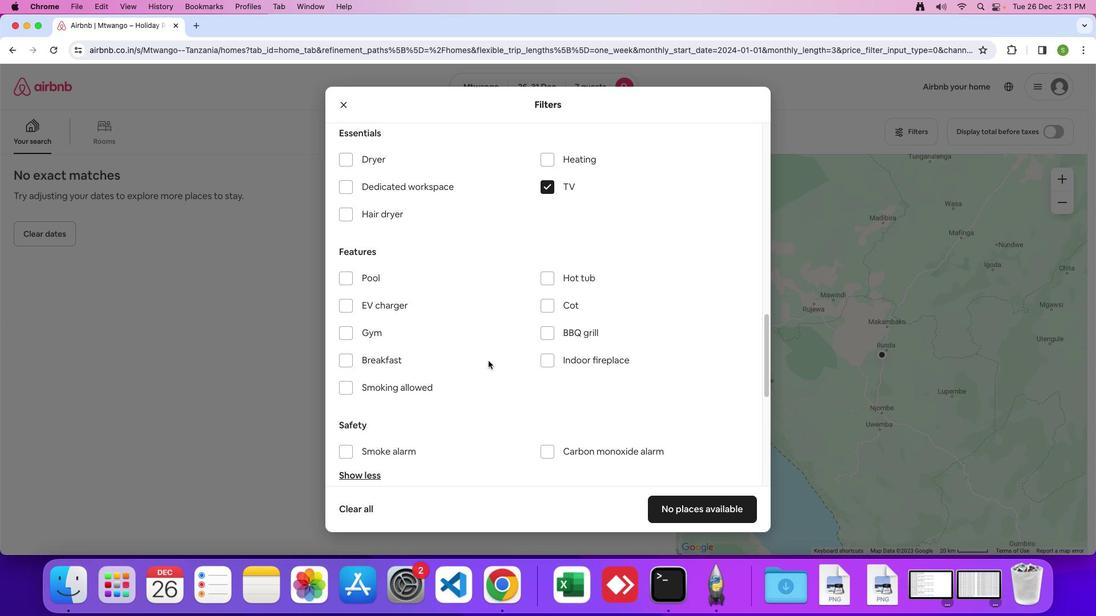 
Action: Mouse moved to (349, 294)
Screenshot: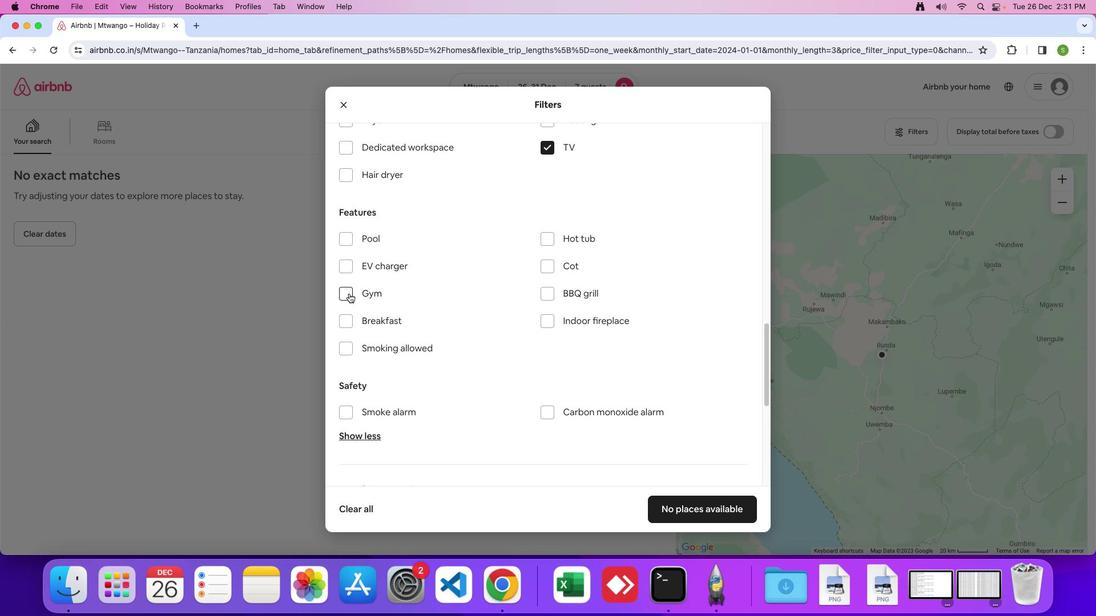 
Action: Mouse pressed left at (349, 294)
Screenshot: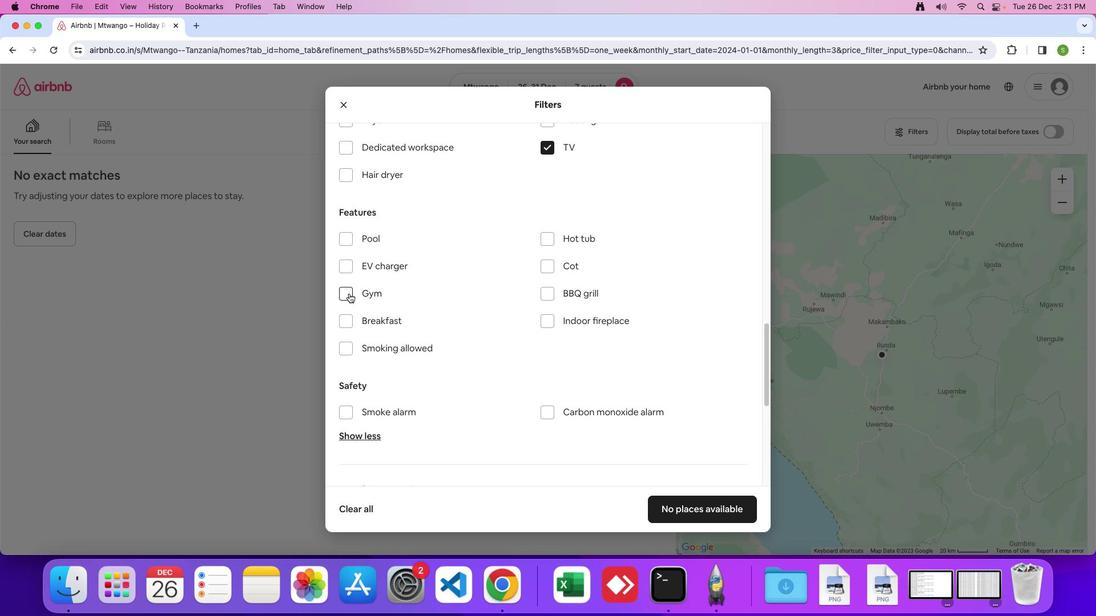 
Action: Mouse moved to (343, 327)
Screenshot: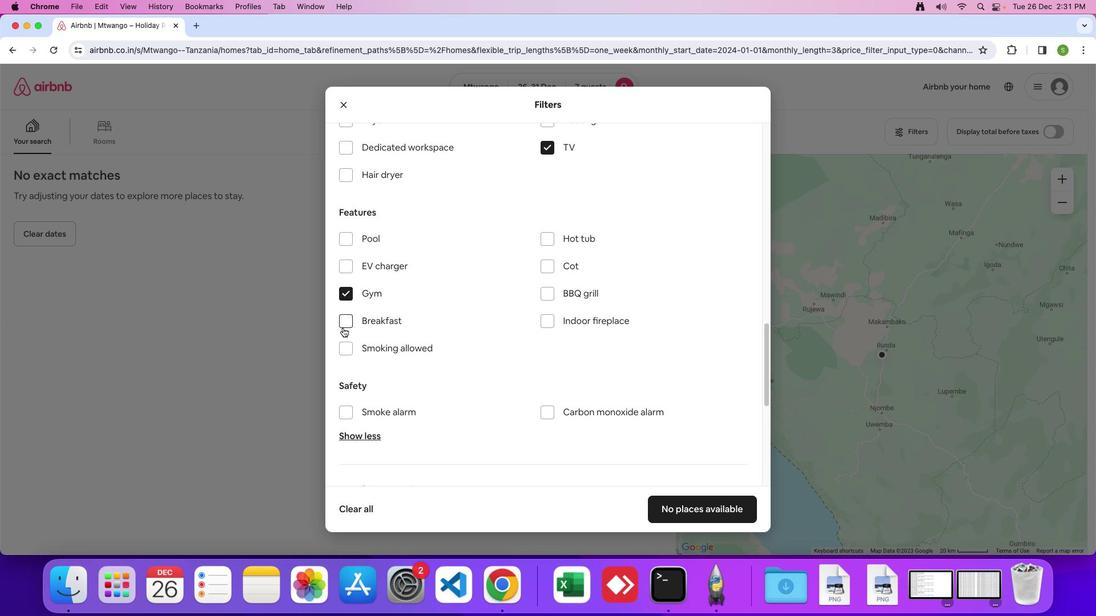 
Action: Mouse pressed left at (343, 327)
Screenshot: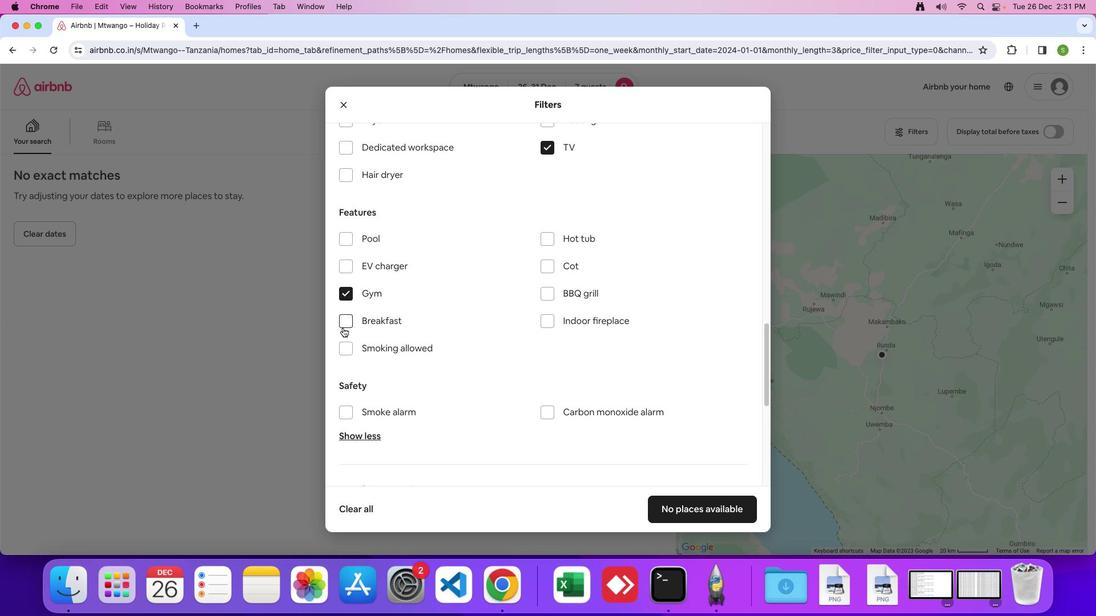 
Action: Mouse moved to (487, 357)
Screenshot: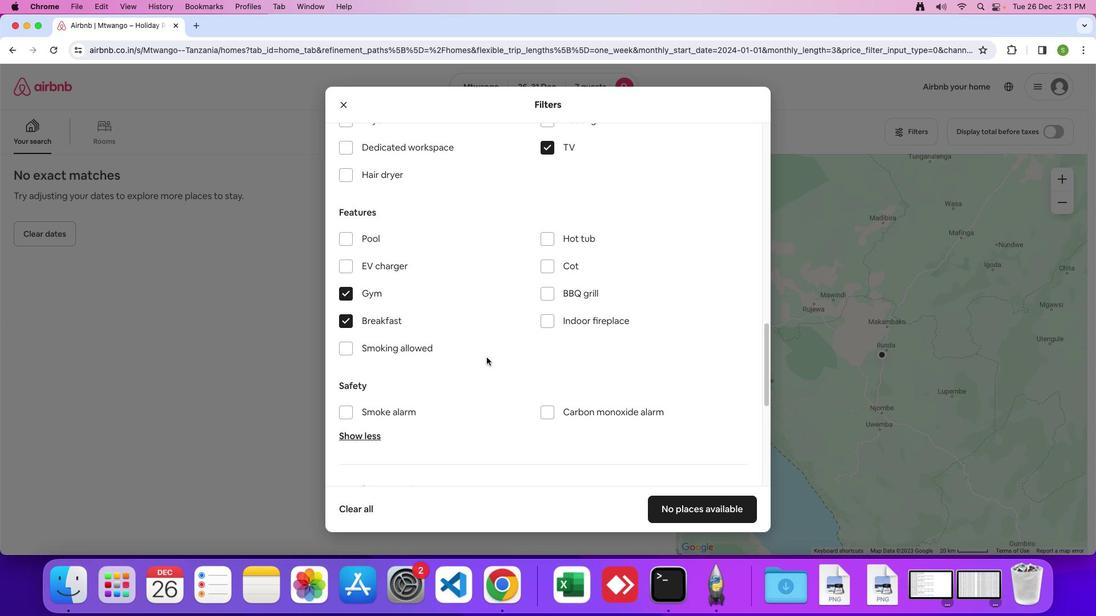 
Action: Mouse scrolled (487, 357) with delta (0, 0)
Screenshot: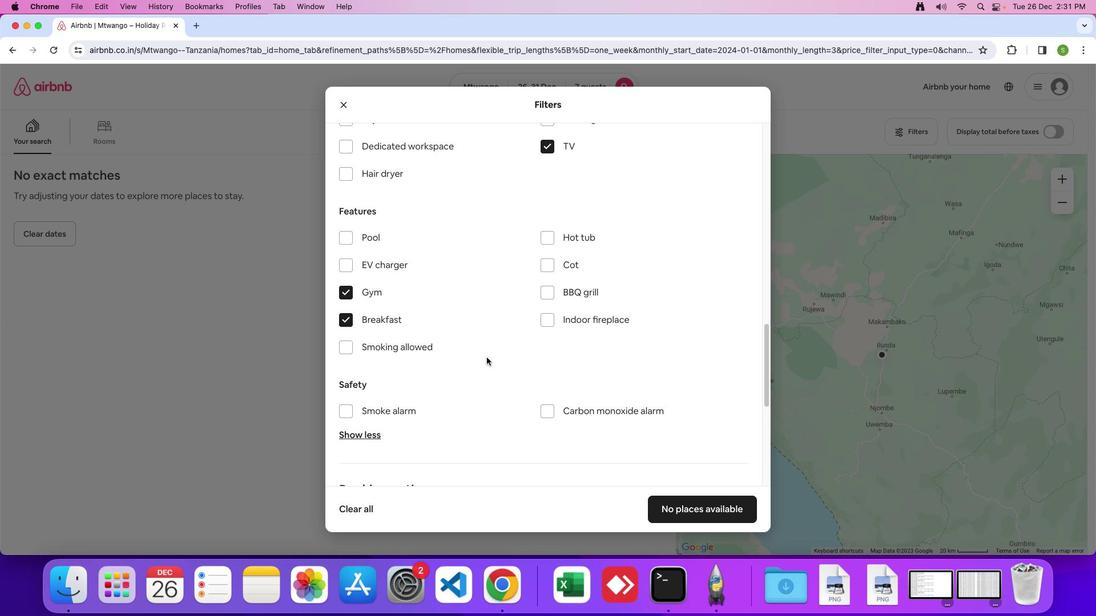 
Action: Mouse scrolled (487, 357) with delta (0, 0)
Screenshot: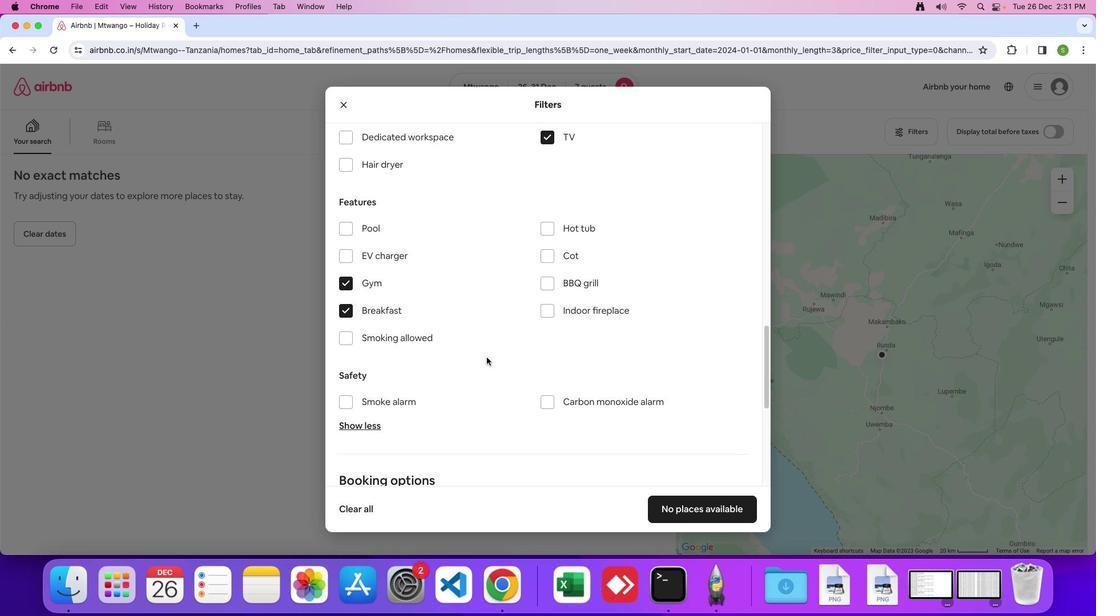 
Action: Mouse moved to (486, 358)
Screenshot: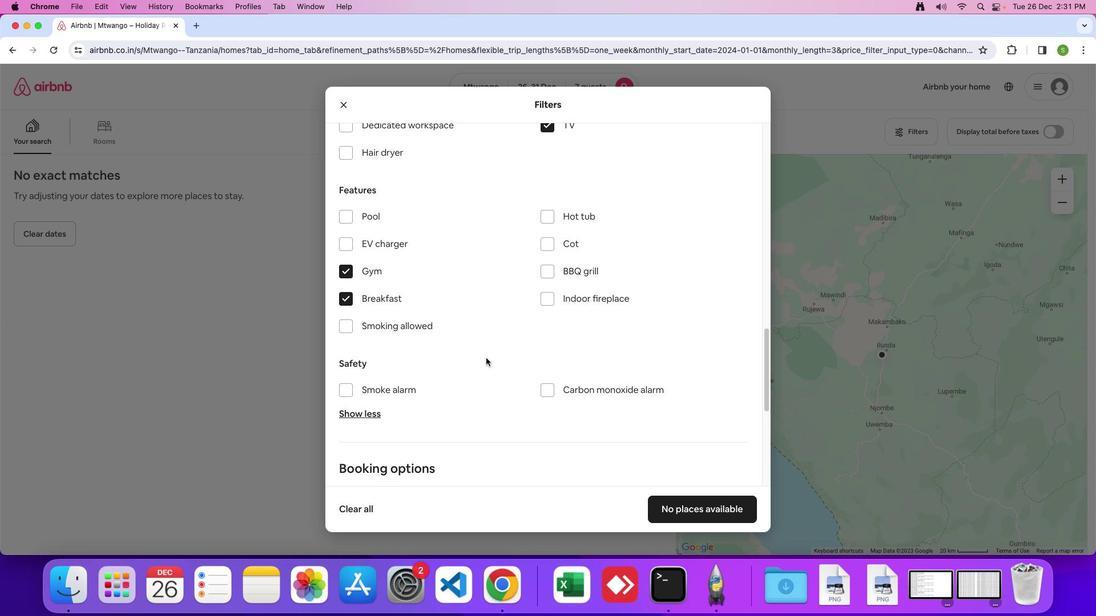 
Action: Mouse scrolled (486, 358) with delta (0, 0)
Screenshot: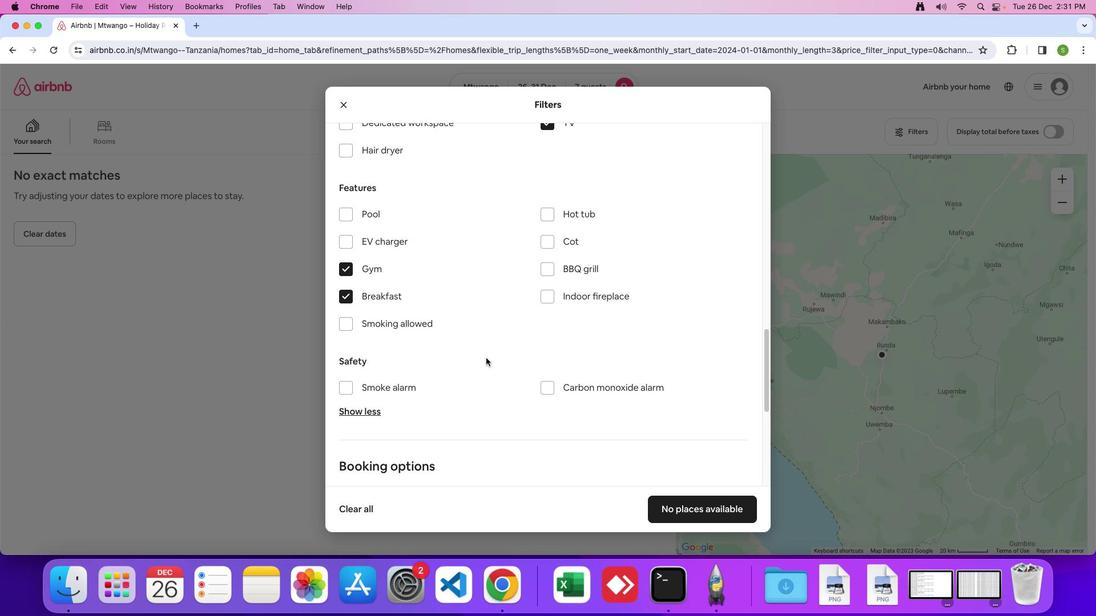 
Action: Mouse scrolled (486, 358) with delta (0, 0)
Screenshot: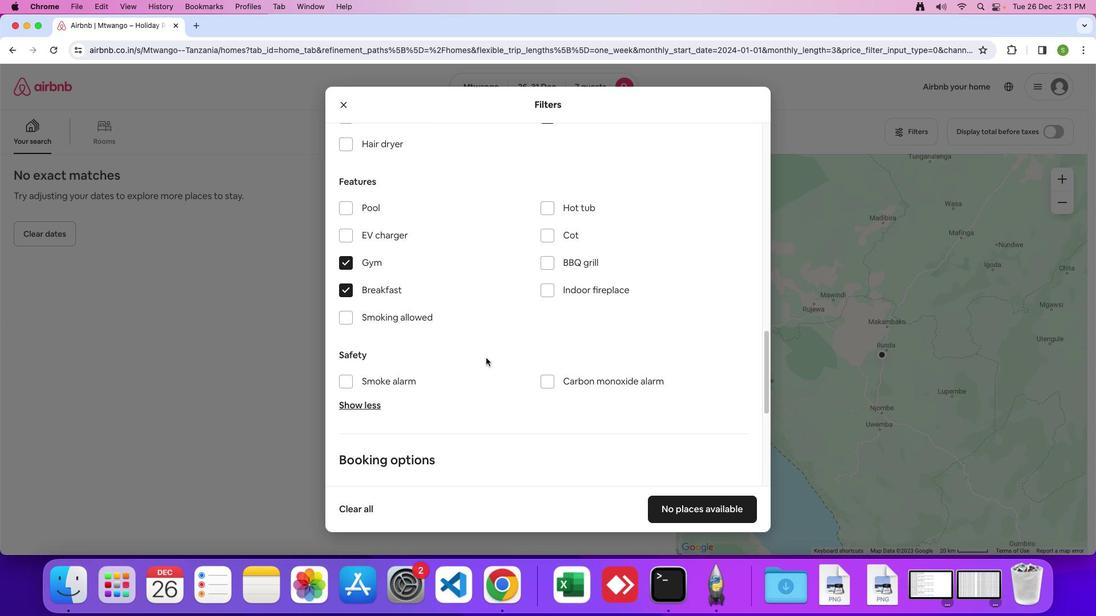 
Action: Mouse scrolled (486, 358) with delta (0, -1)
Screenshot: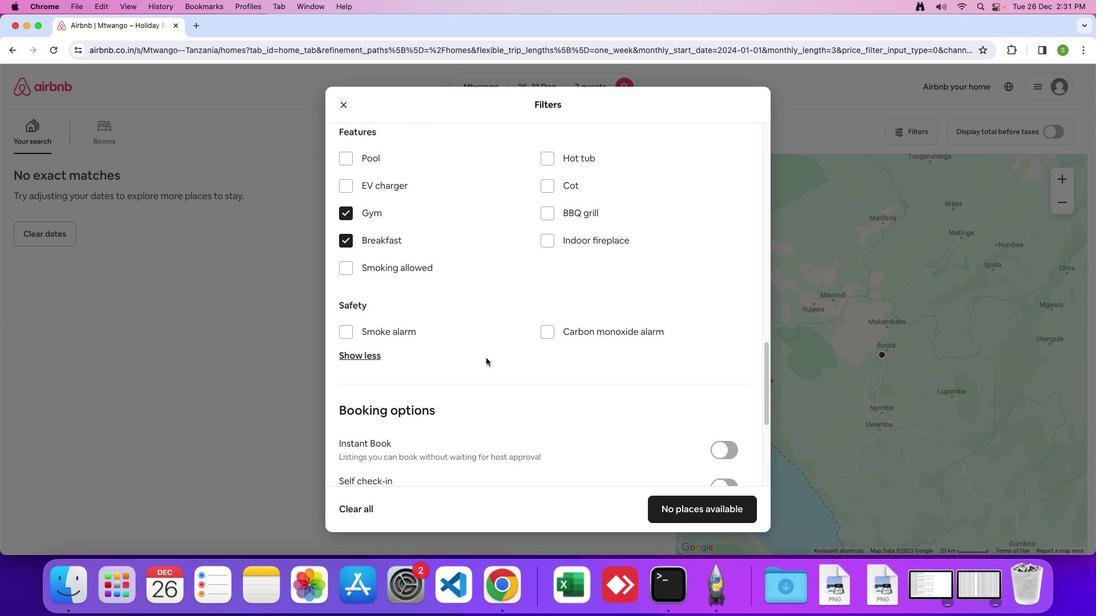 
Action: Mouse moved to (494, 370)
Screenshot: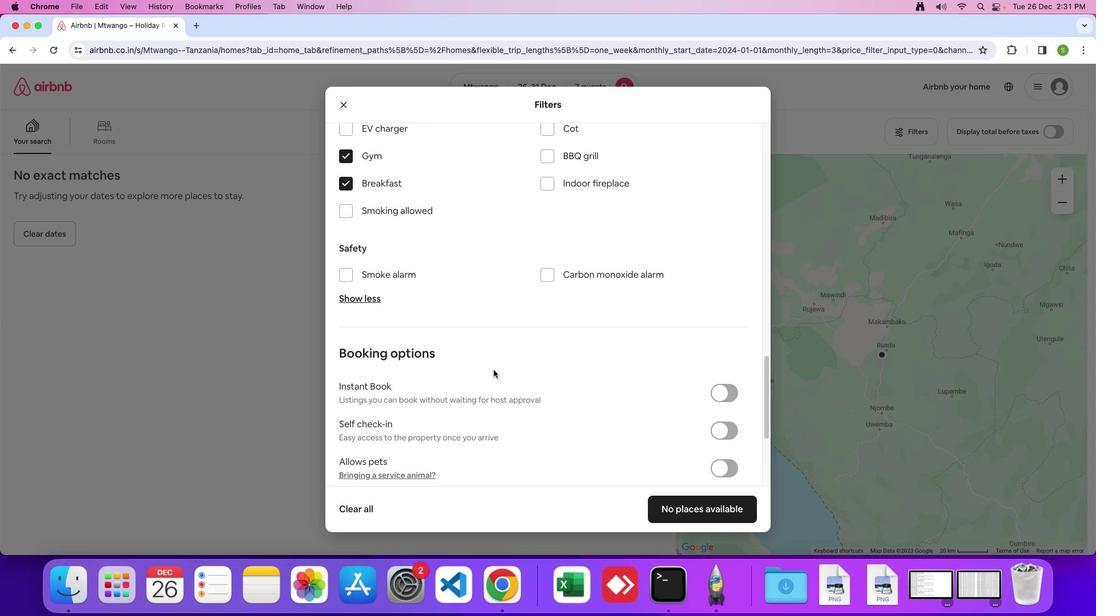 
Action: Mouse scrolled (494, 370) with delta (0, 0)
Screenshot: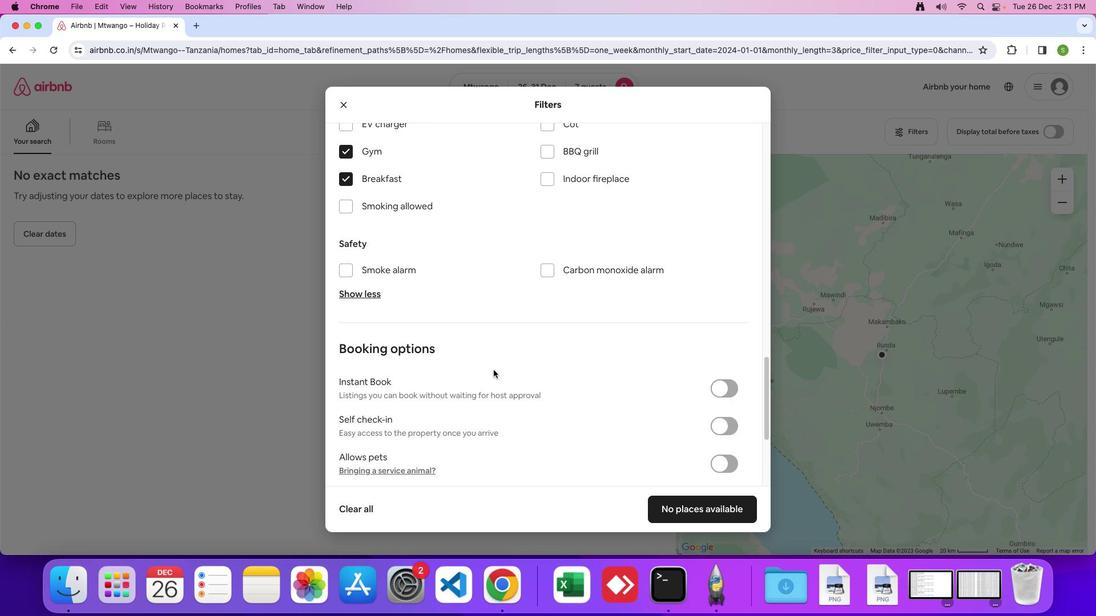 
Action: Mouse scrolled (494, 370) with delta (0, 0)
Screenshot: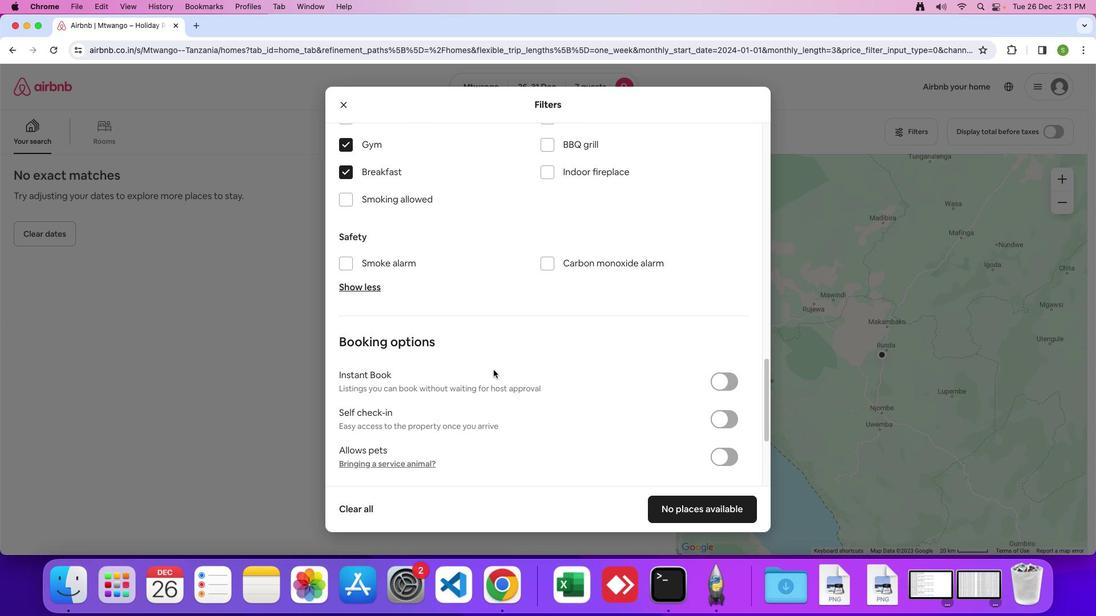 
Action: Mouse moved to (535, 385)
Screenshot: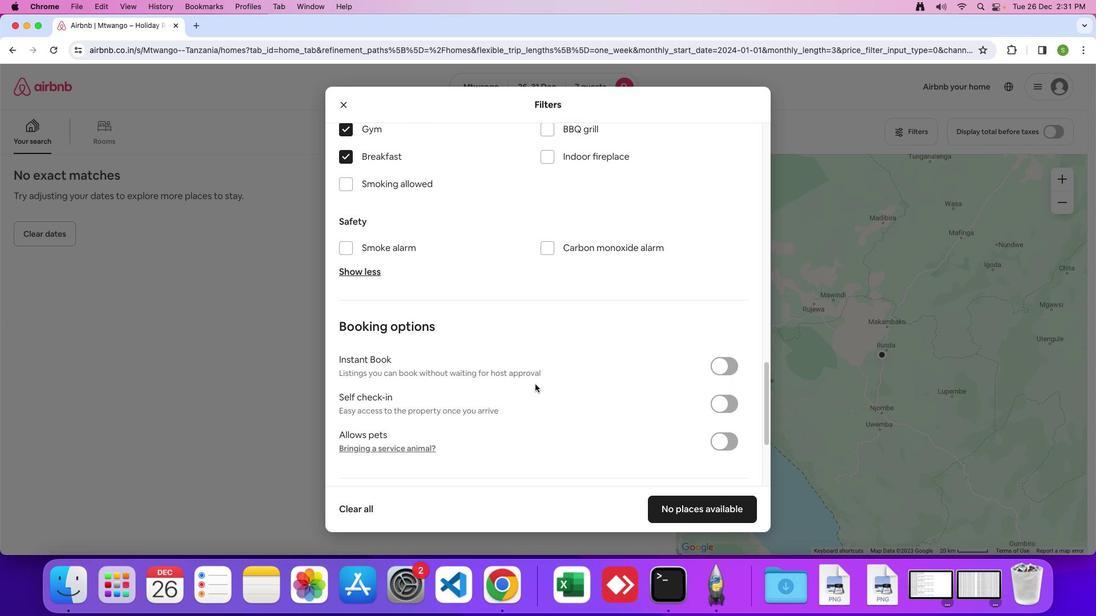 
Action: Mouse scrolled (535, 385) with delta (0, 0)
Screenshot: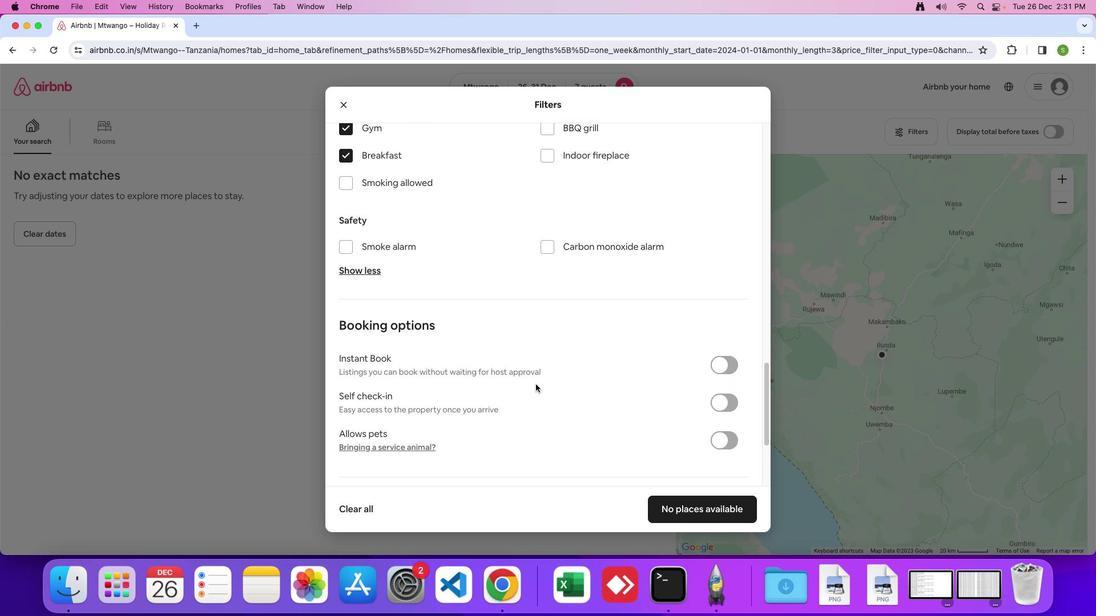 
Action: Mouse moved to (535, 385)
Screenshot: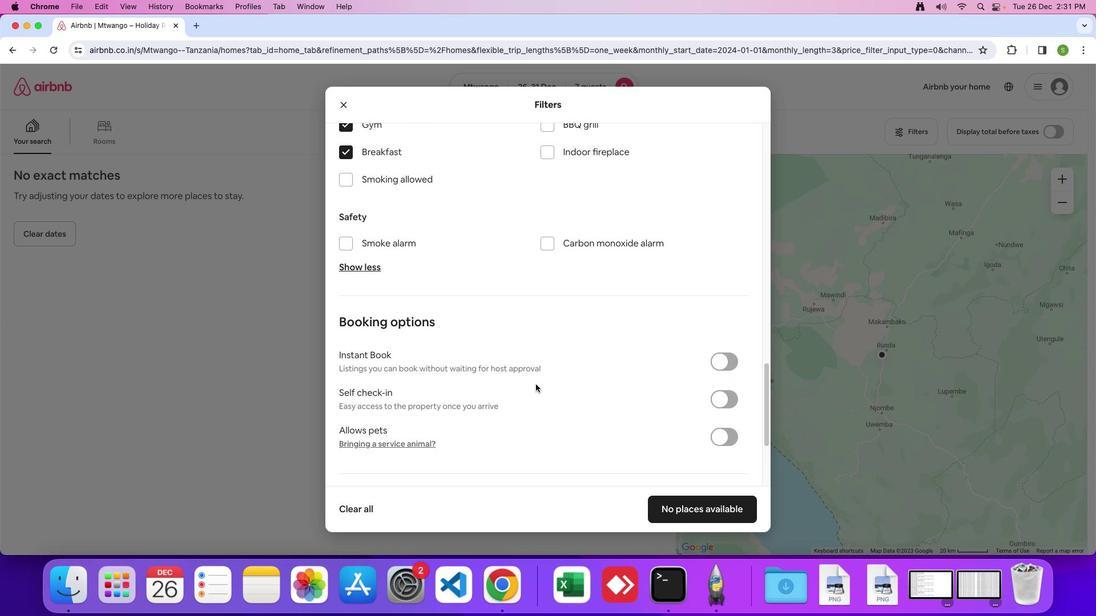 
Action: Mouse scrolled (535, 385) with delta (0, 0)
Screenshot: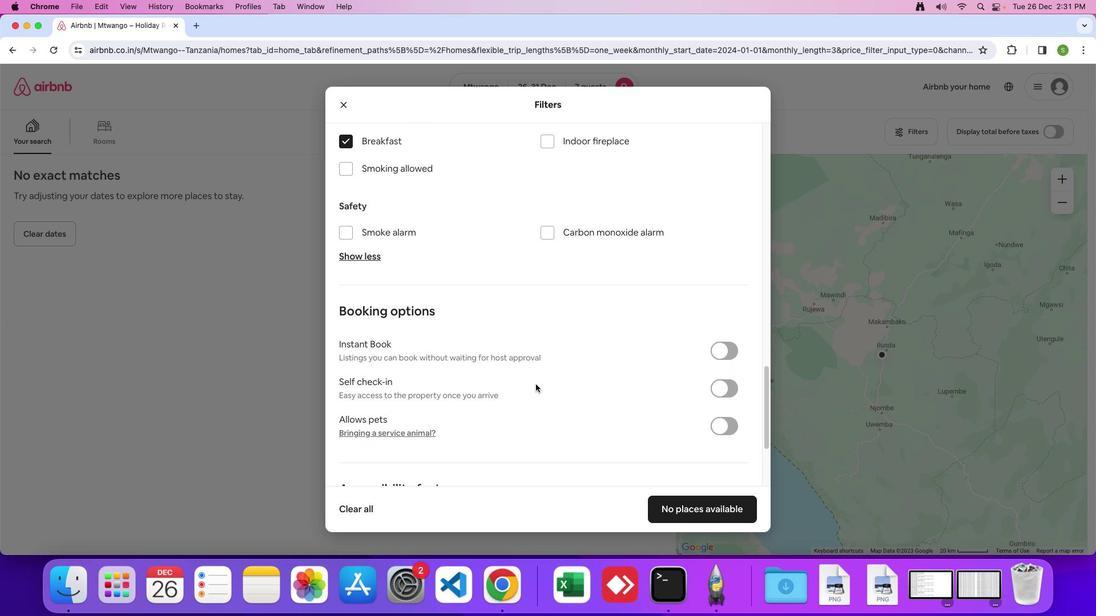 
Action: Mouse moved to (535, 384)
Screenshot: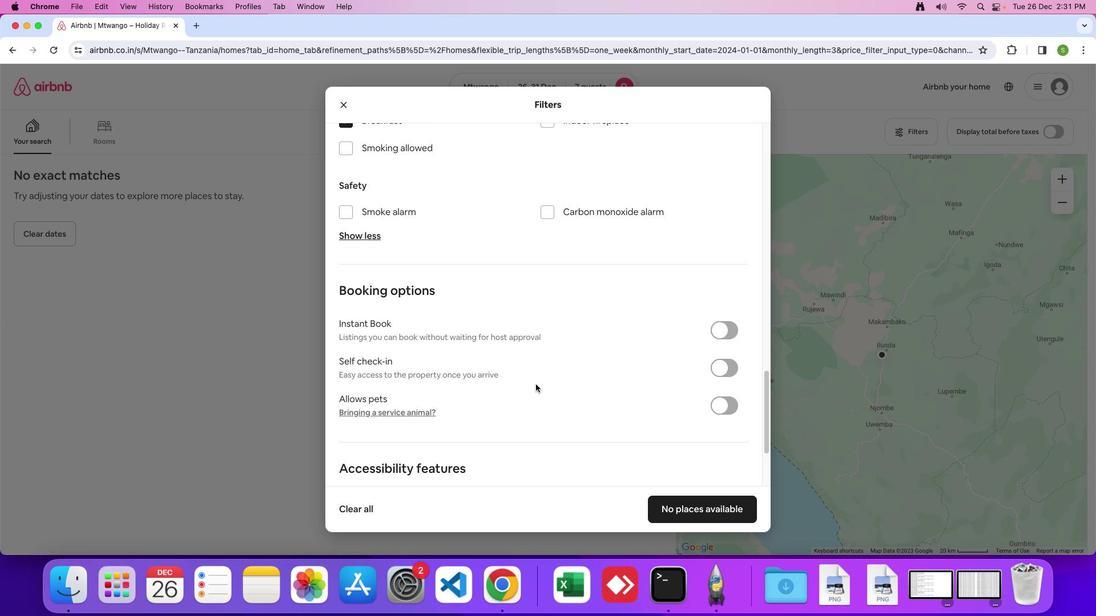 
Action: Mouse scrolled (535, 384) with delta (0, -1)
Screenshot: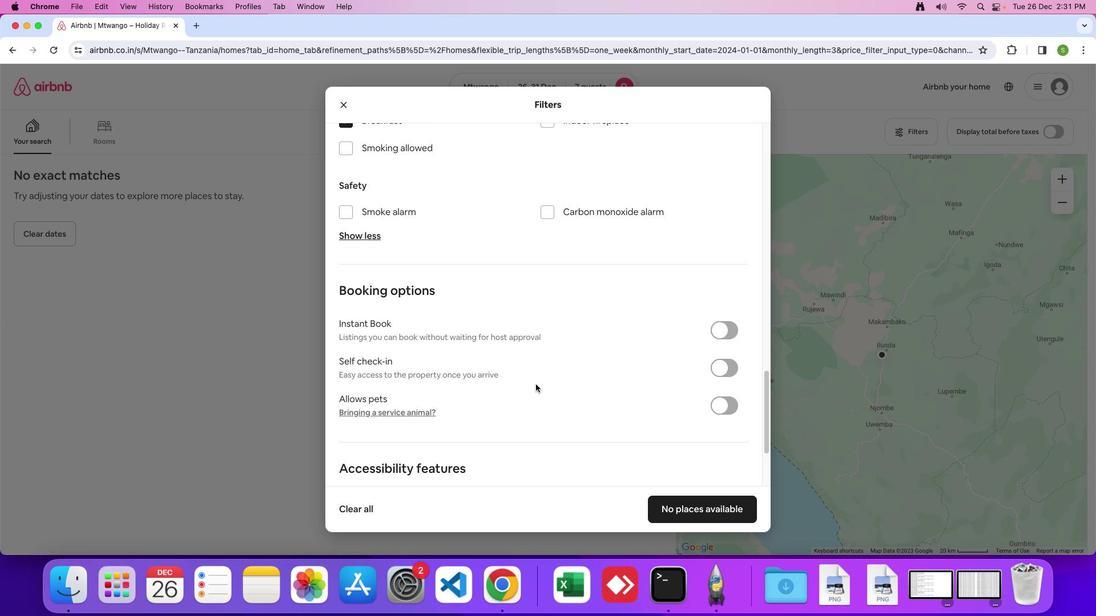 
Action: Mouse moved to (536, 386)
Screenshot: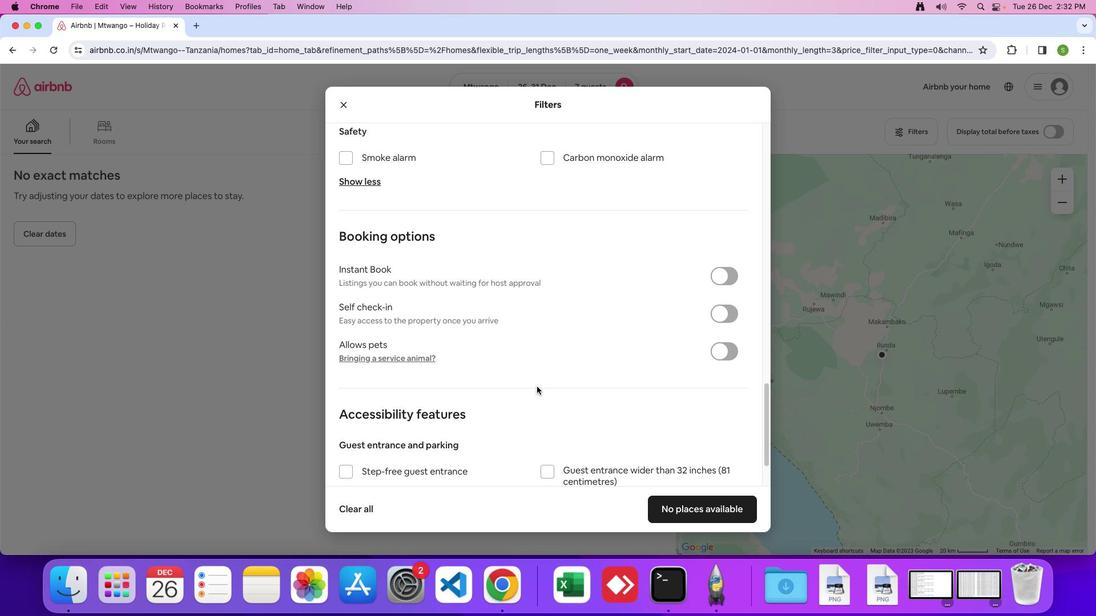 
Action: Mouse scrolled (536, 386) with delta (0, 0)
Screenshot: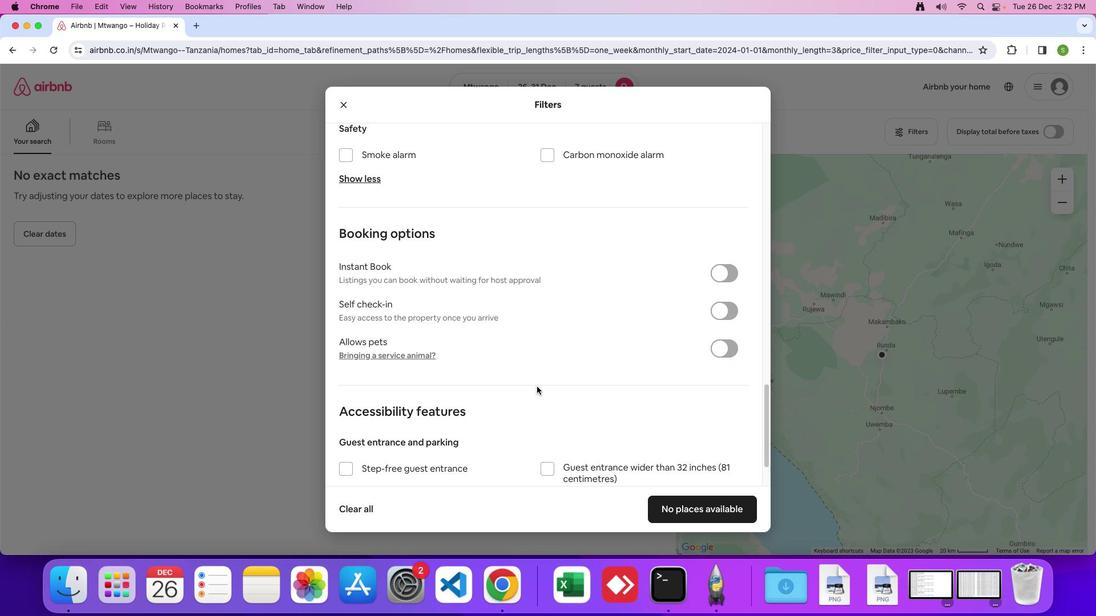 
Action: Mouse scrolled (536, 386) with delta (0, 0)
Screenshot: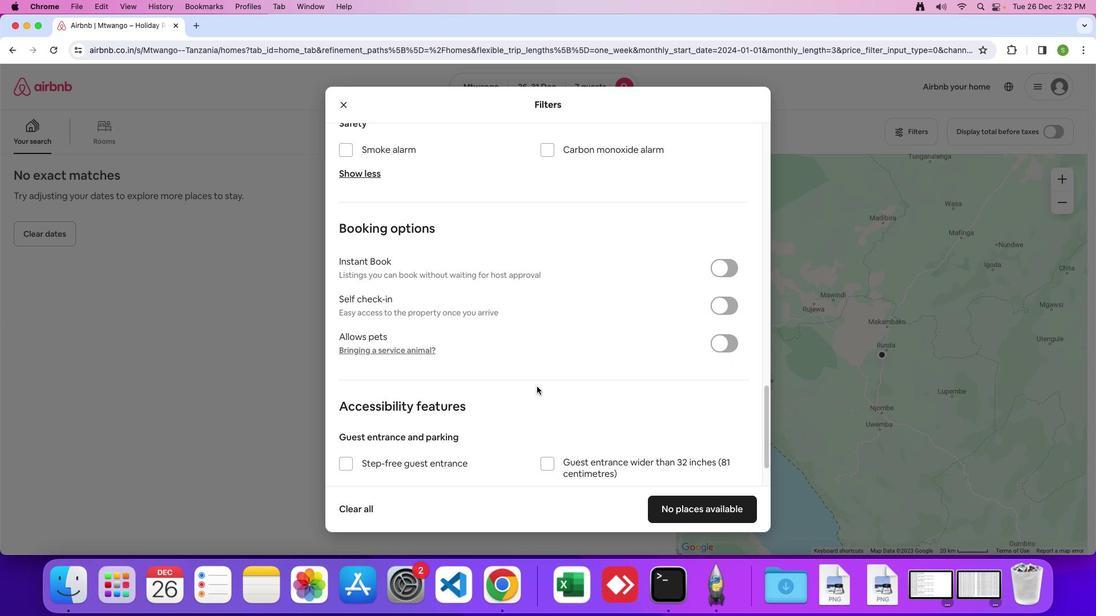 
Action: Mouse moved to (537, 386)
Screenshot: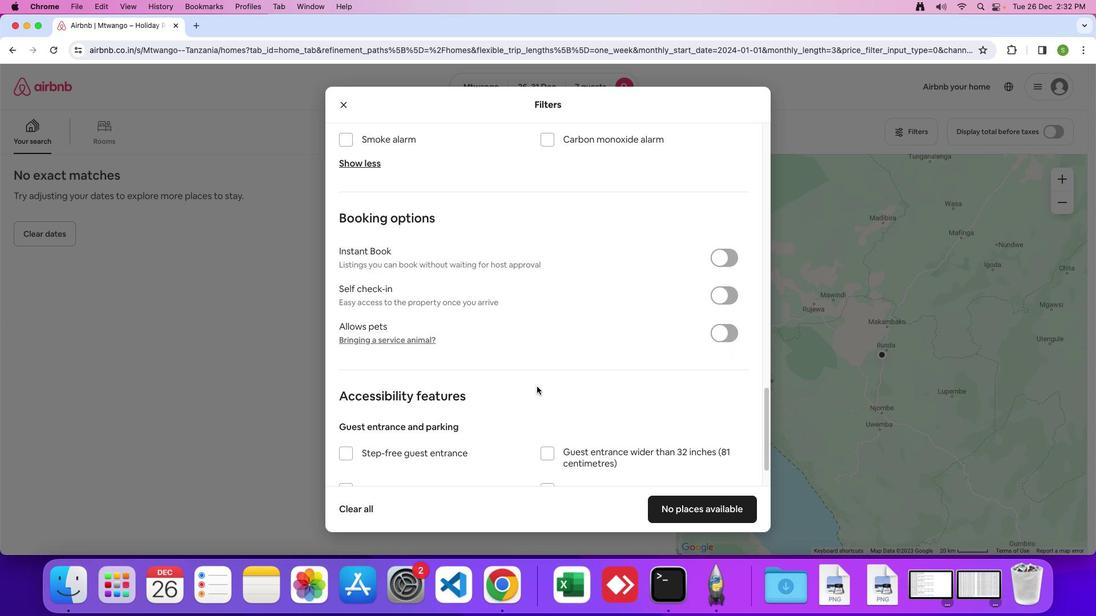 
Action: Mouse scrolled (537, 386) with delta (0, -1)
Screenshot: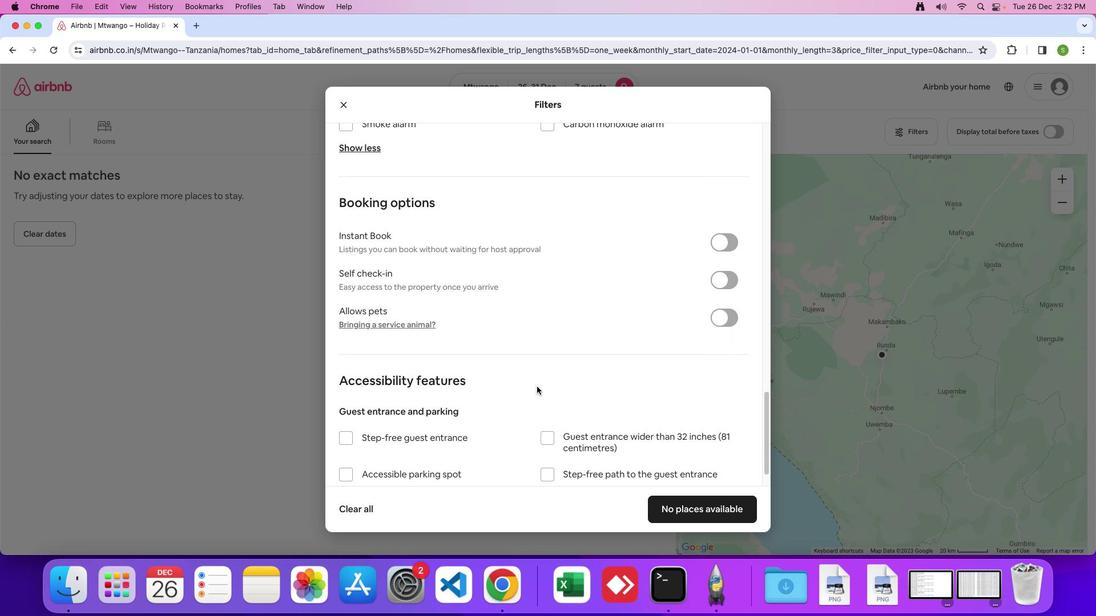 
Action: Mouse scrolled (537, 386) with delta (0, 0)
Screenshot: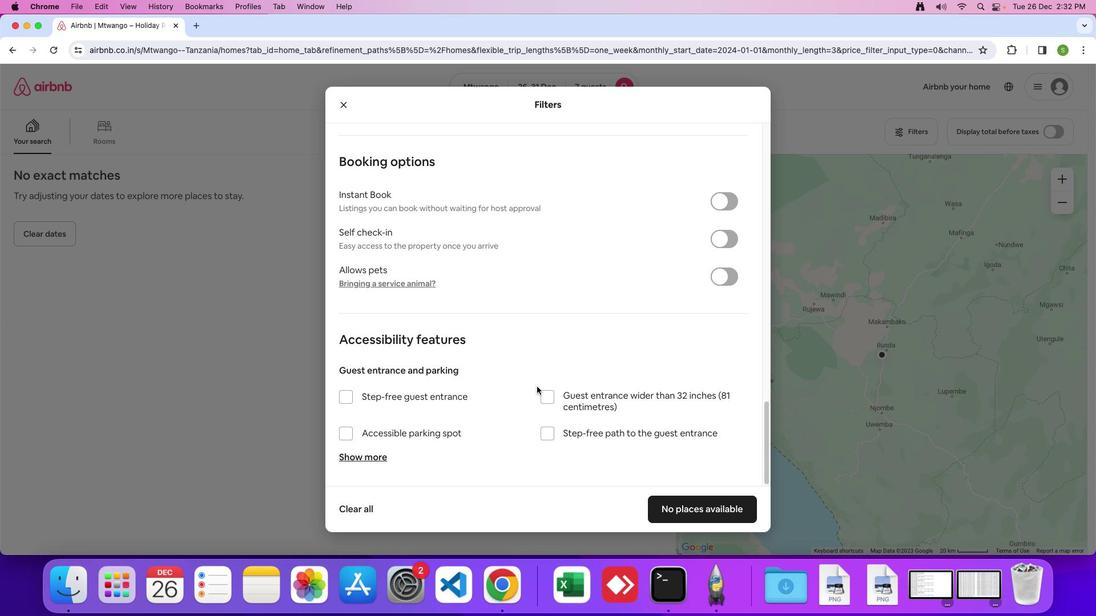 
Action: Mouse scrolled (537, 386) with delta (0, 0)
Screenshot: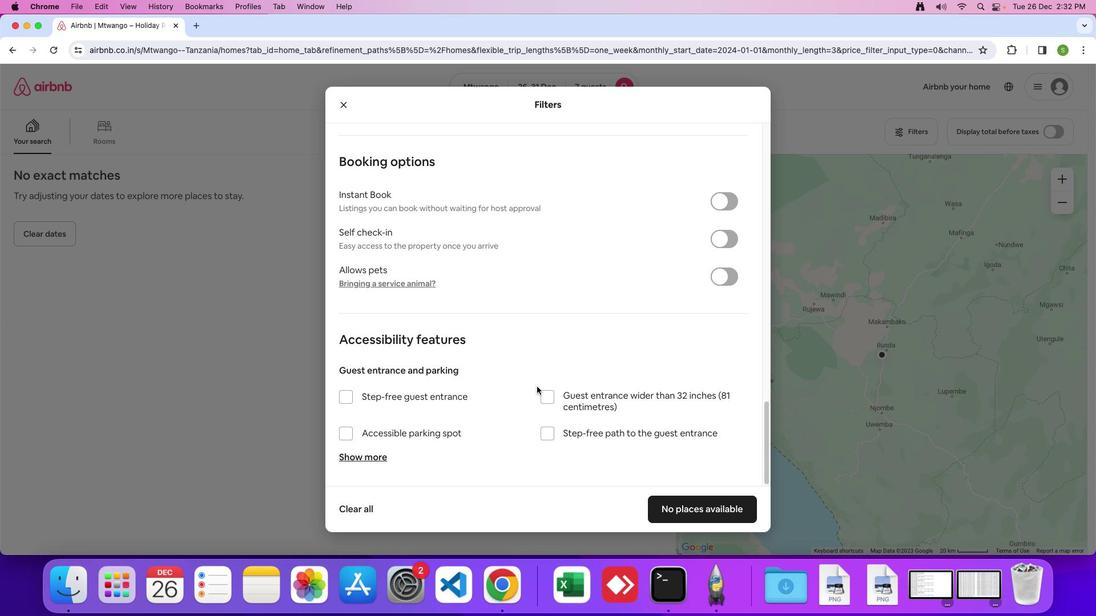 
Action: Mouse scrolled (537, 386) with delta (0, -1)
Screenshot: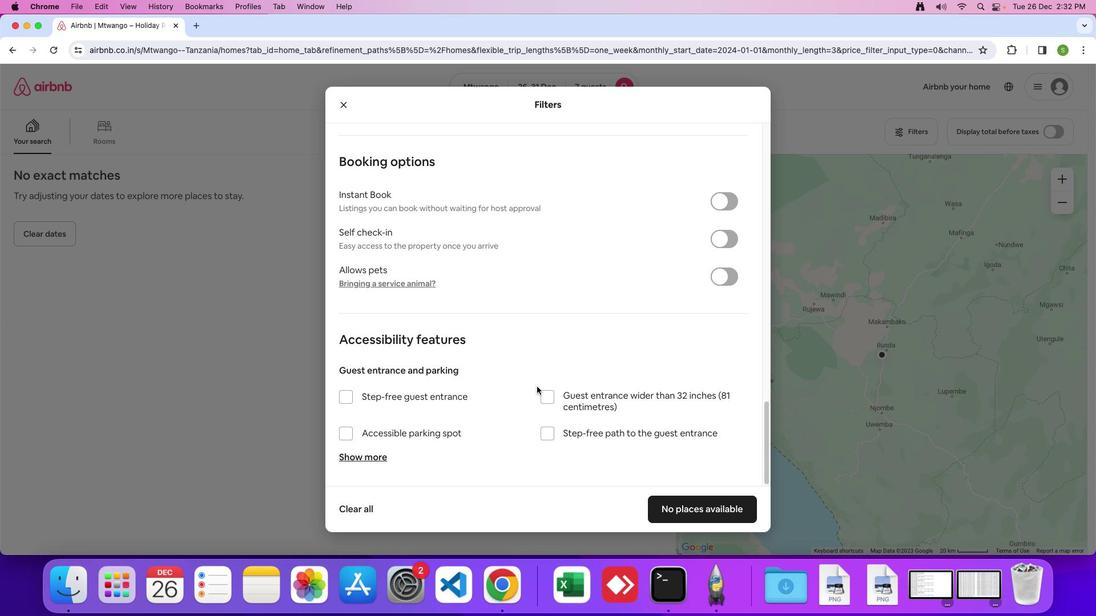 
Action: Mouse moved to (684, 507)
Screenshot: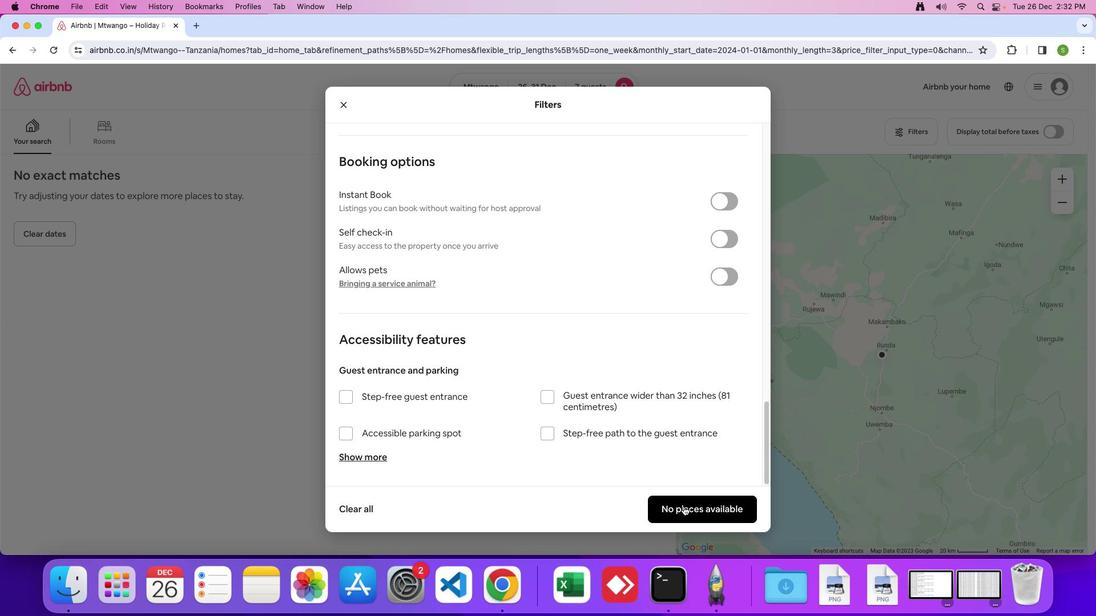 
Action: Mouse pressed left at (684, 507)
Screenshot: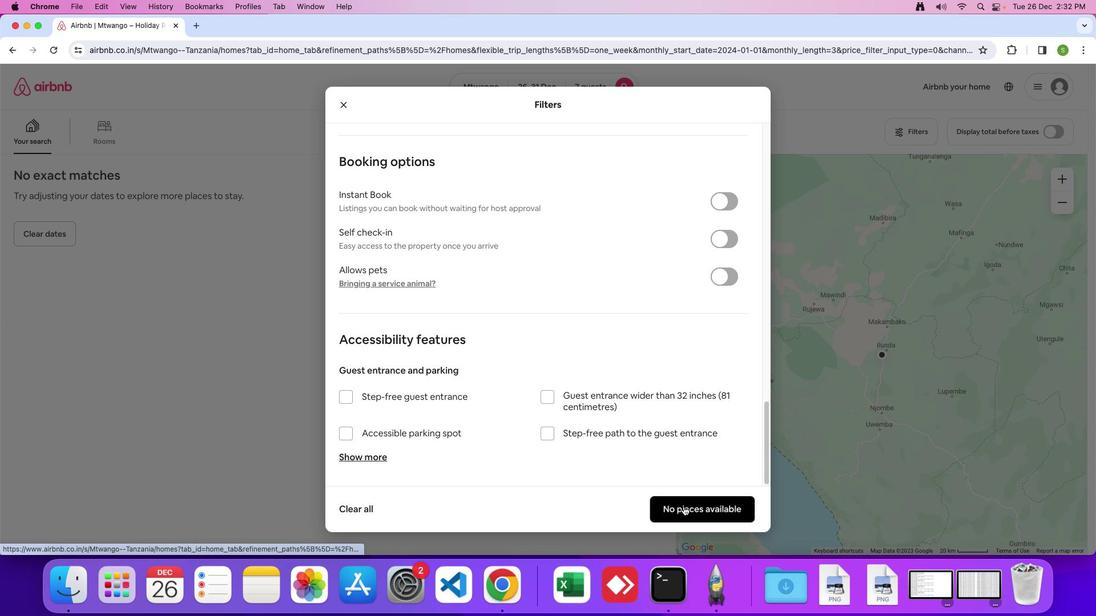 
Action: Mouse moved to (422, 300)
Screenshot: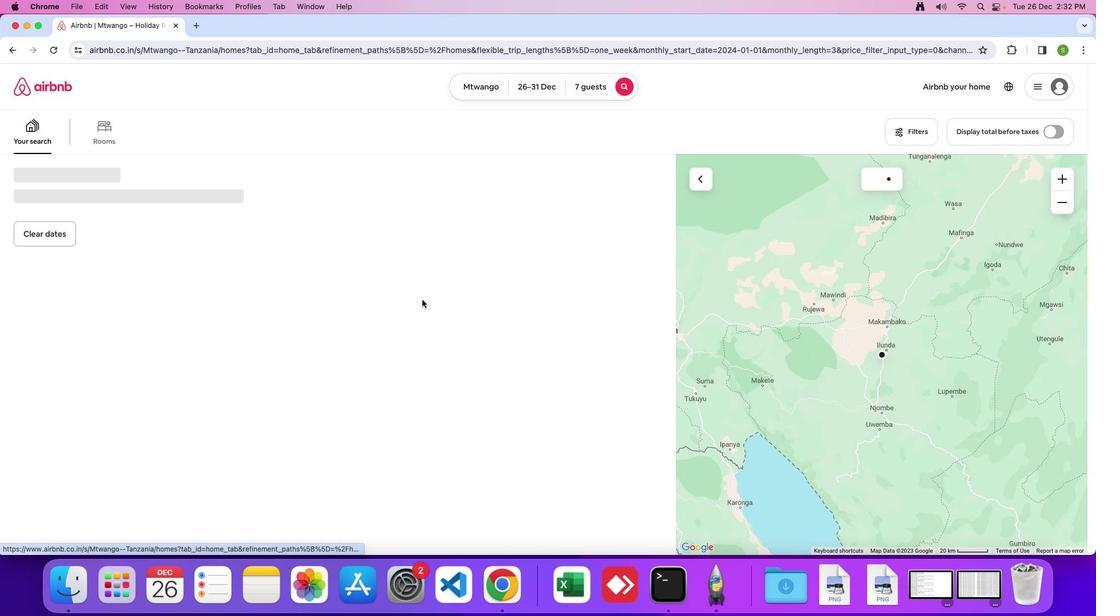 
